 Task: In the  document roboposter.docx Align the width of word art with 'Picture'. Fill the whole document with 'Black'. Add link on bottom left corner of the sheet: in.pinterest.com
Action: Mouse moved to (286, 394)
Screenshot: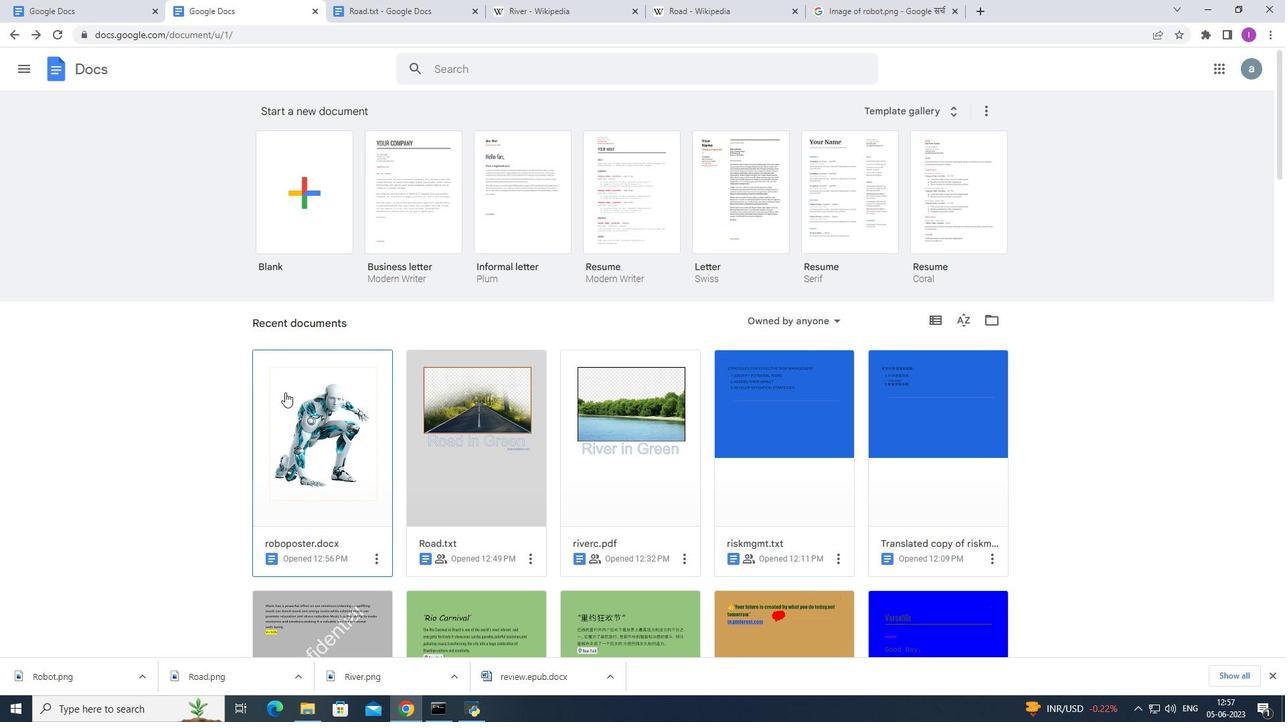 
Action: Mouse pressed left at (286, 394)
Screenshot: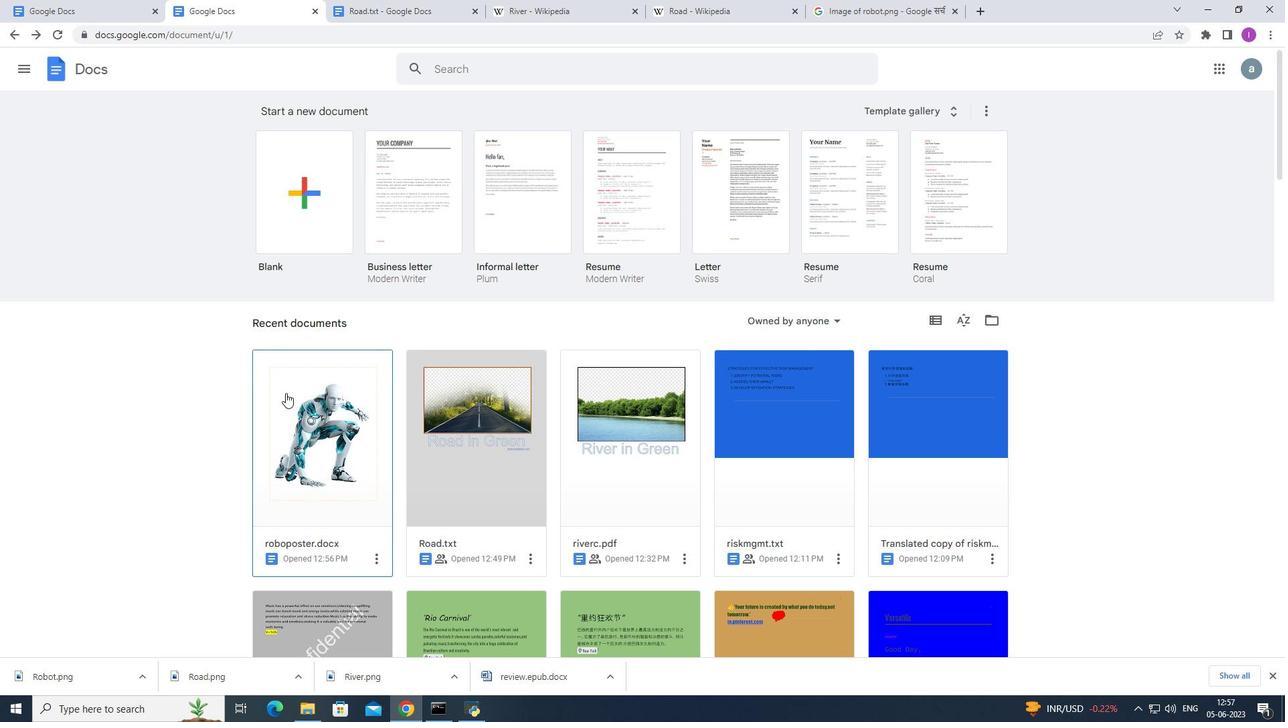 
Action: Mouse moved to (366, 371)
Screenshot: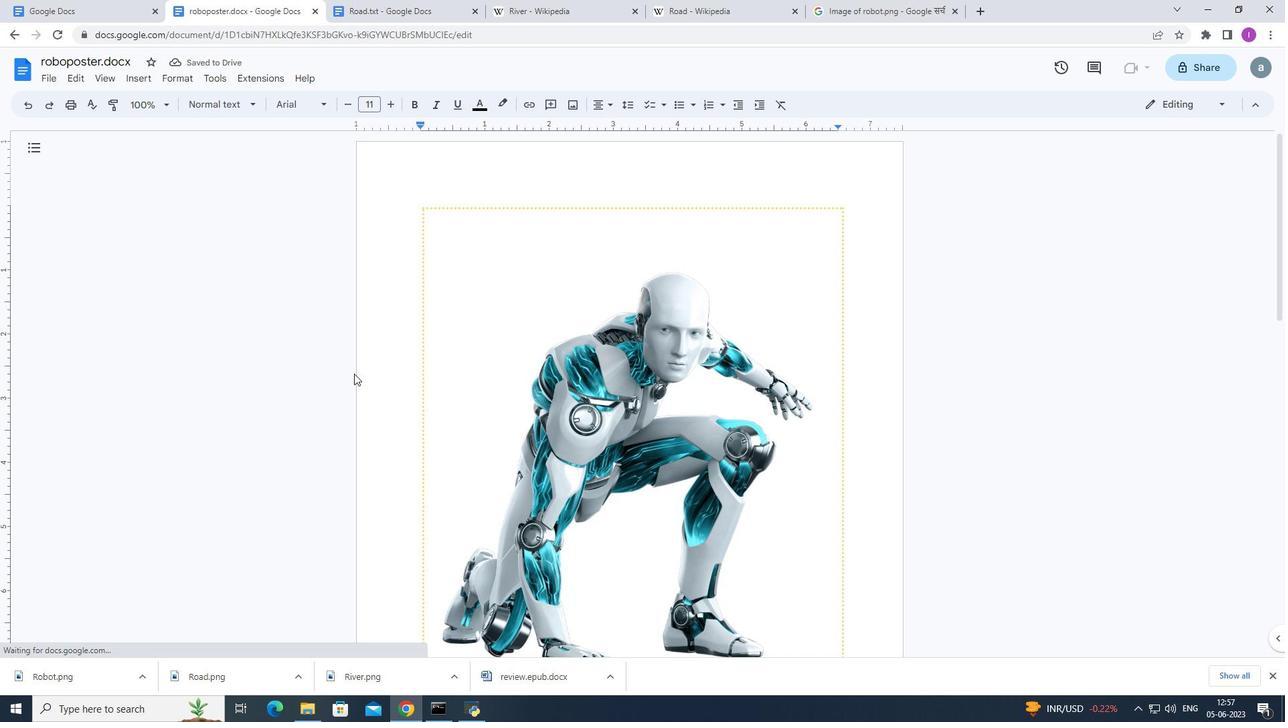 
Action: Mouse scrolled (364, 370) with delta (0, 0)
Screenshot: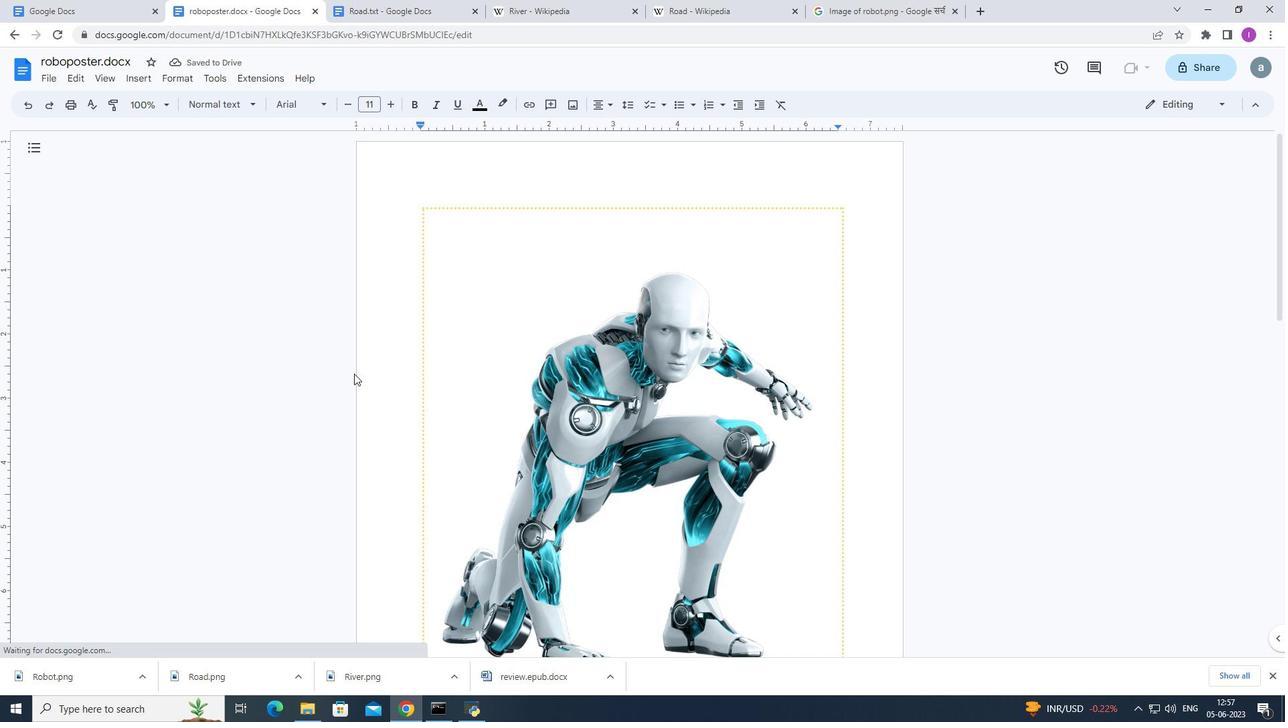 
Action: Mouse moved to (384, 367)
Screenshot: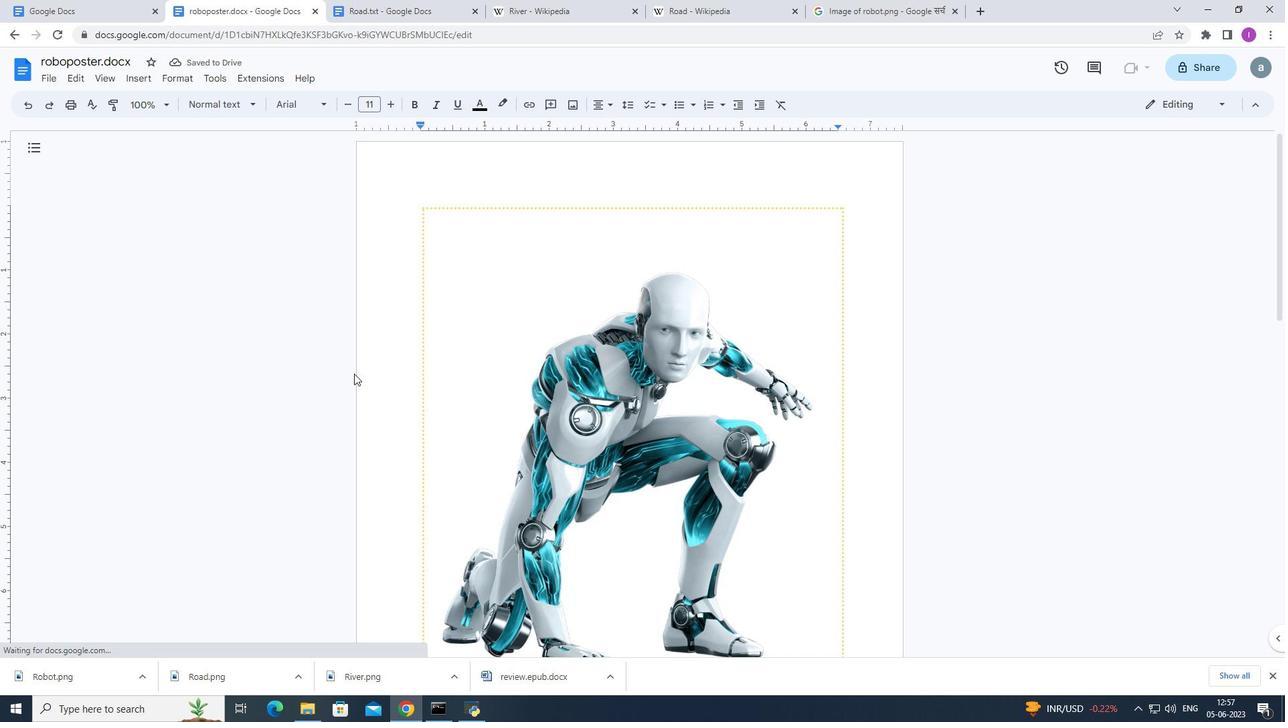 
Action: Mouse scrolled (378, 367) with delta (0, 0)
Screenshot: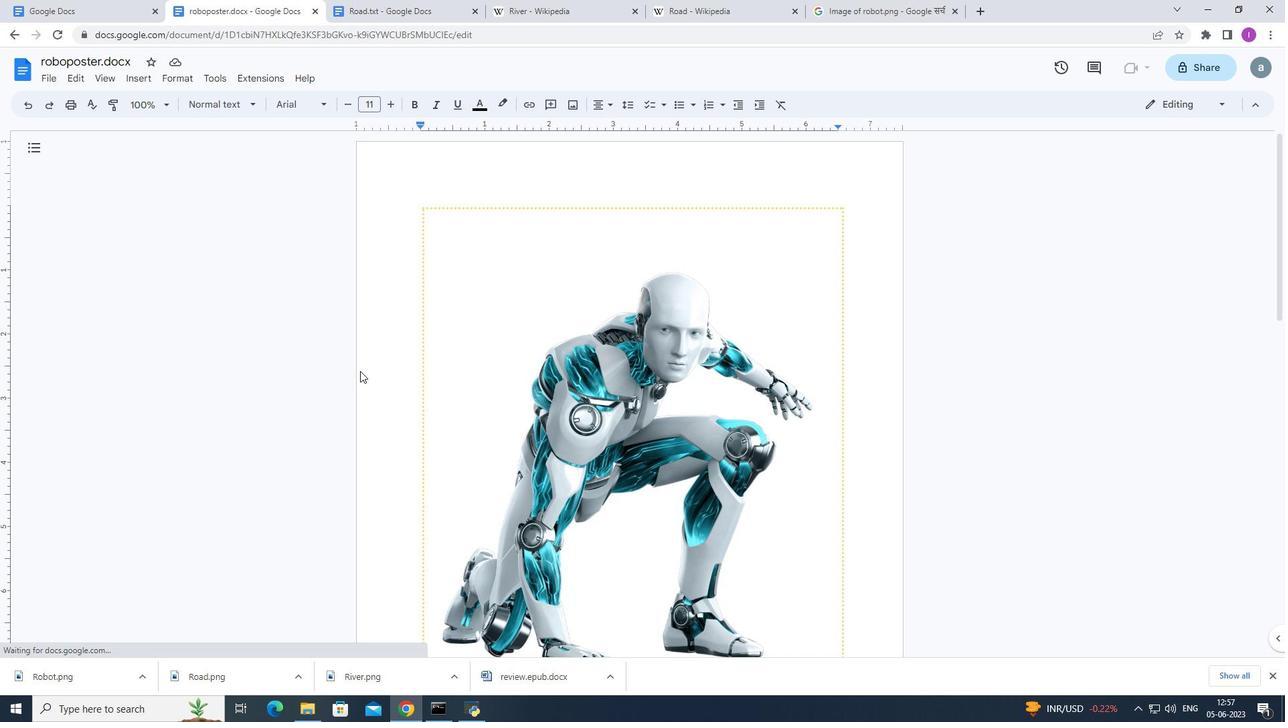 
Action: Mouse moved to (421, 352)
Screenshot: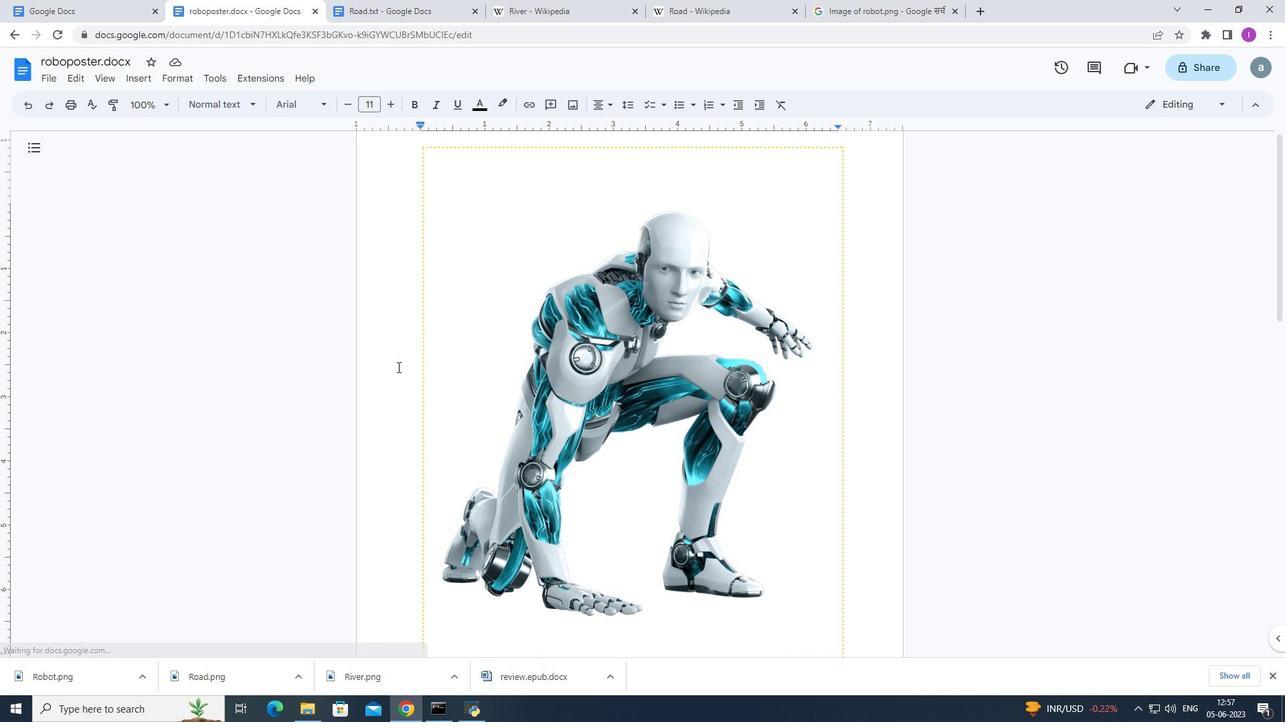 
Action: Mouse scrolled (421, 351) with delta (0, 0)
Screenshot: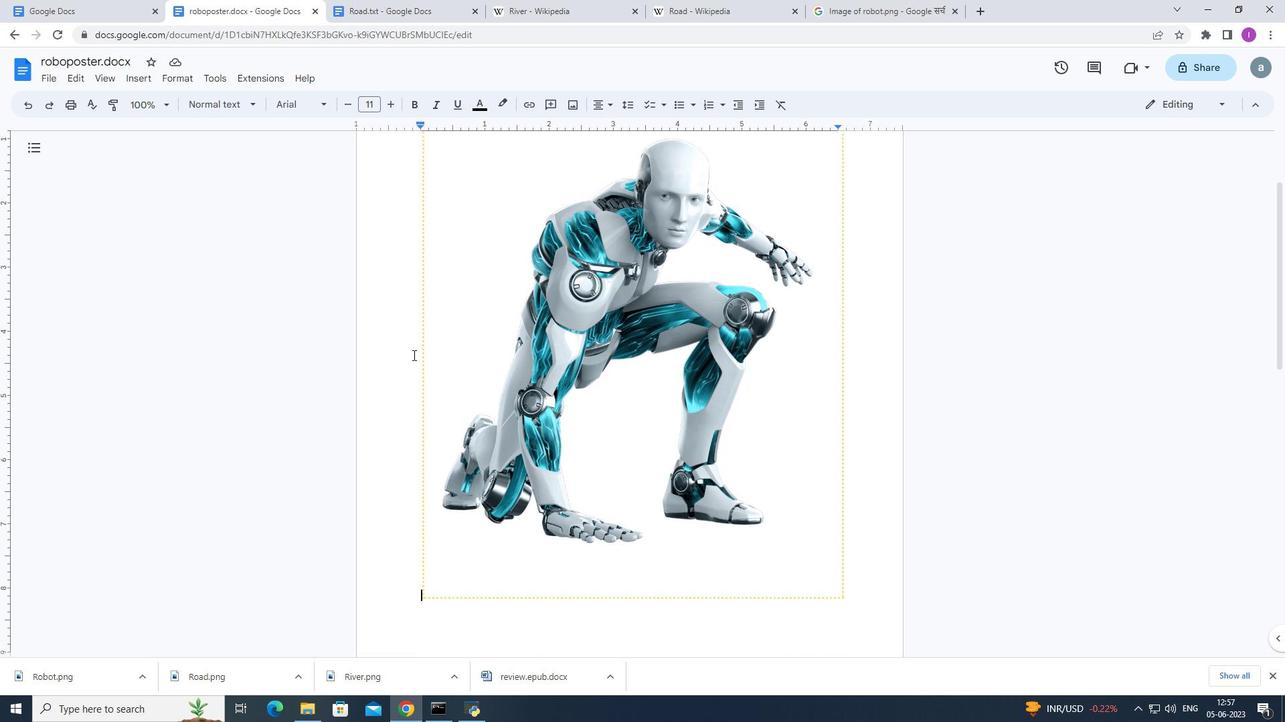 
Action: Mouse scrolled (421, 351) with delta (0, 0)
Screenshot: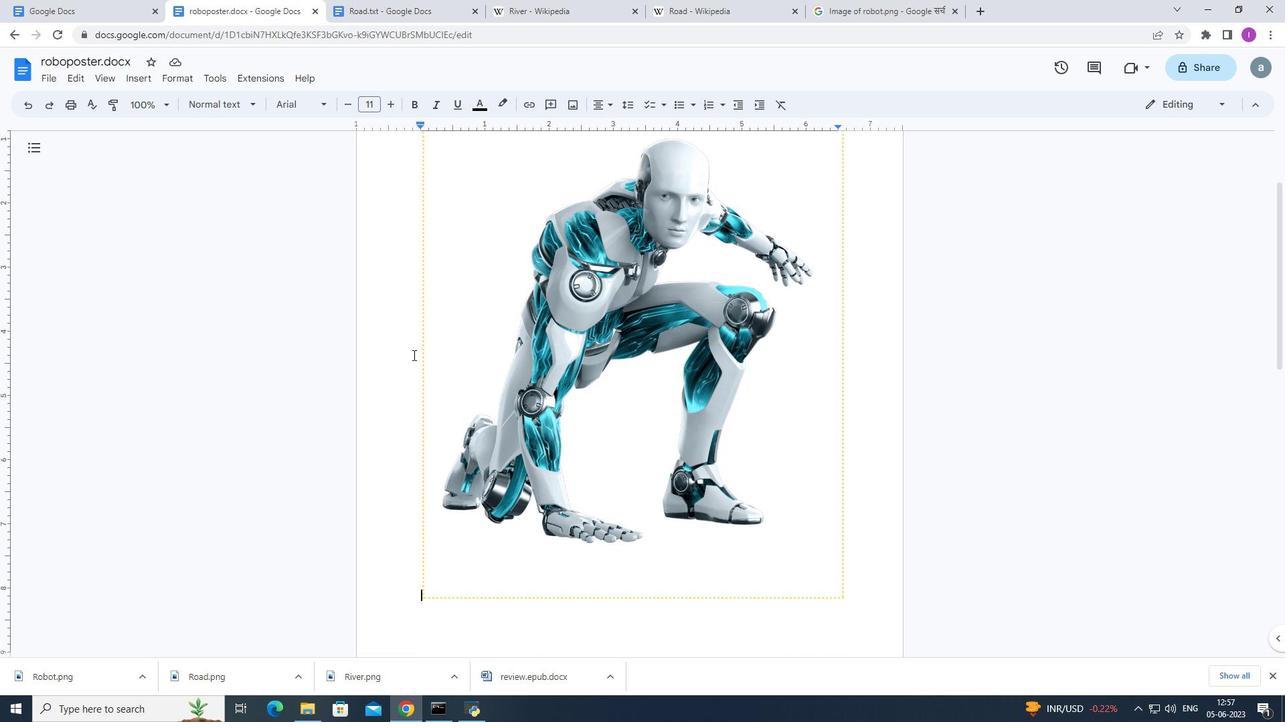 
Action: Mouse moved to (498, 340)
Screenshot: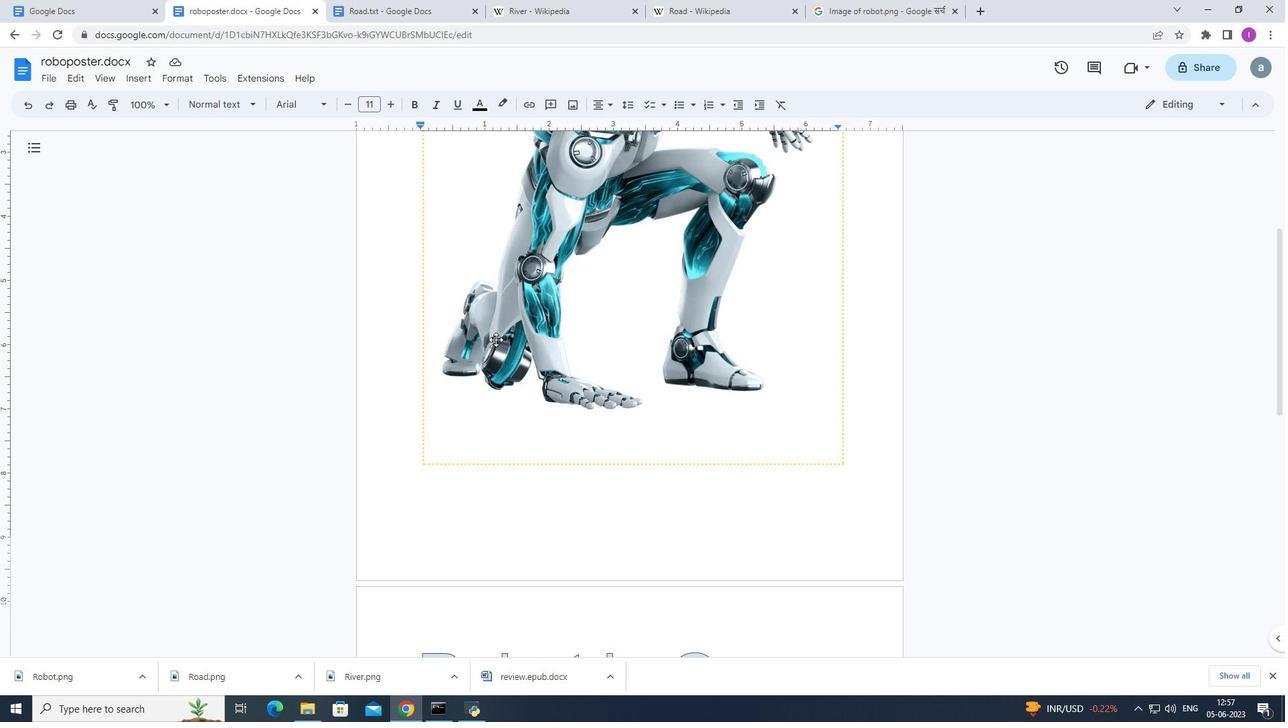 
Action: Mouse scrolled (497, 339) with delta (0, 0)
Screenshot: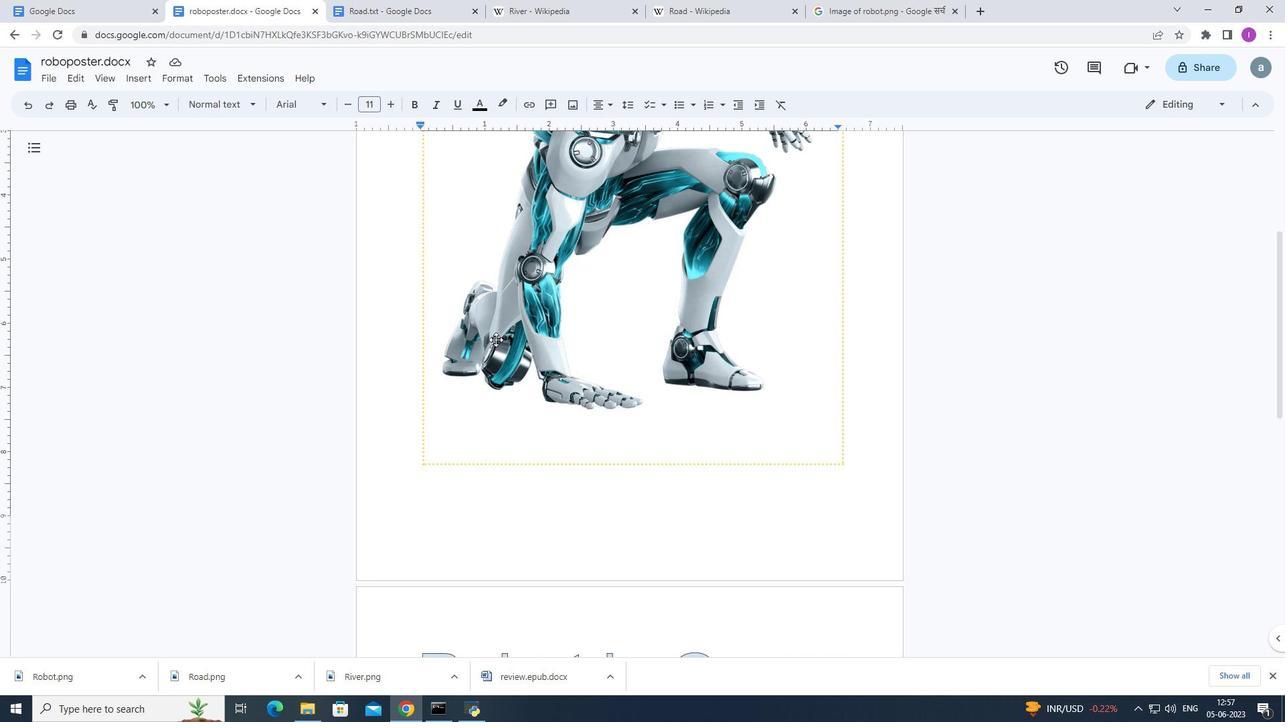 
Action: Mouse moved to (499, 340)
Screenshot: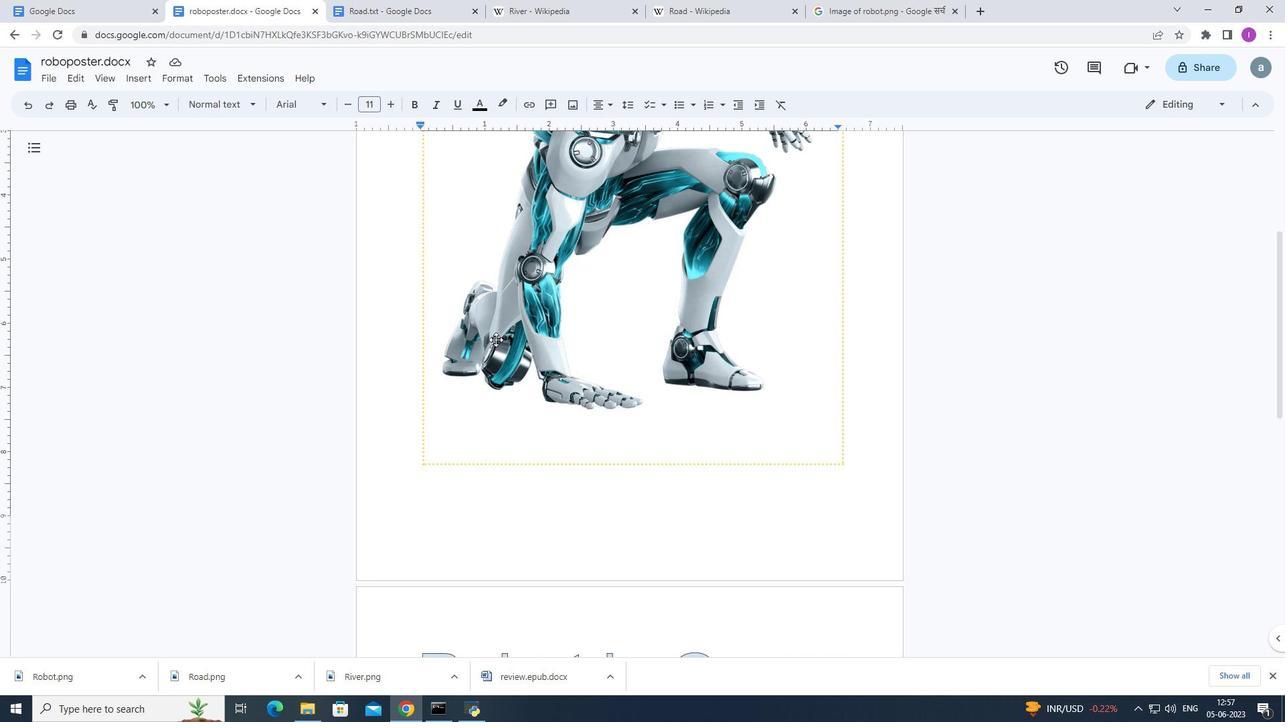 
Action: Mouse scrolled (498, 339) with delta (0, 0)
Screenshot: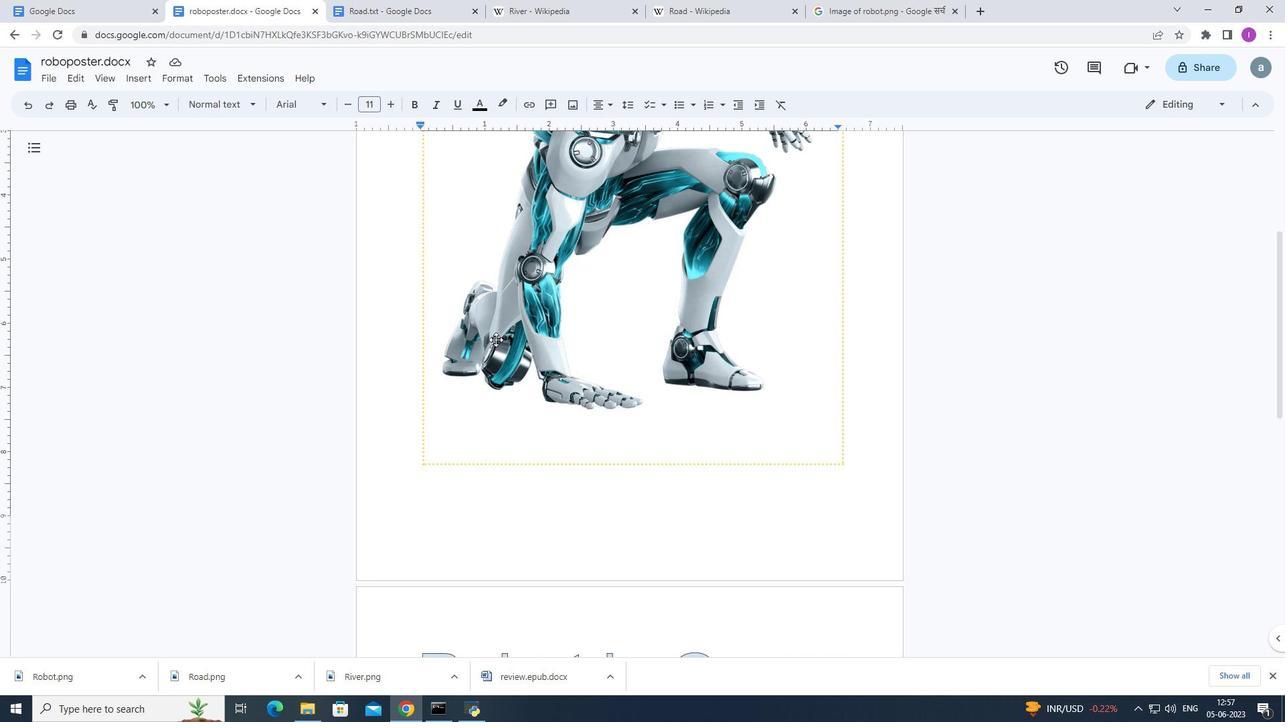 
Action: Mouse moved to (555, 338)
Screenshot: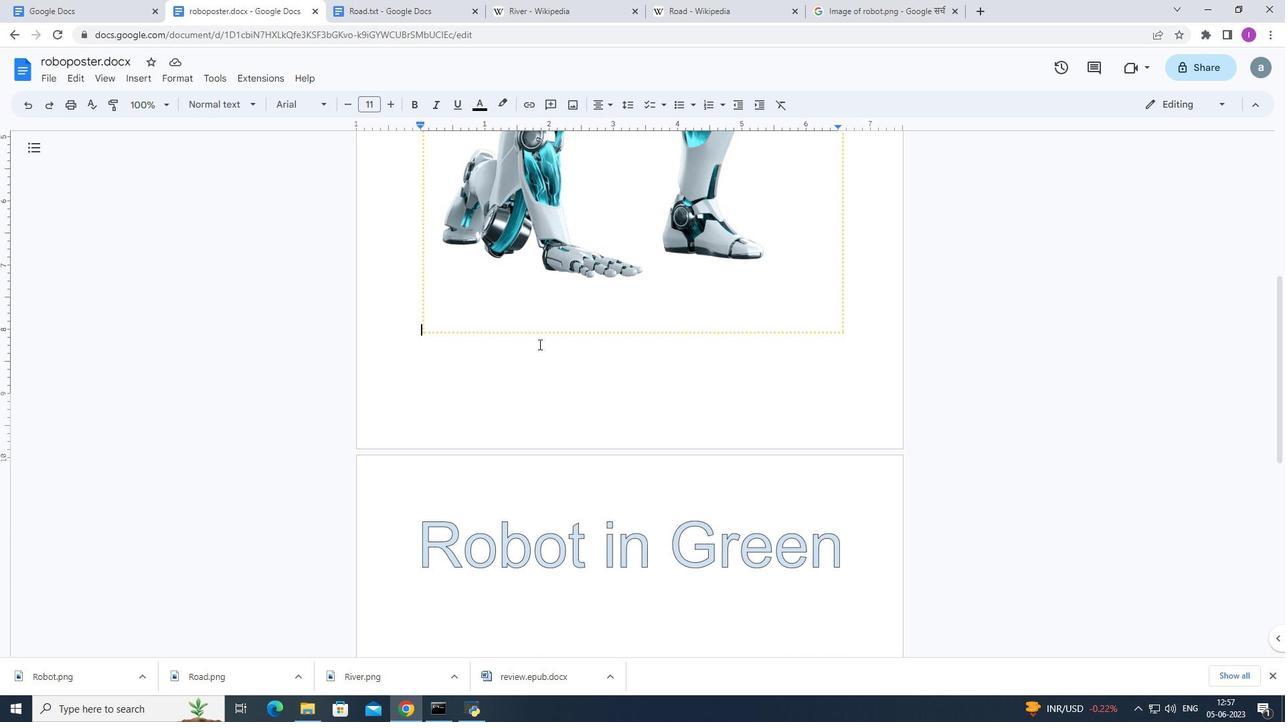 
Action: Mouse scrolled (555, 338) with delta (0, 0)
Screenshot: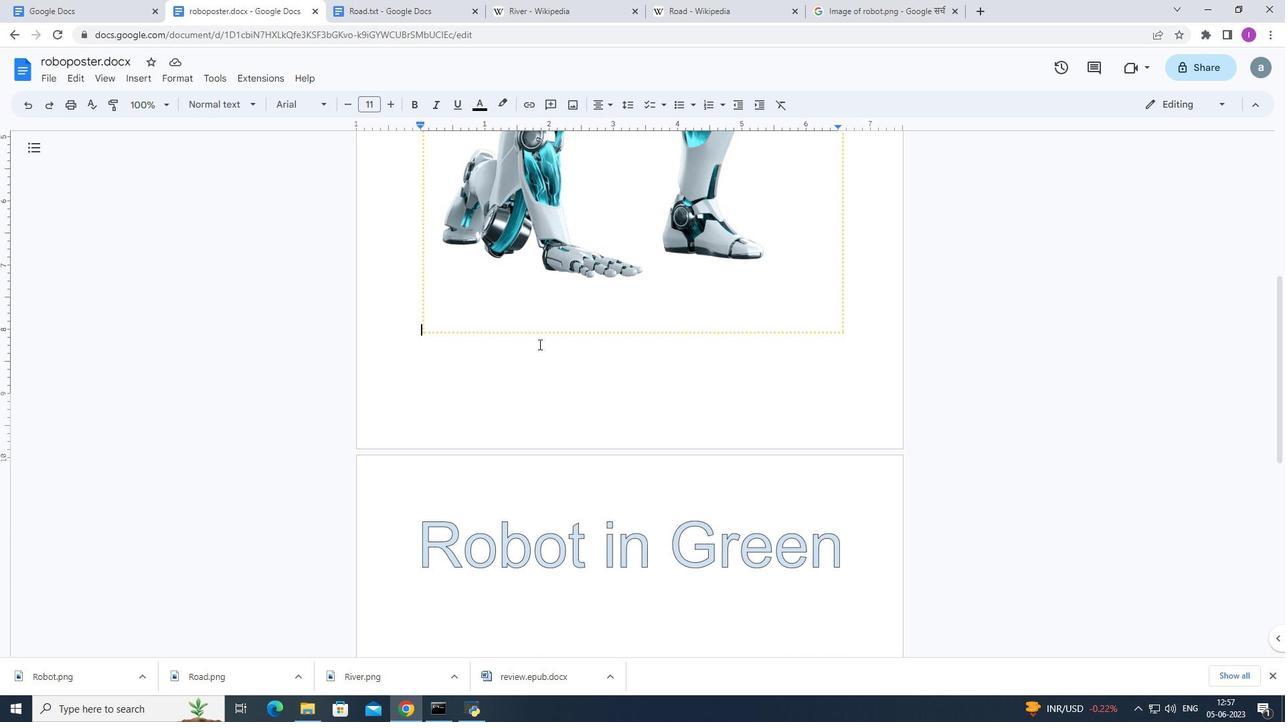 
Action: Mouse moved to (568, 354)
Screenshot: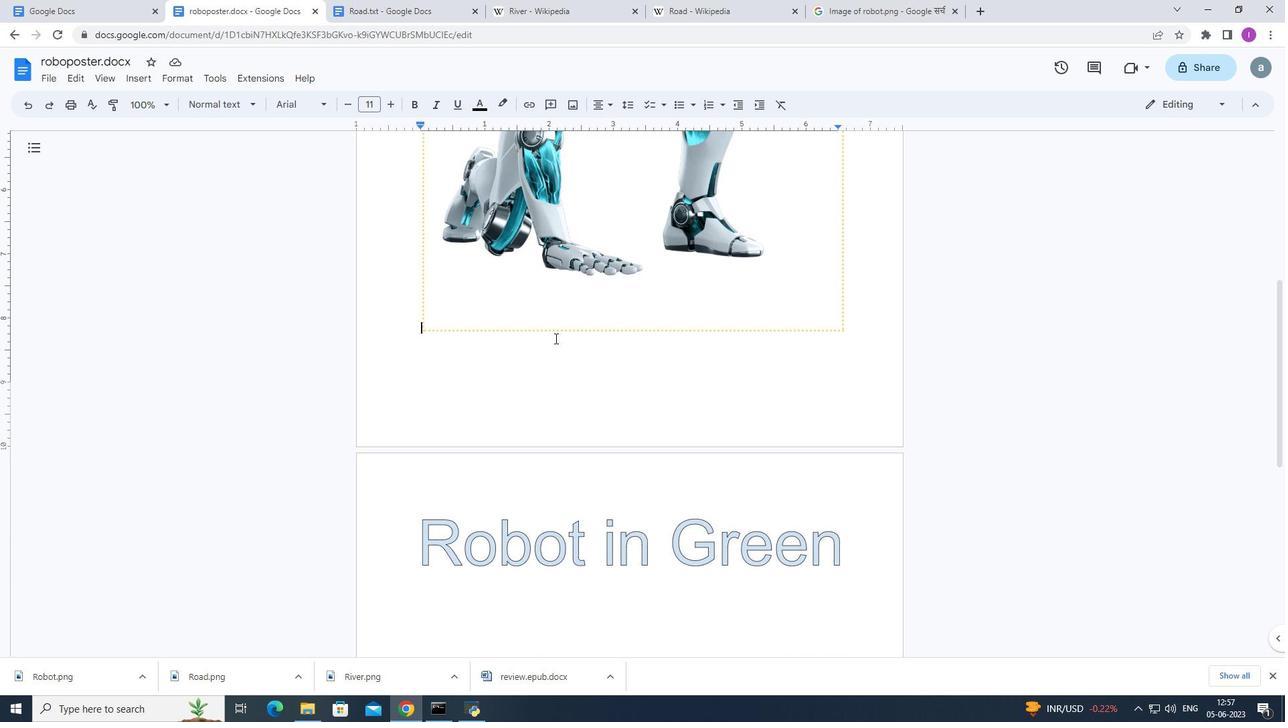 
Action: Mouse scrolled (557, 338) with delta (0, 0)
Screenshot: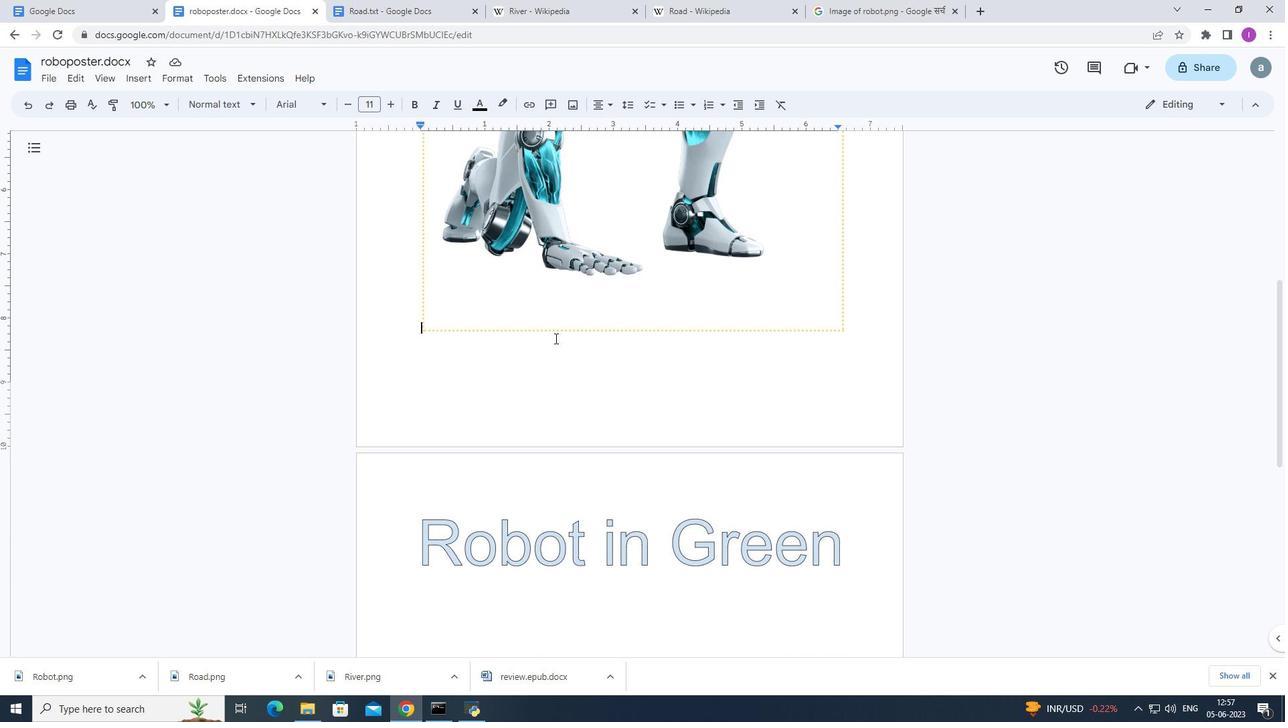 
Action: Mouse moved to (596, 357)
Screenshot: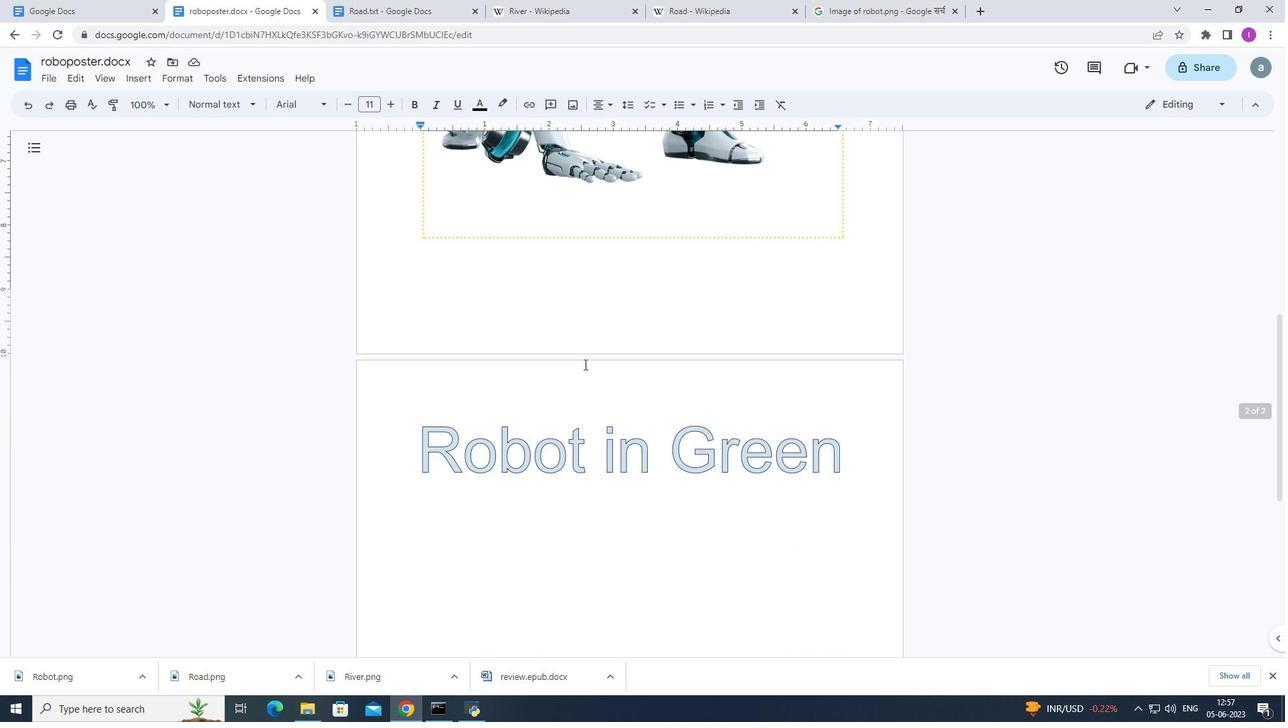 
Action: Mouse scrolled (596, 356) with delta (0, 0)
Screenshot: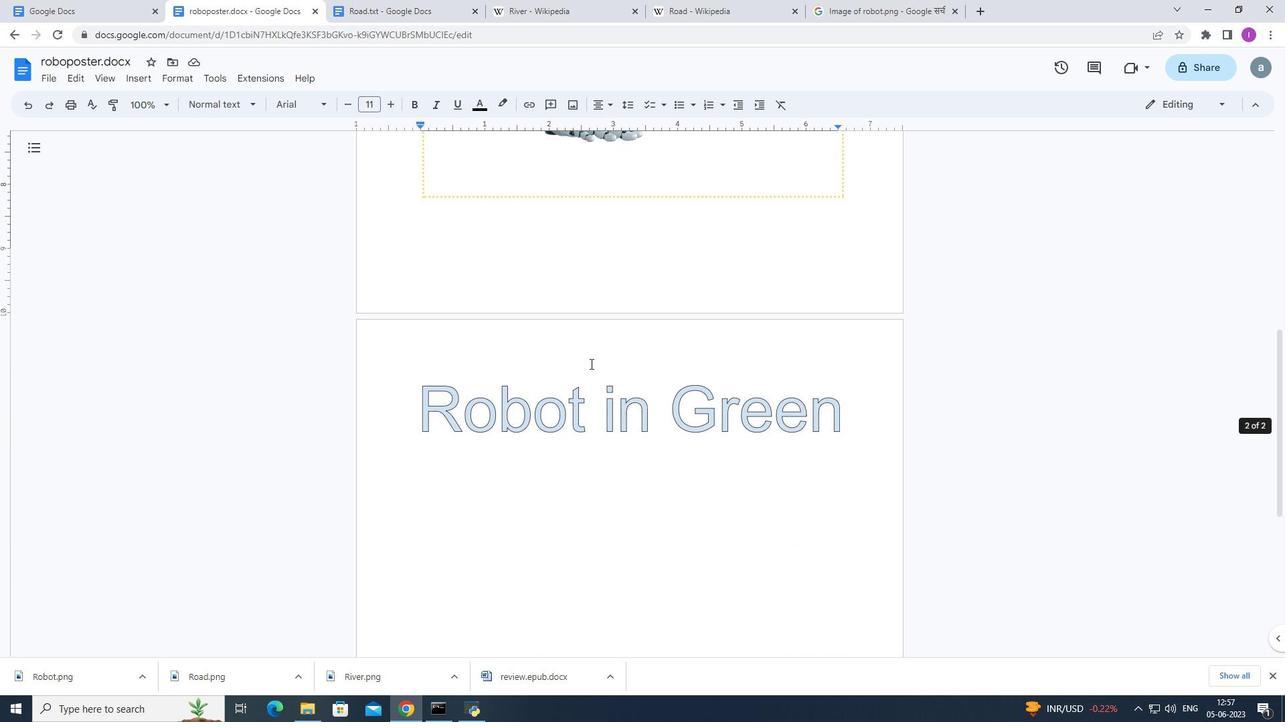 
Action: Mouse scrolled (596, 356) with delta (0, 0)
Screenshot: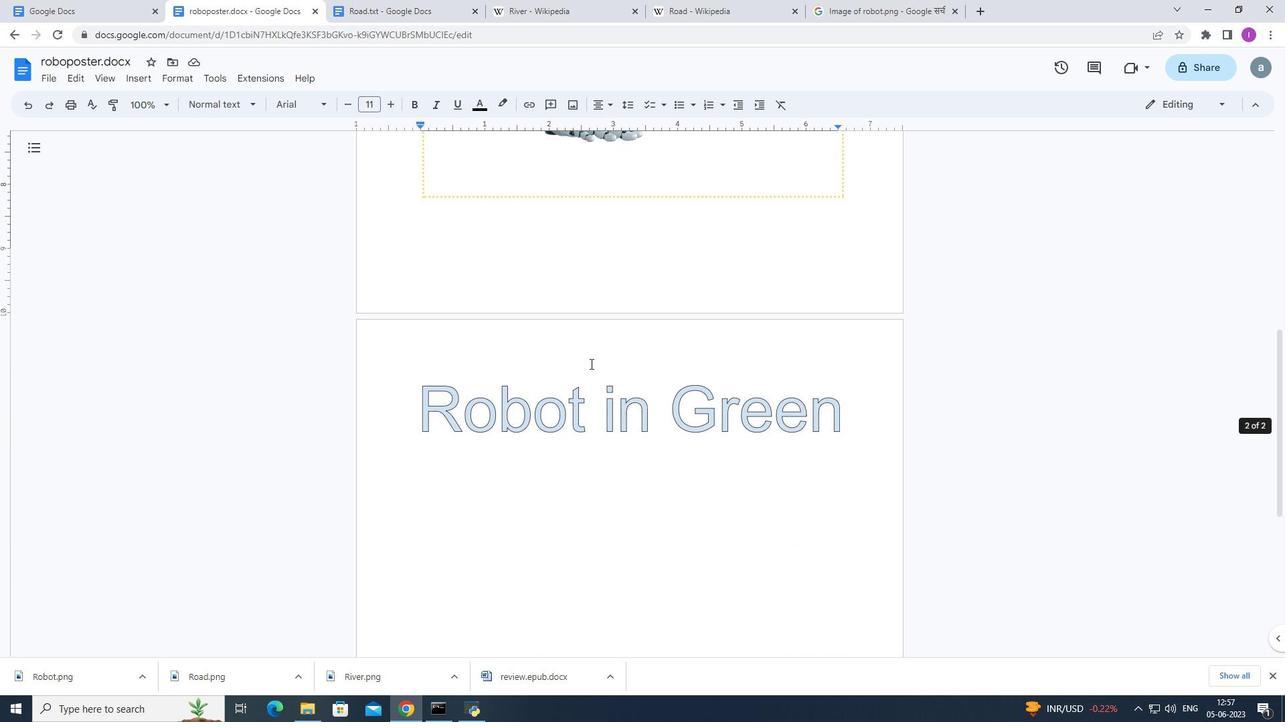 
Action: Mouse moved to (597, 357)
Screenshot: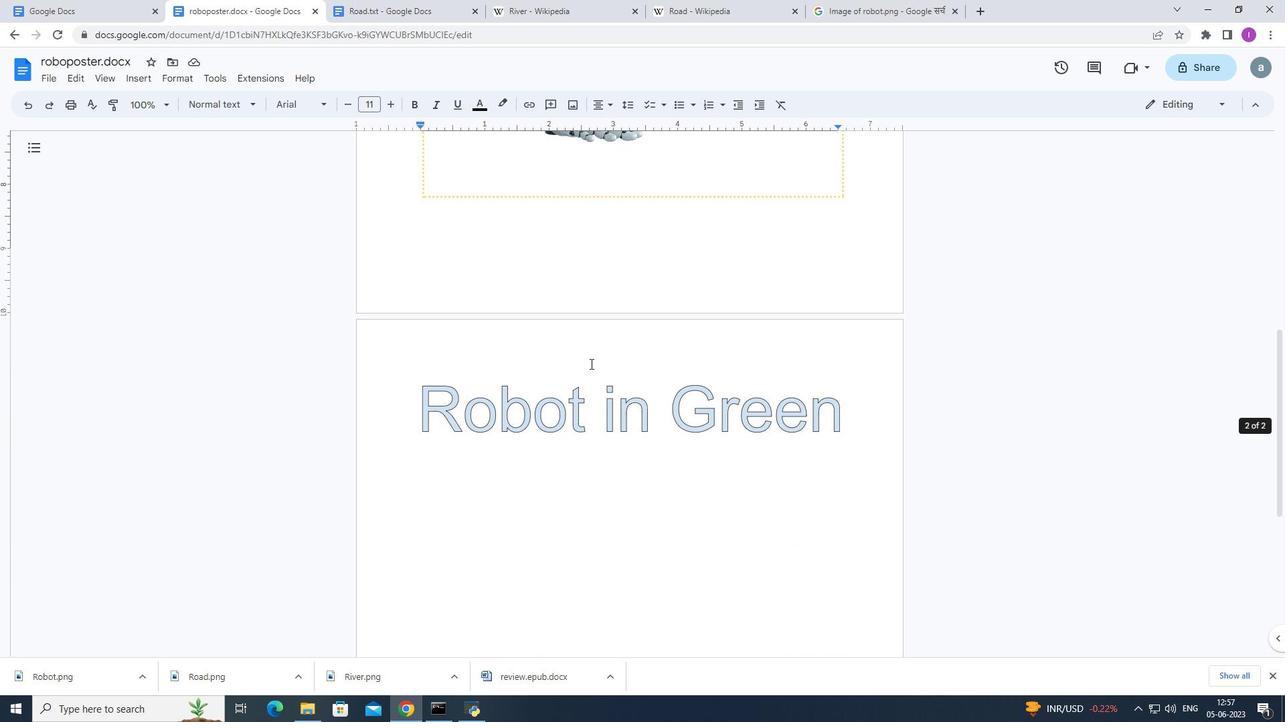 
Action: Mouse scrolled (597, 356) with delta (0, 0)
Screenshot: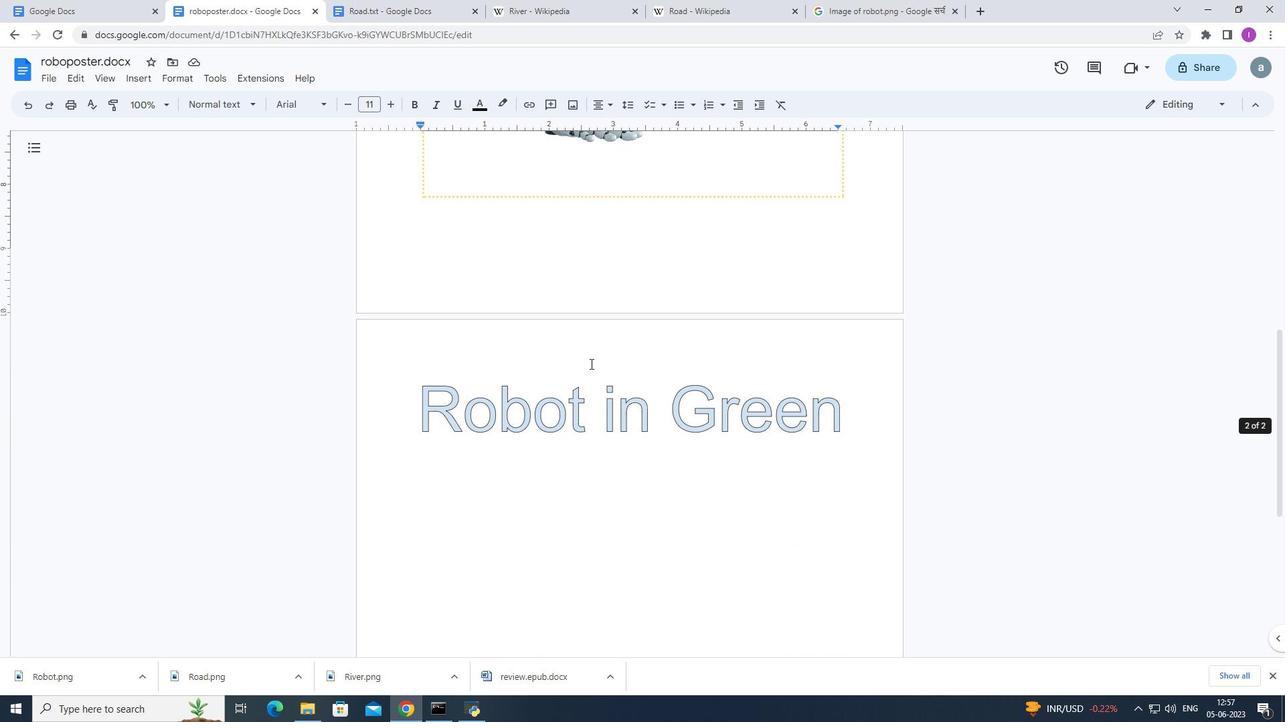 
Action: Mouse scrolled (597, 356) with delta (0, 0)
Screenshot: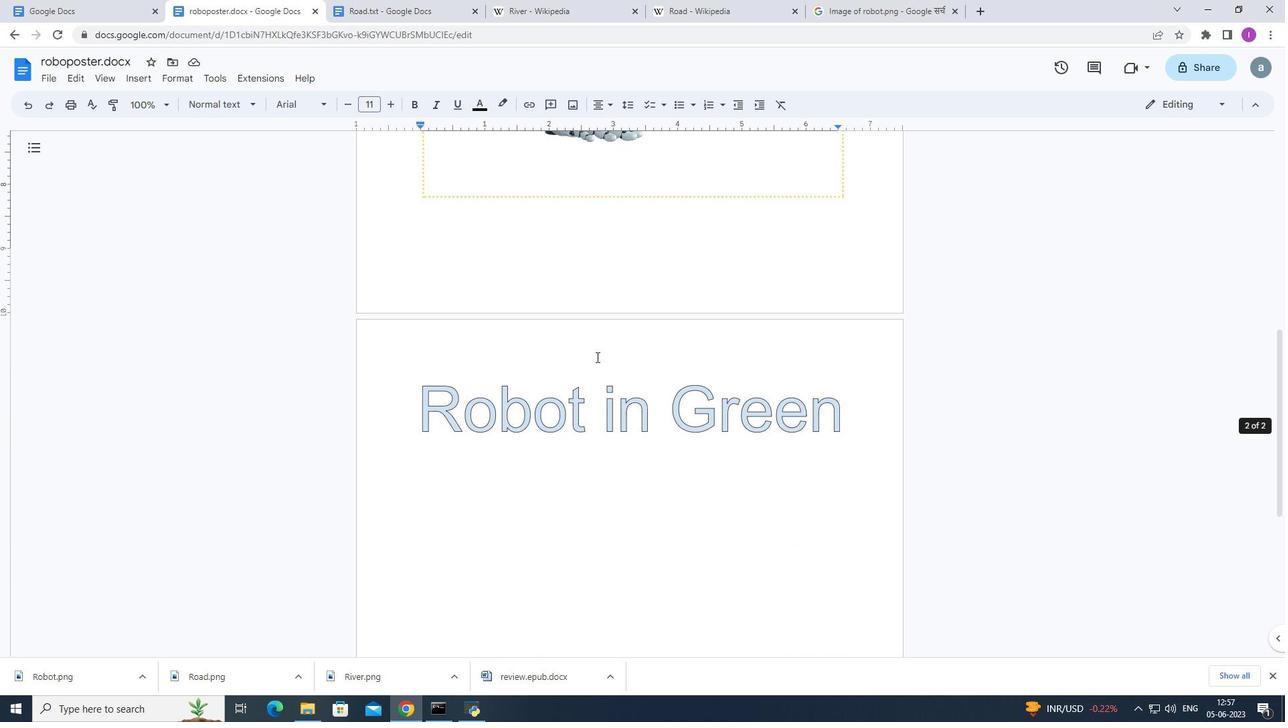 
Action: Mouse moved to (849, 155)
Screenshot: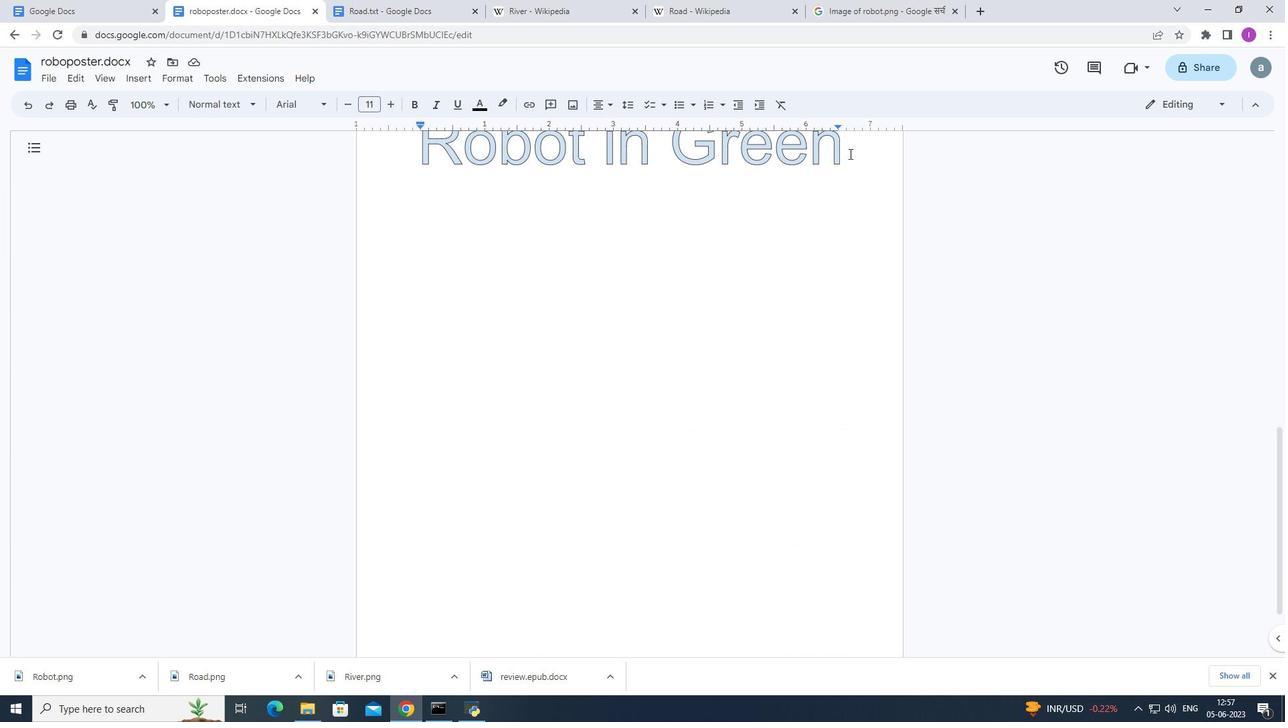 
Action: Mouse pressed left at (849, 155)
Screenshot: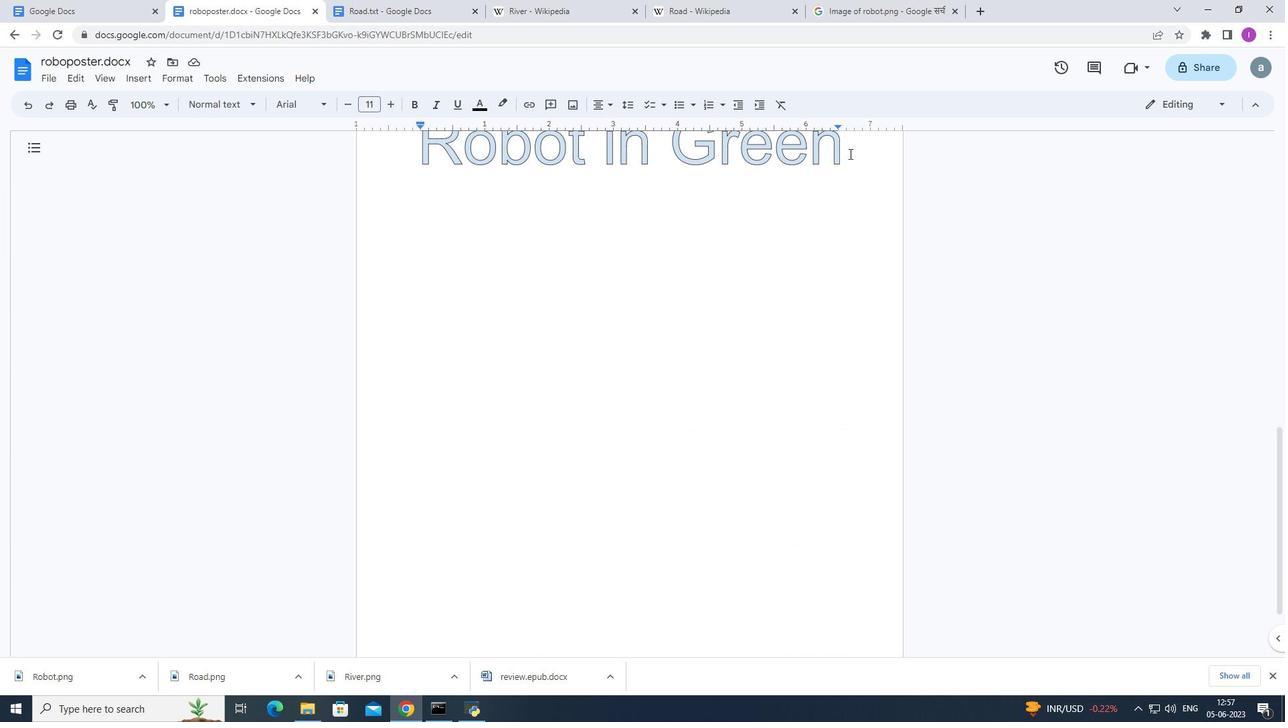 
Action: Mouse moved to (862, 170)
Screenshot: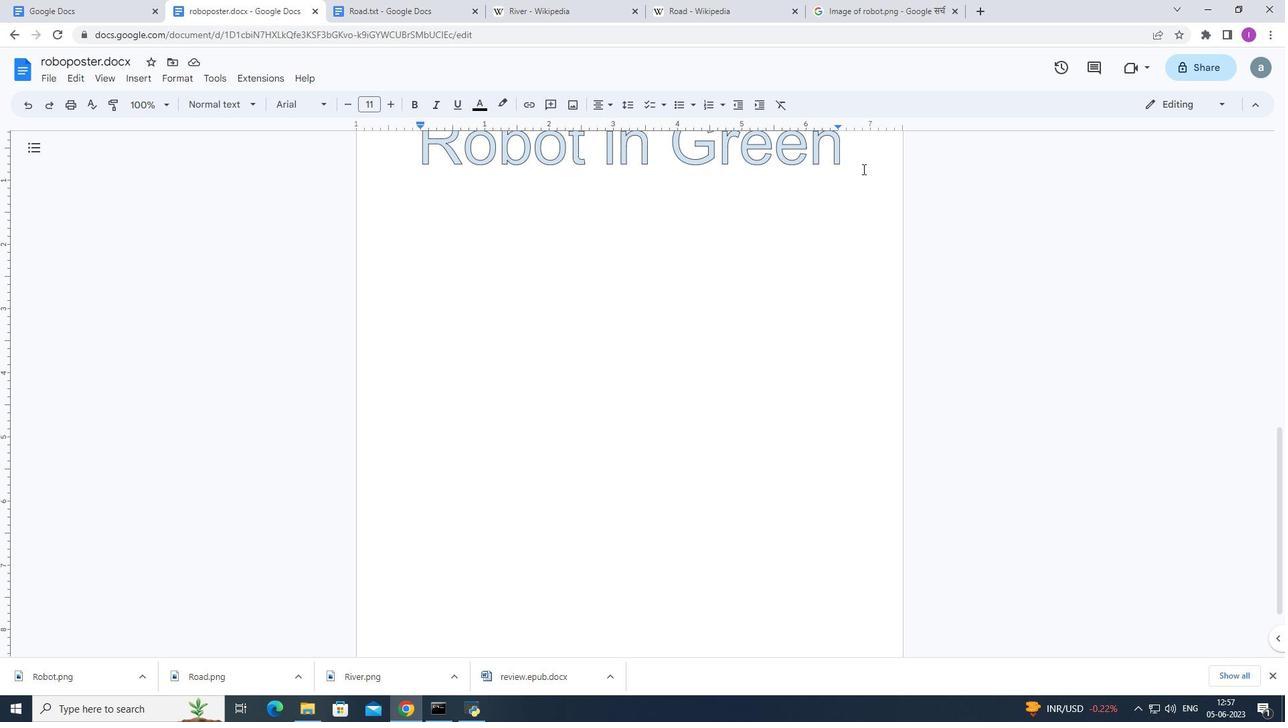 
Action: Key pressed <Key.enter>
Screenshot: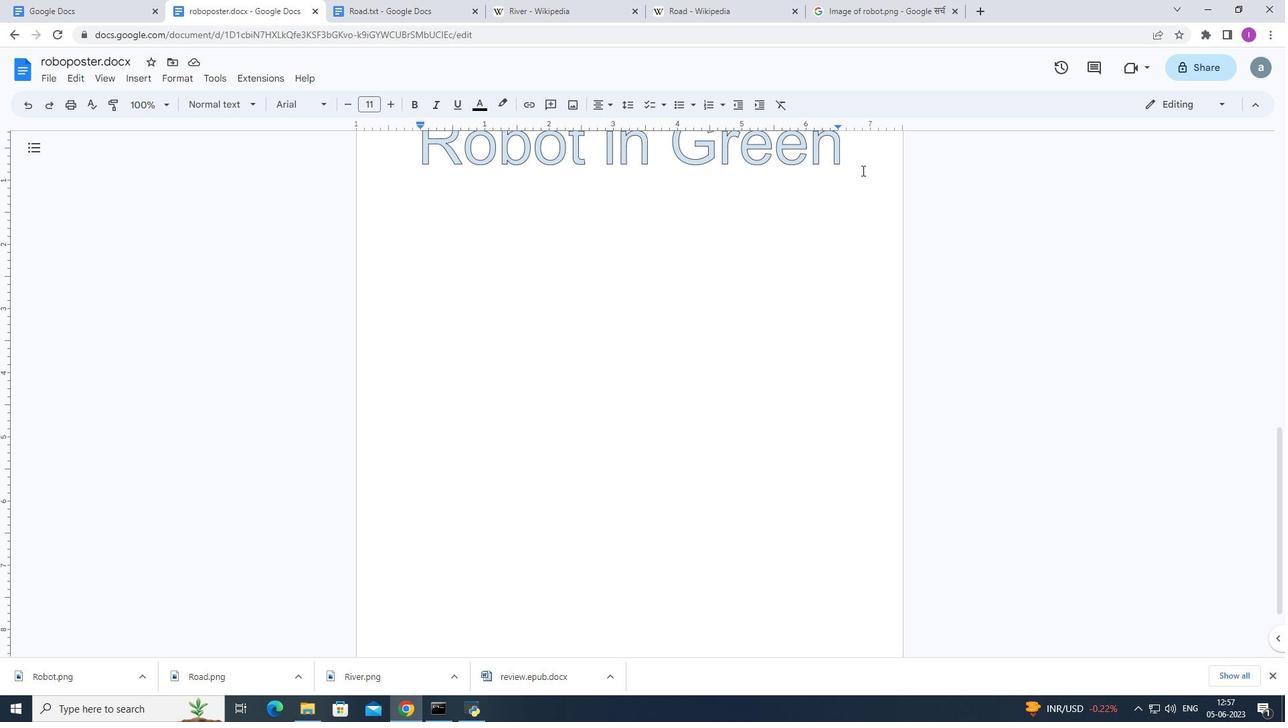 
Action: Mouse moved to (136, 68)
Screenshot: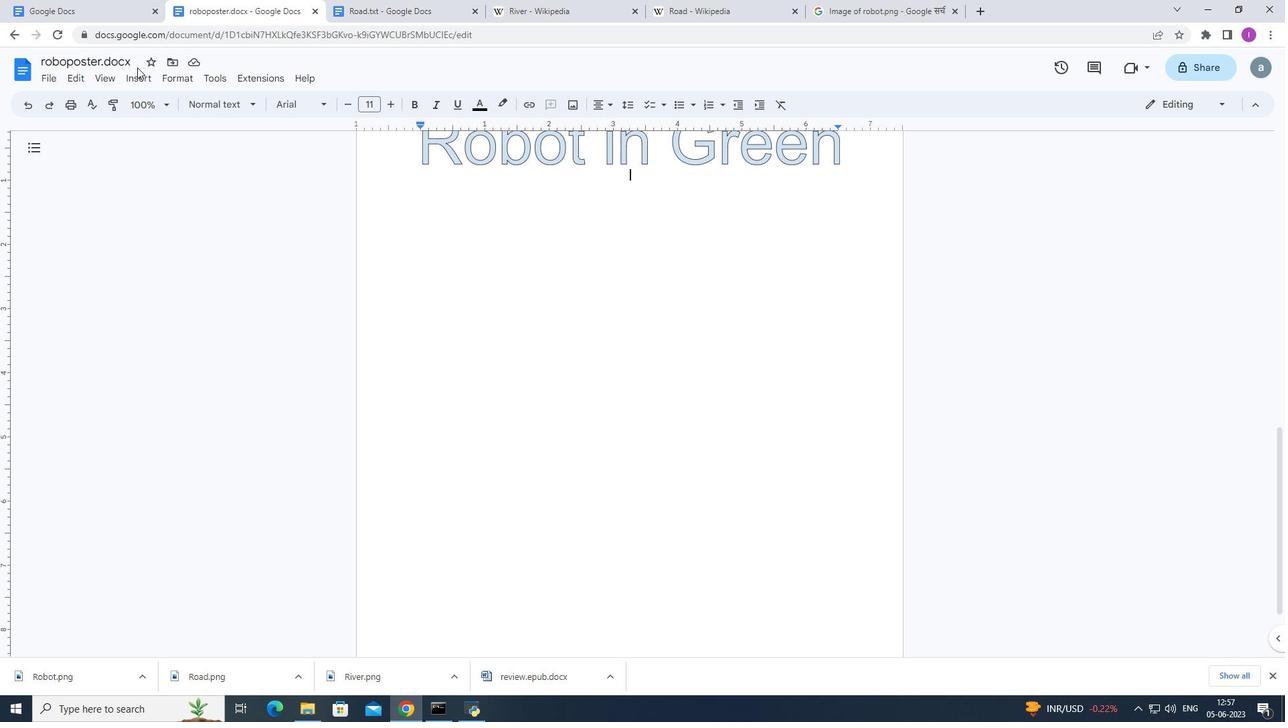 
Action: Mouse pressed left at (136, 68)
Screenshot: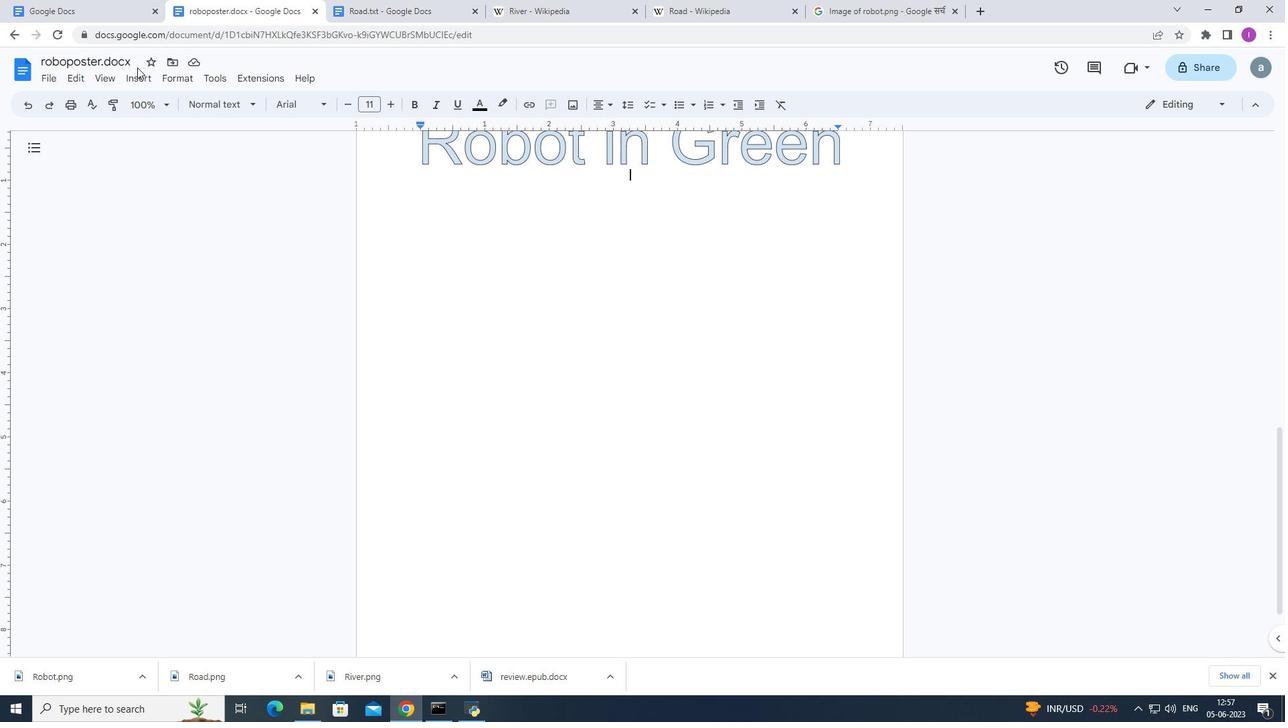 
Action: Mouse moved to (135, 83)
Screenshot: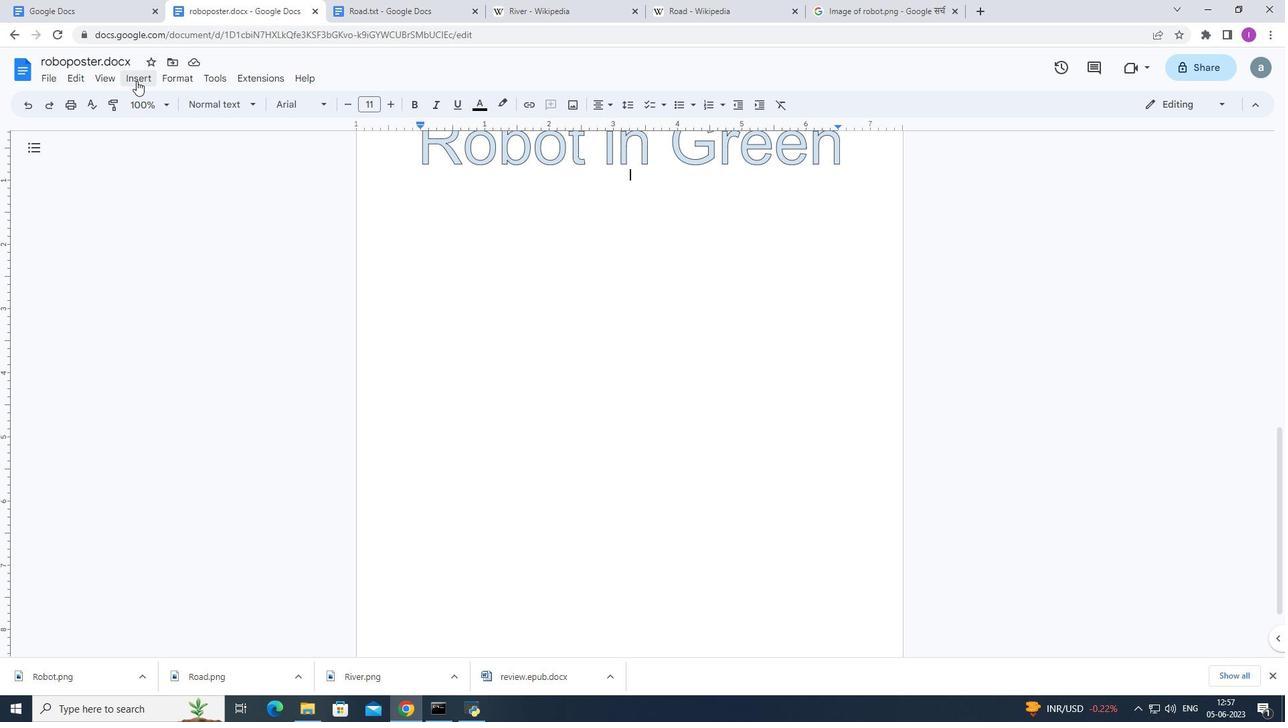
Action: Mouse pressed left at (135, 83)
Screenshot: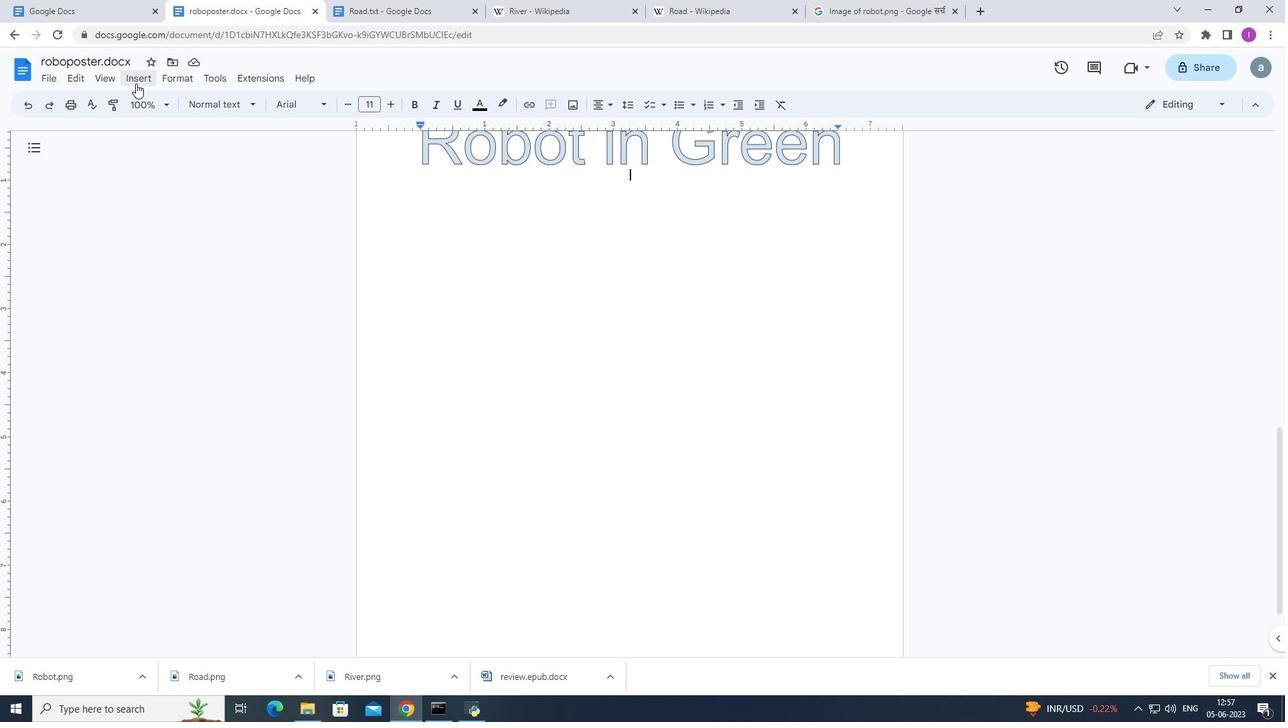
Action: Mouse moved to (151, 491)
Screenshot: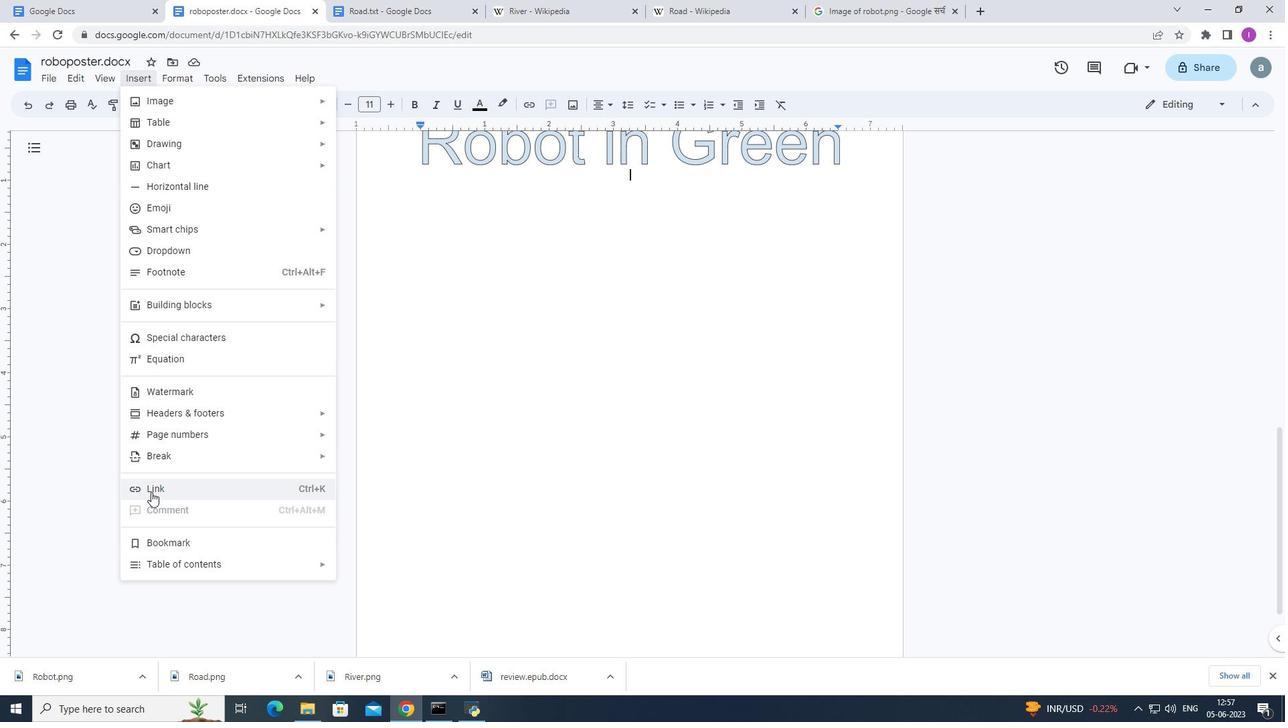 
Action: Mouse pressed left at (151, 491)
Screenshot: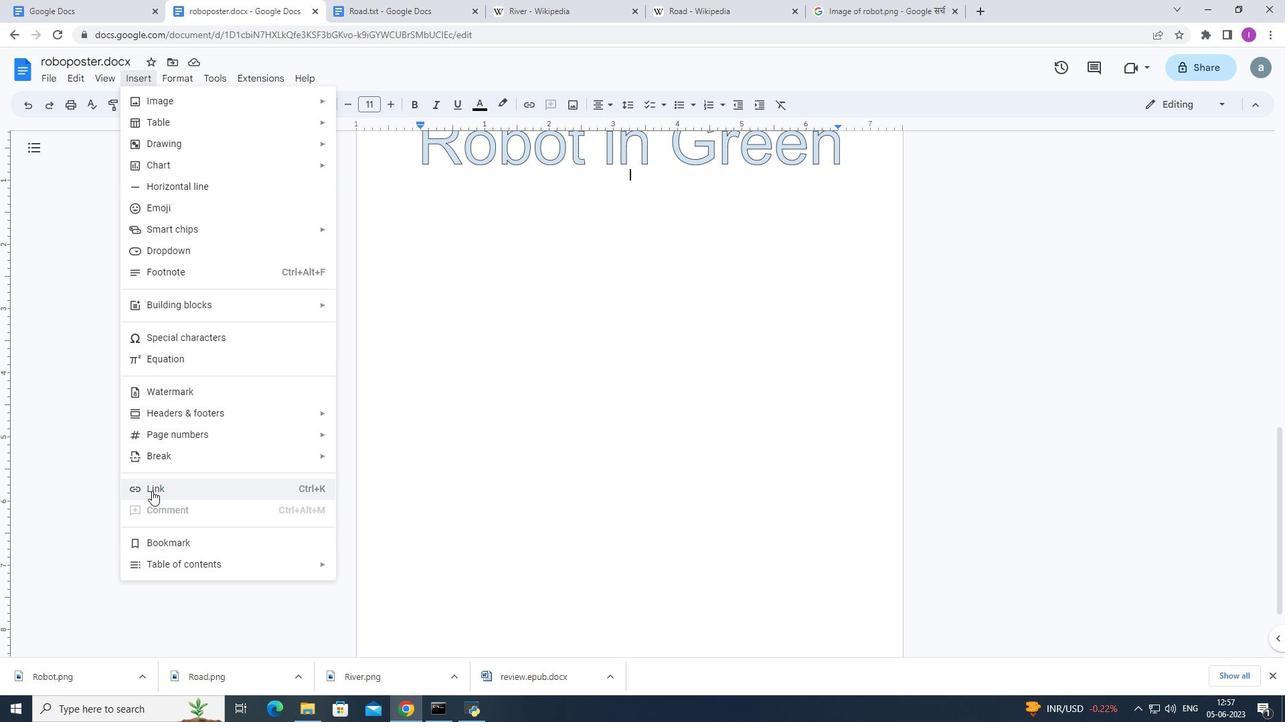 
Action: Mouse moved to (615, 332)
Screenshot: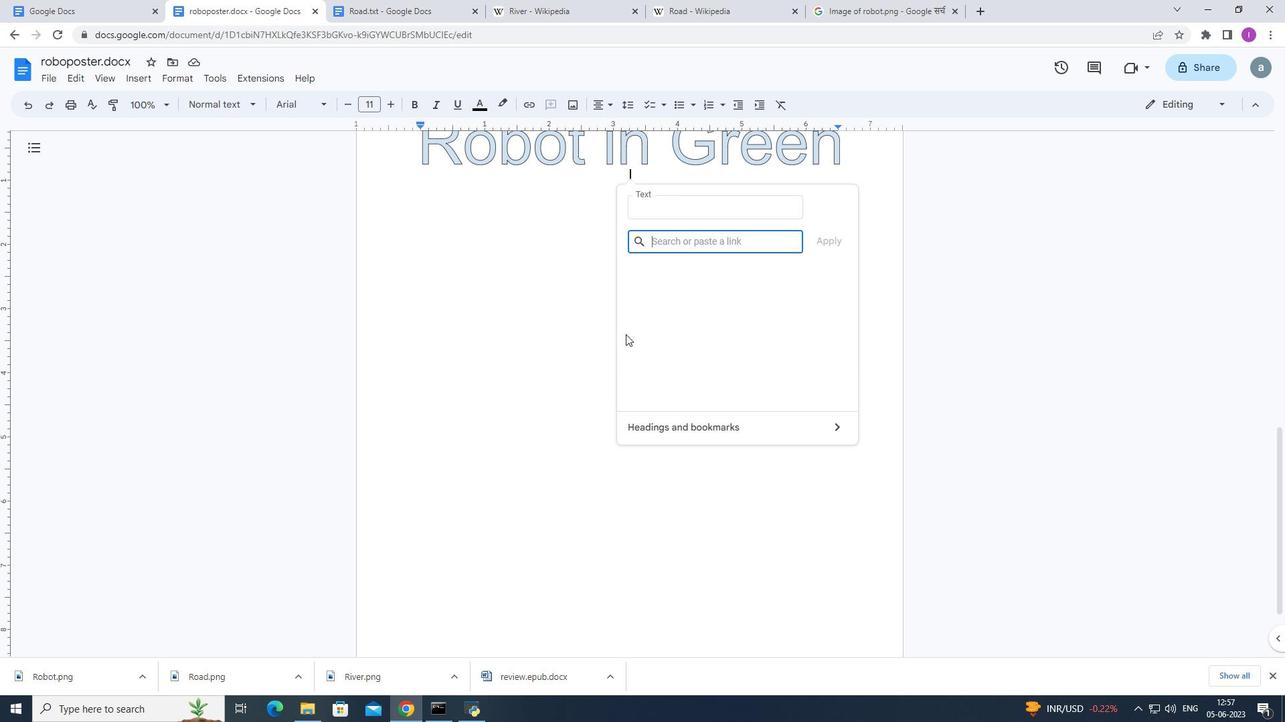 
Action: Key pressed in.pinterest.com
Screenshot: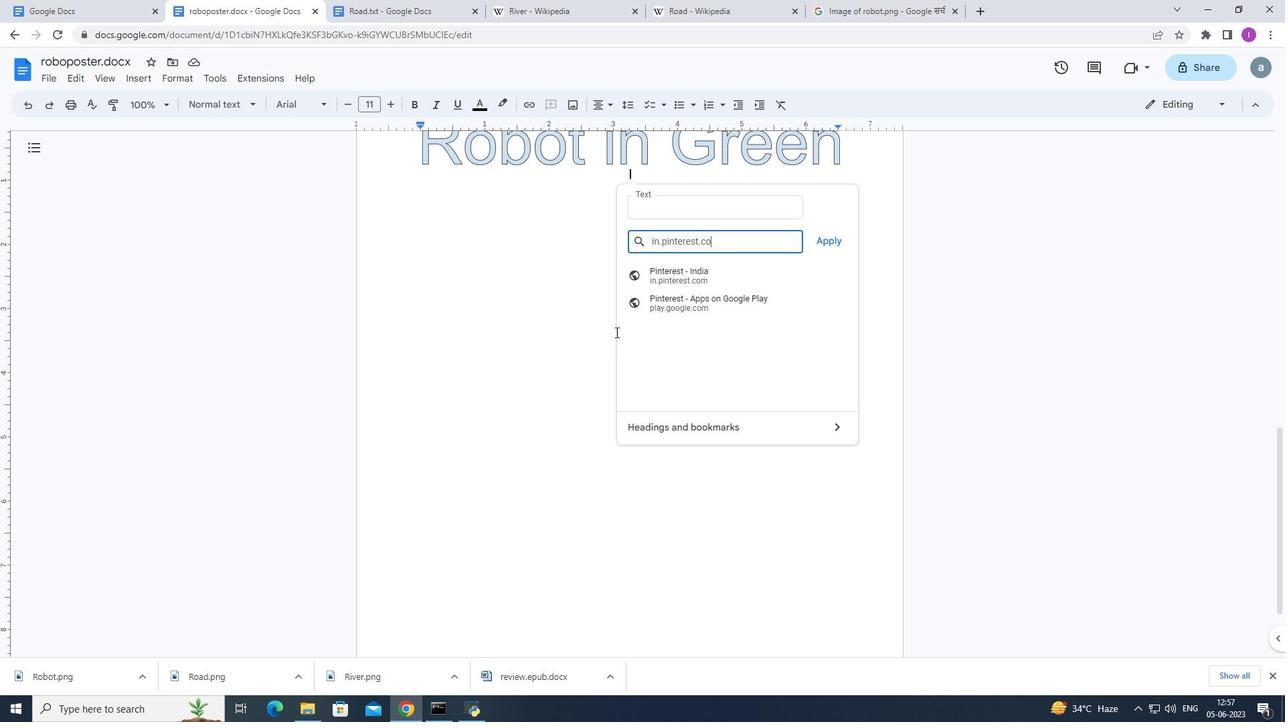 
Action: Mouse moved to (832, 238)
Screenshot: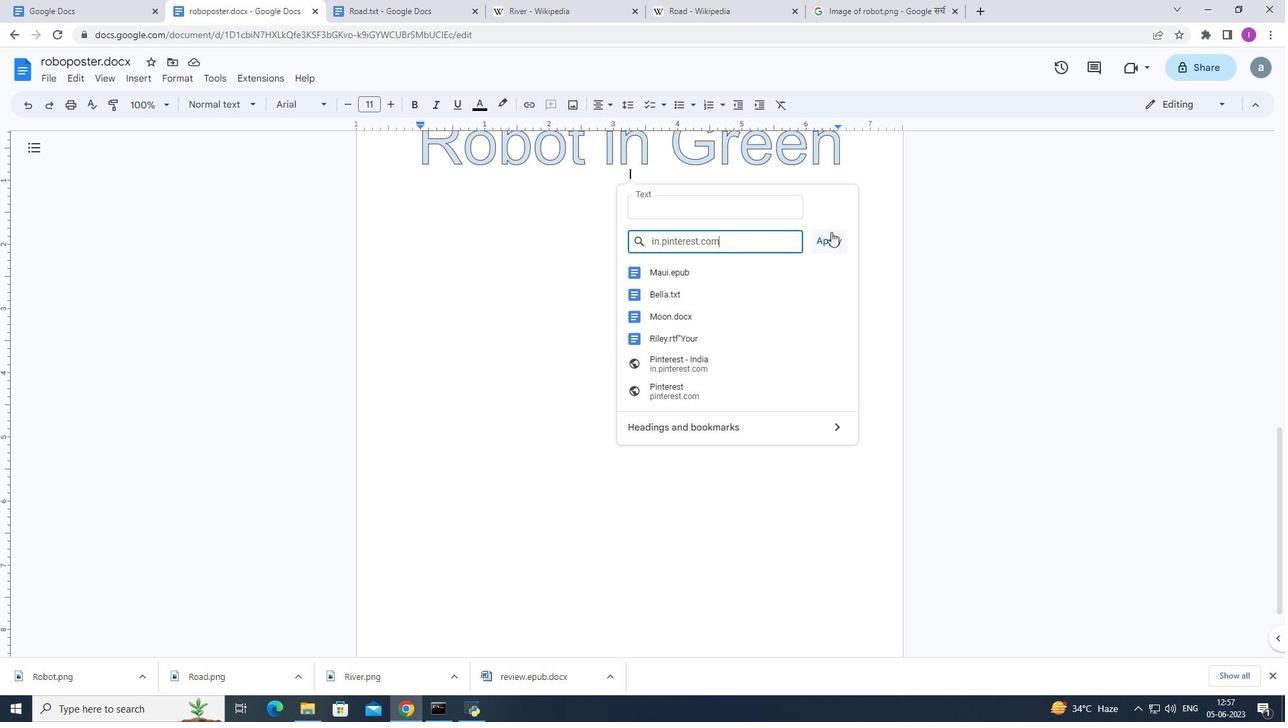 
Action: Mouse pressed left at (832, 238)
Screenshot: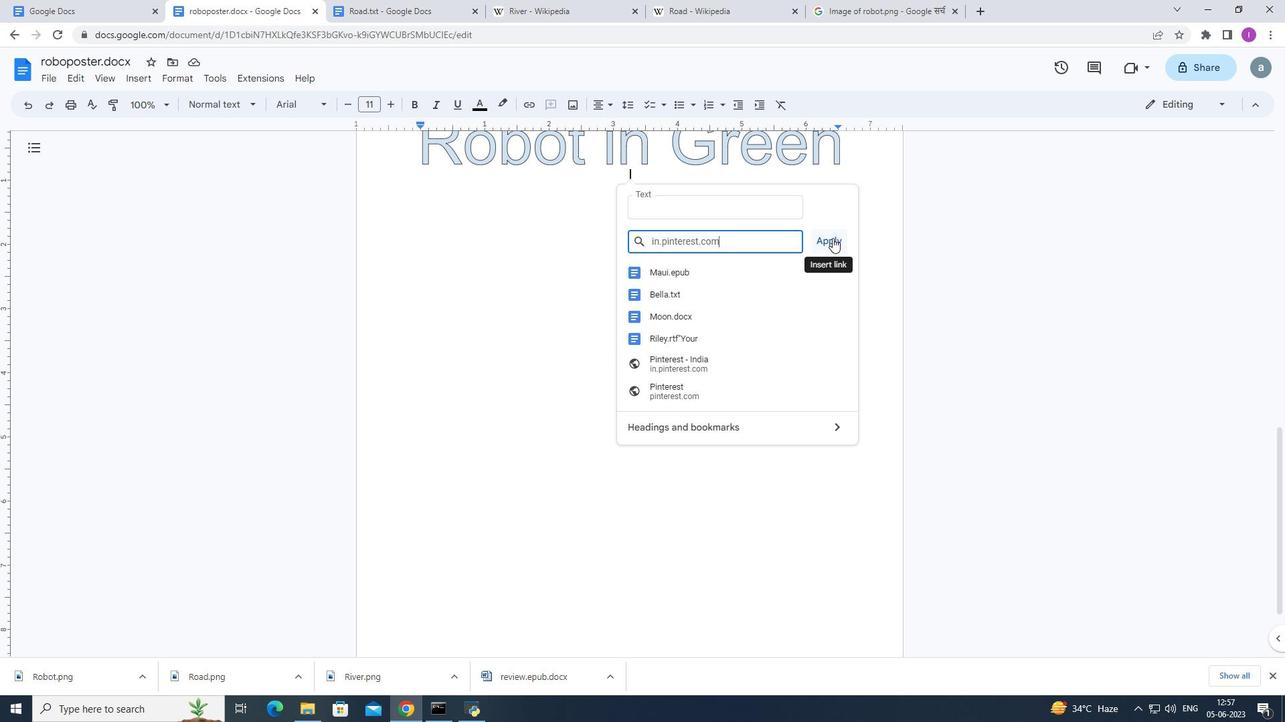 
Action: Mouse moved to (675, 174)
Screenshot: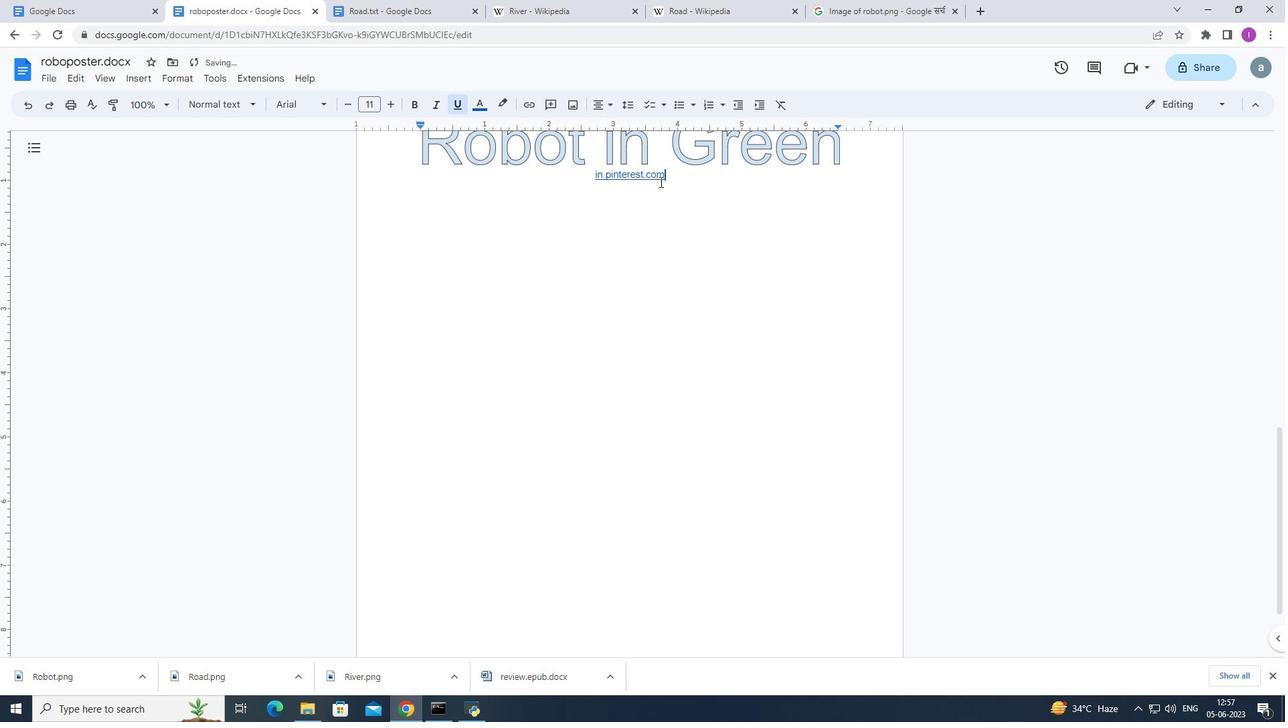 
Action: Mouse pressed left at (675, 174)
Screenshot: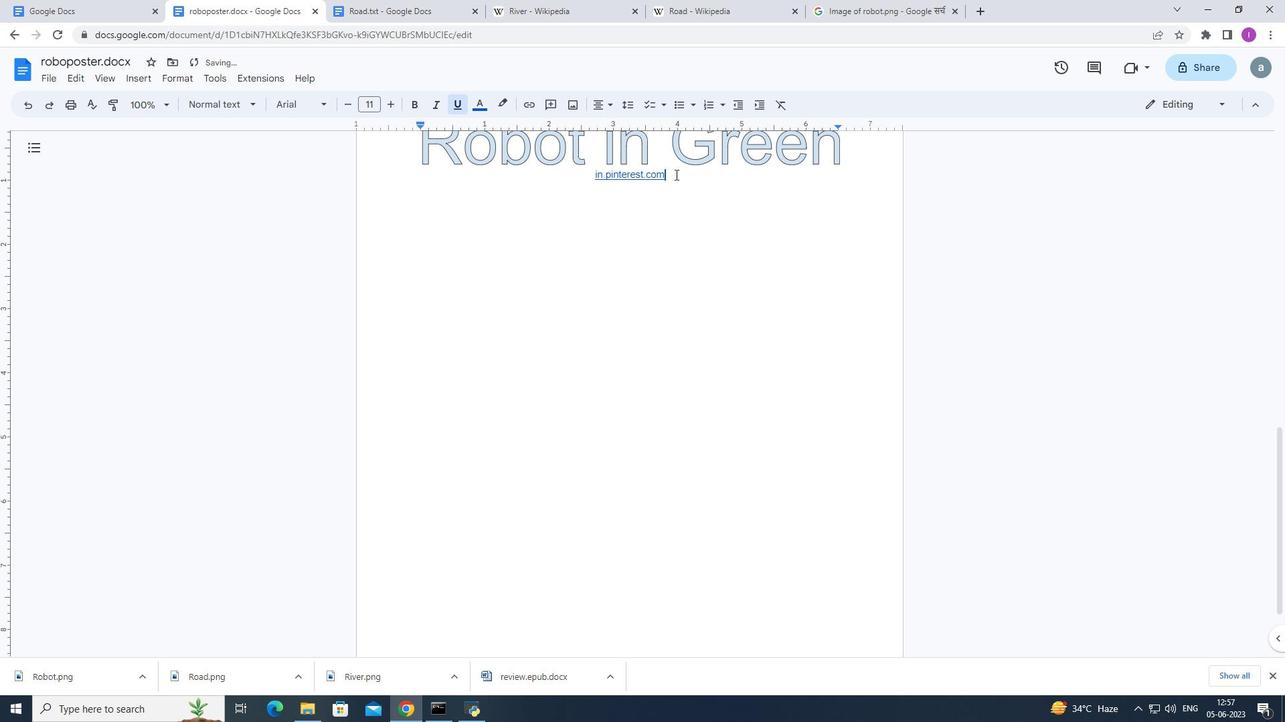 
Action: Mouse moved to (601, 104)
Screenshot: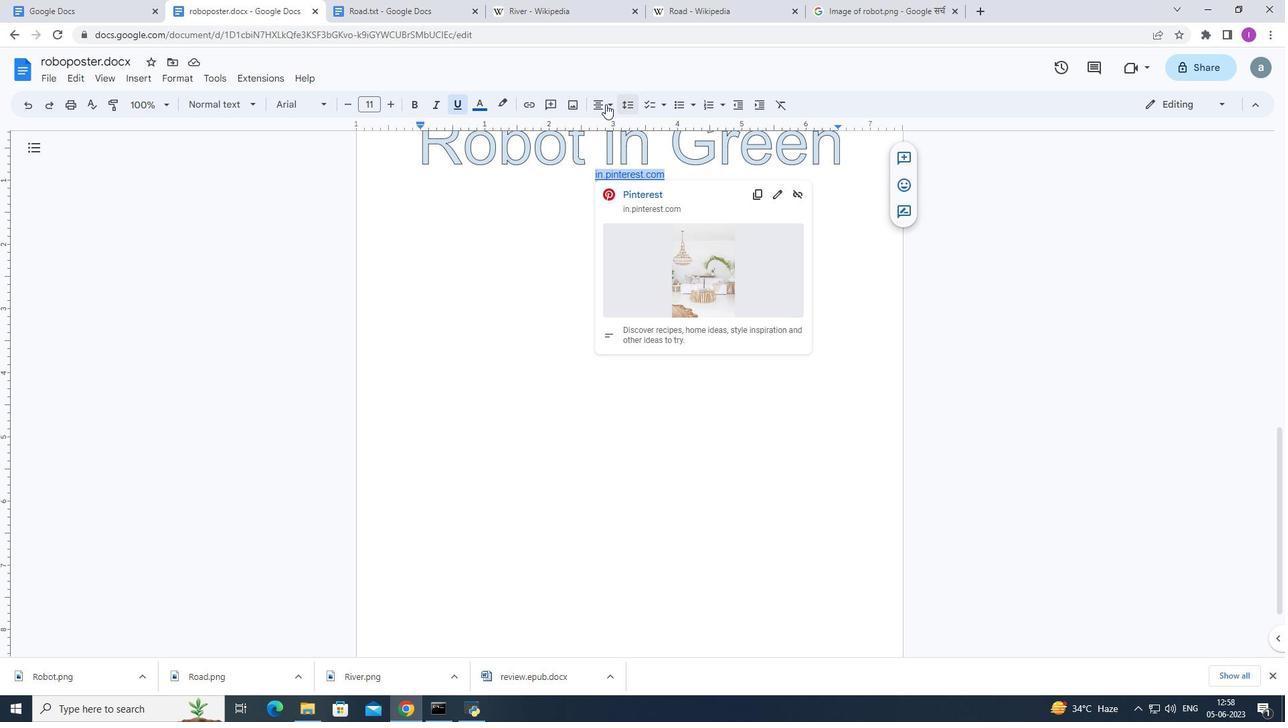 
Action: Mouse pressed left at (601, 104)
Screenshot: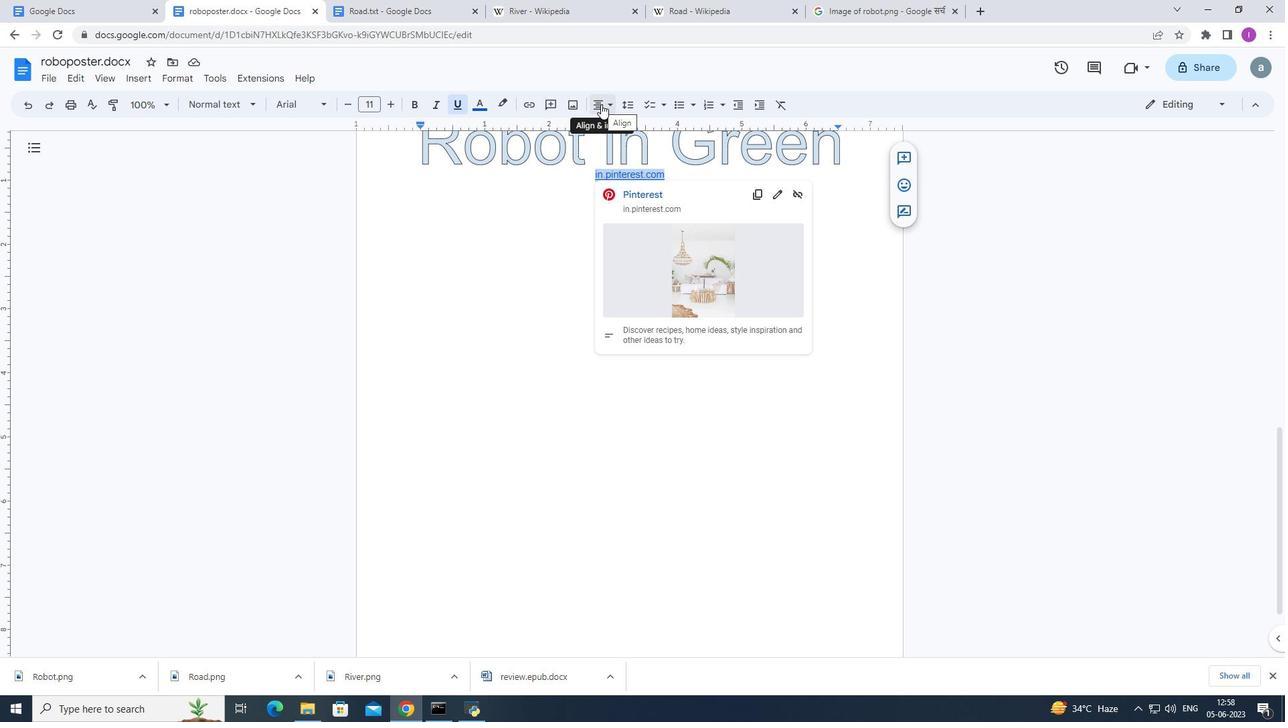 
Action: Mouse moved to (639, 130)
Screenshot: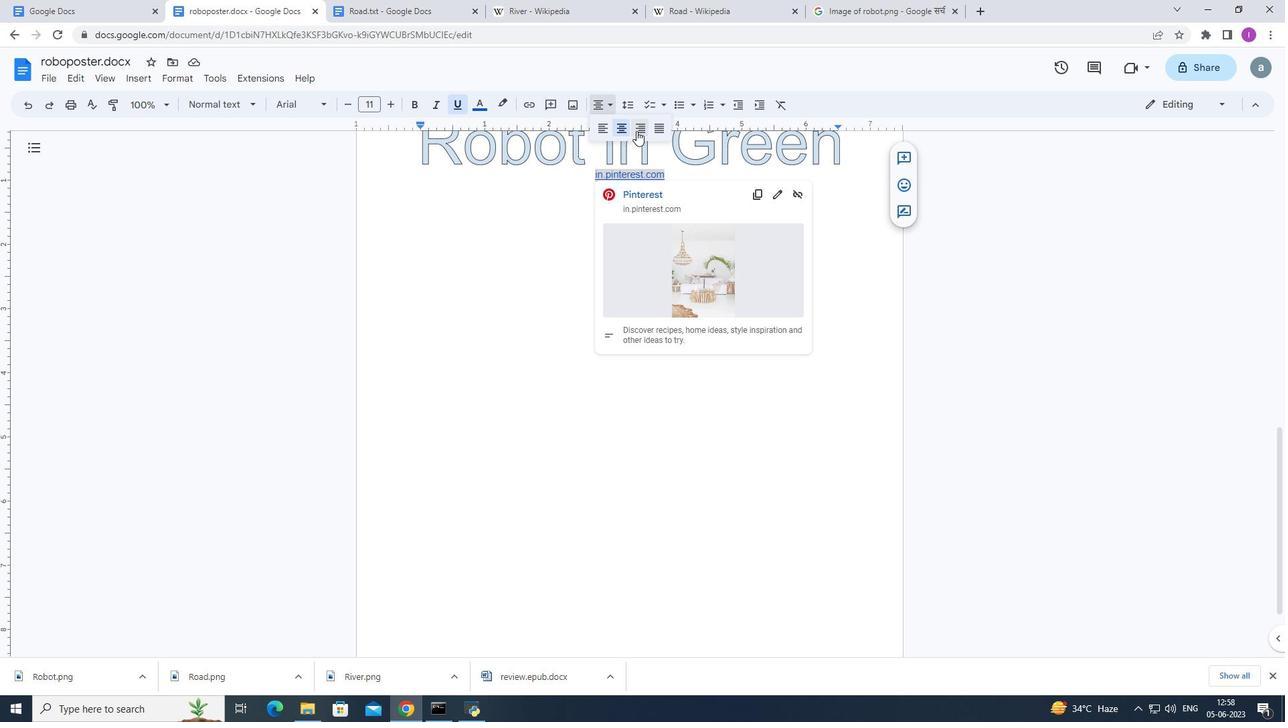 
Action: Mouse pressed left at (639, 130)
Screenshot: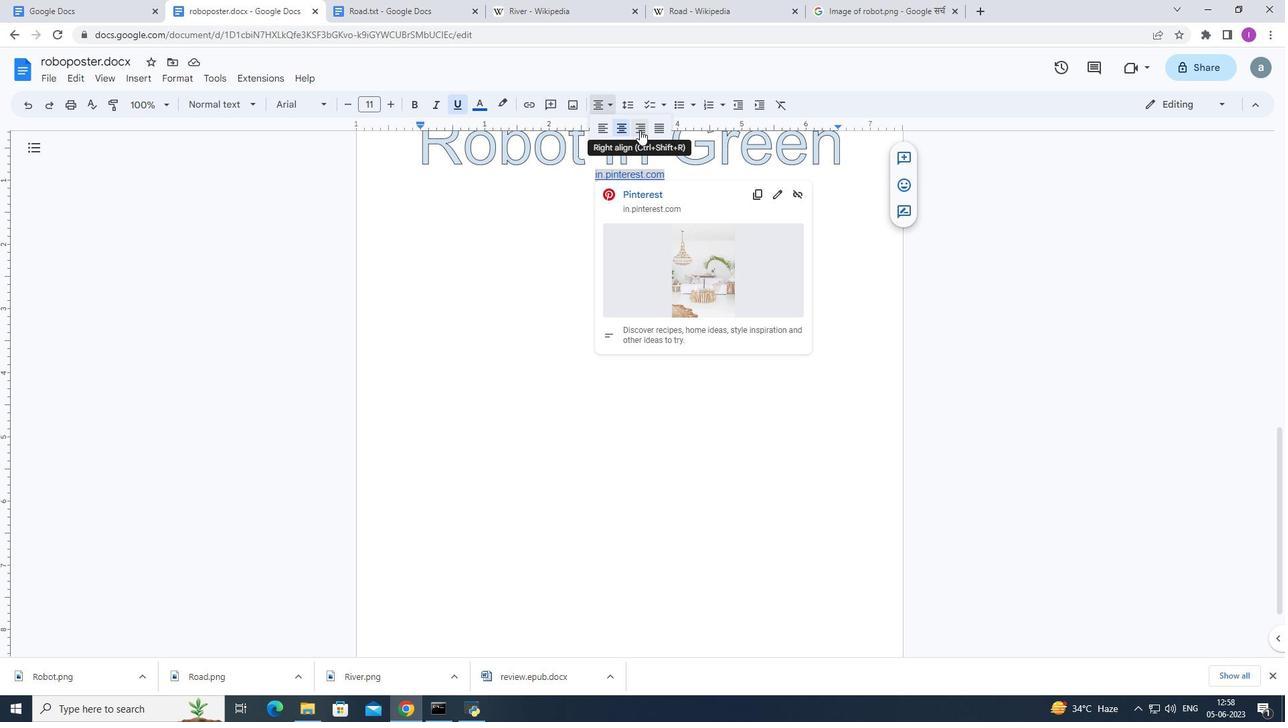 
Action: Mouse moved to (54, 84)
Screenshot: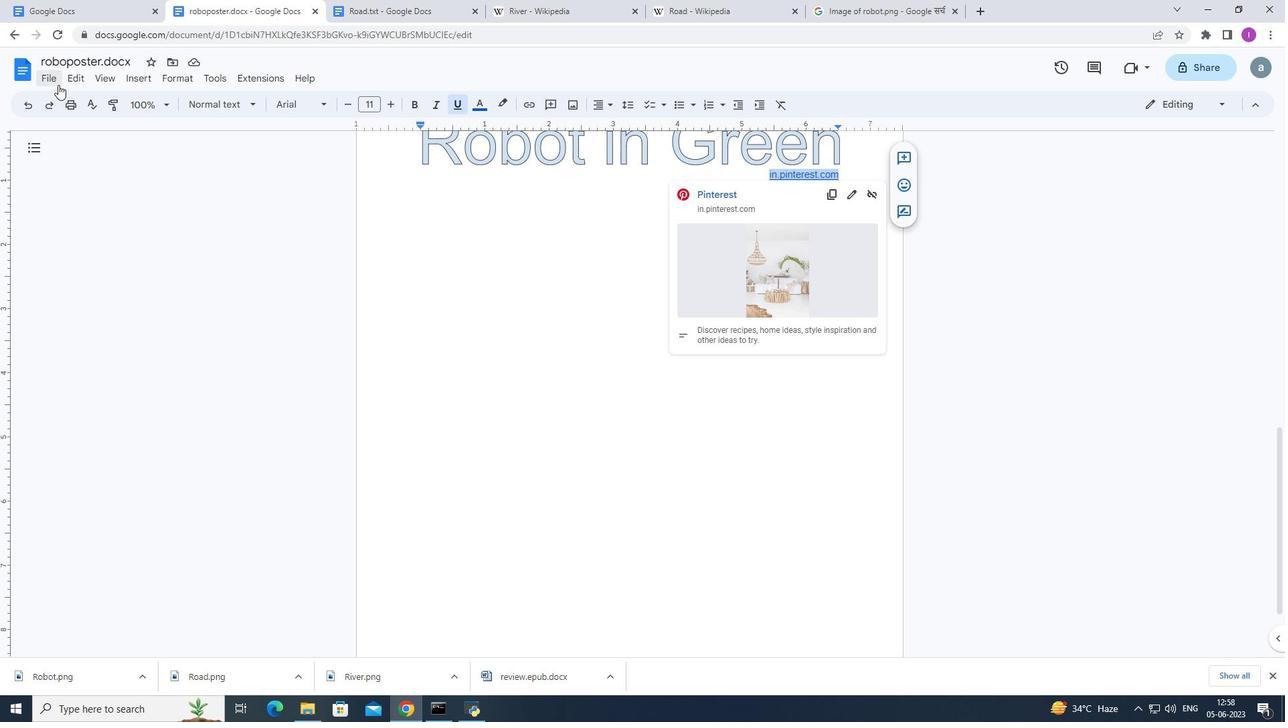
Action: Mouse pressed left at (54, 84)
Screenshot: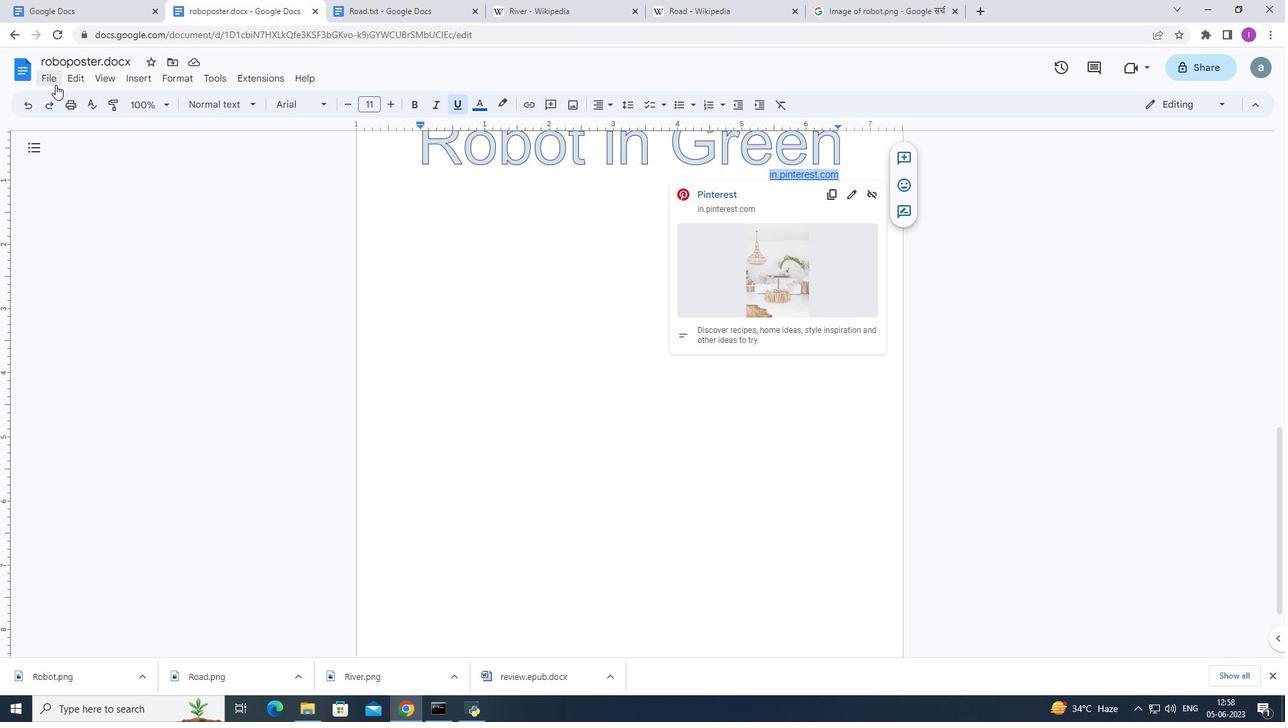 
Action: Mouse moved to (93, 445)
Screenshot: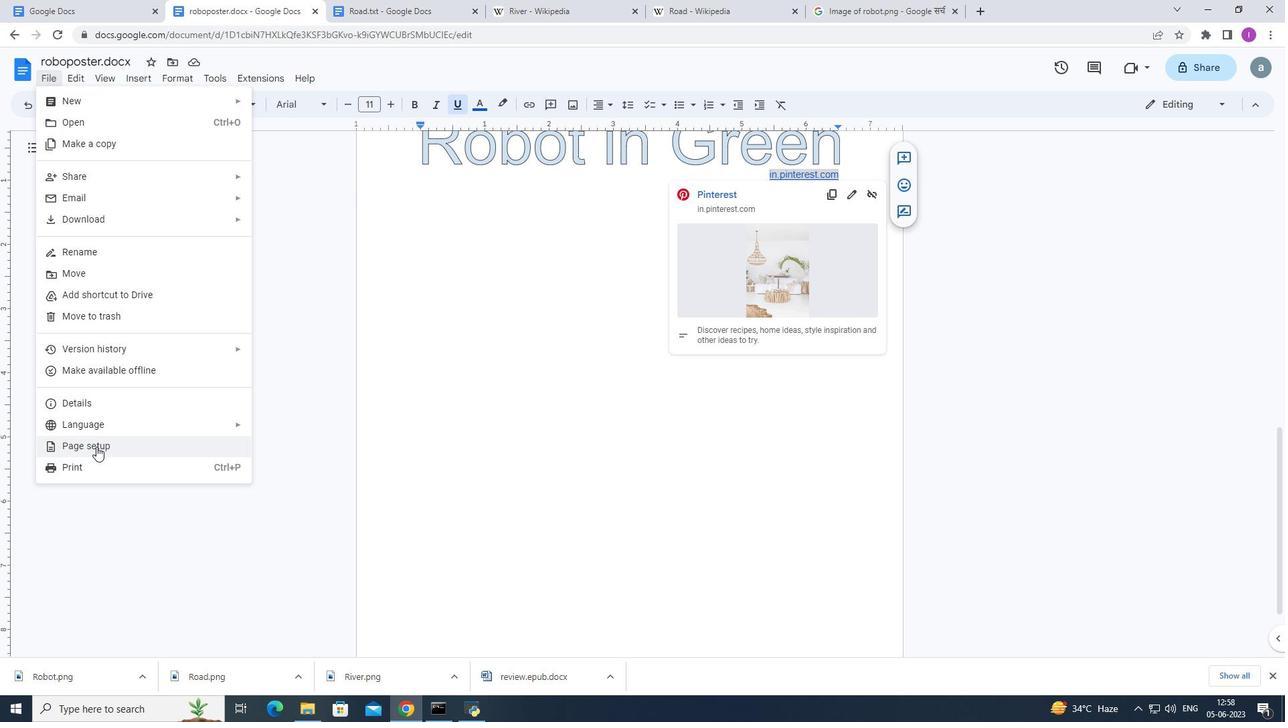 
Action: Mouse pressed left at (93, 445)
Screenshot: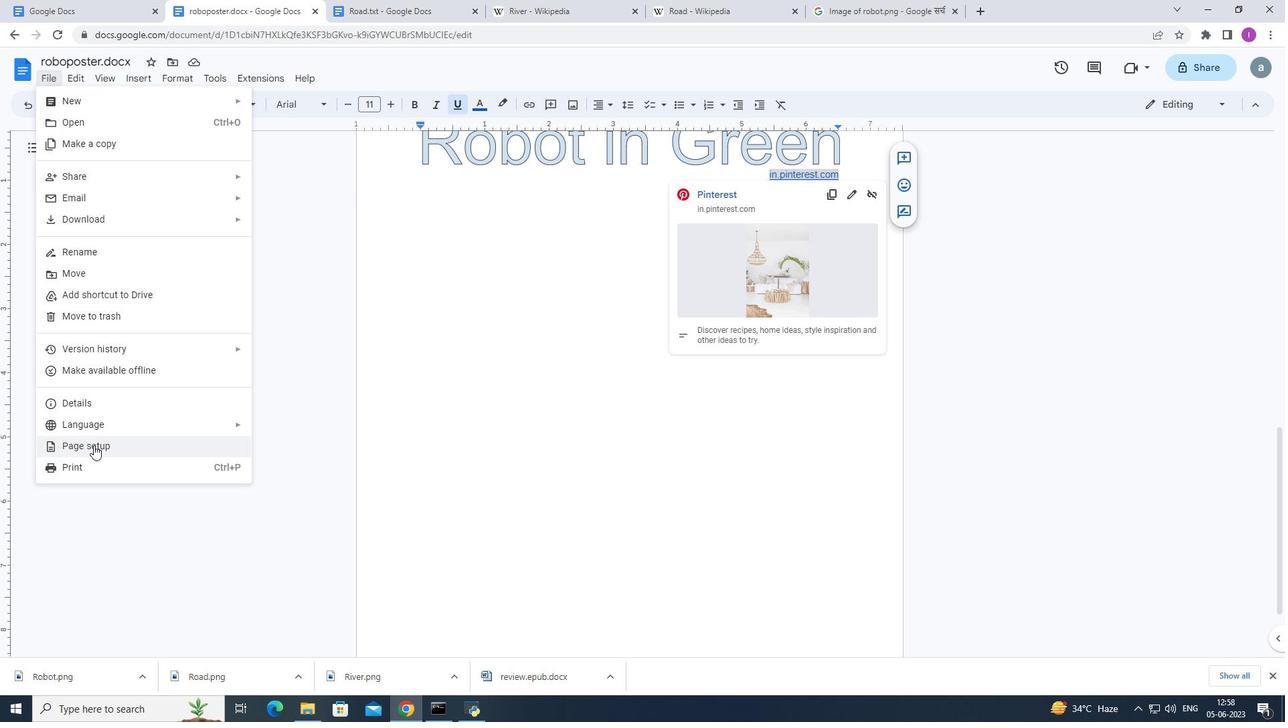 
Action: Mouse moved to (279, 460)
Screenshot: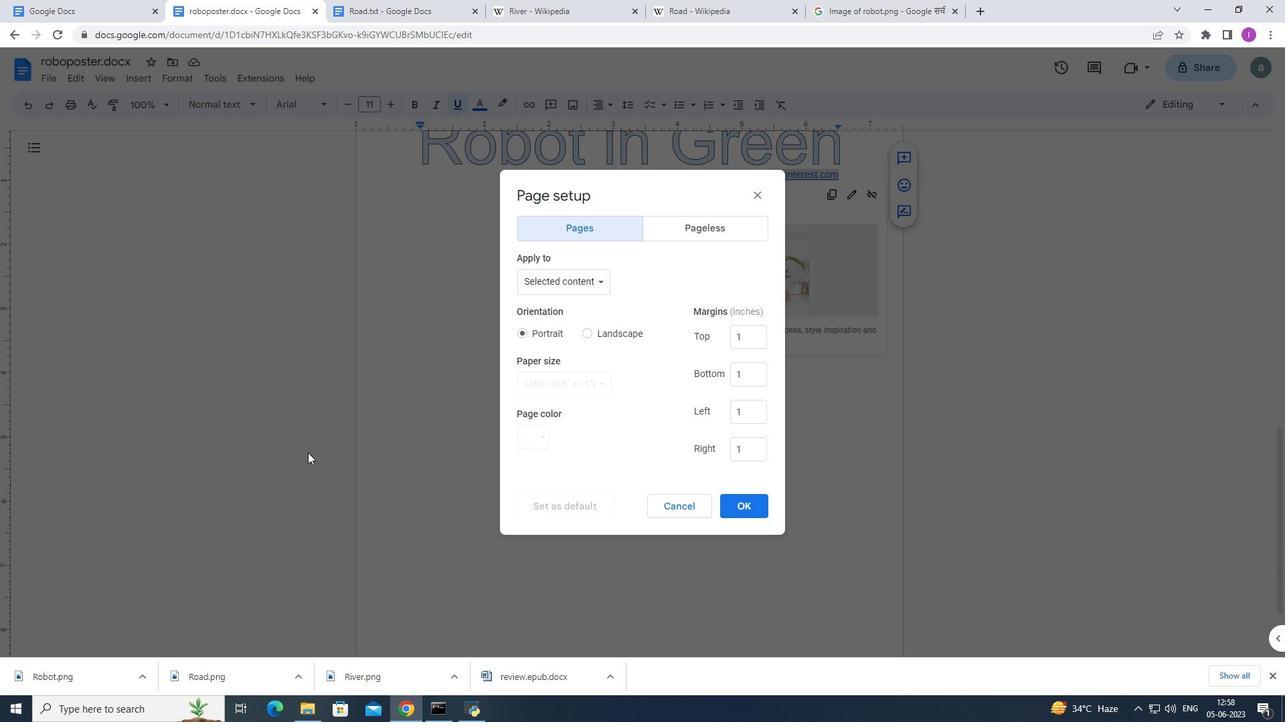 
Action: Mouse pressed left at (279, 460)
Screenshot: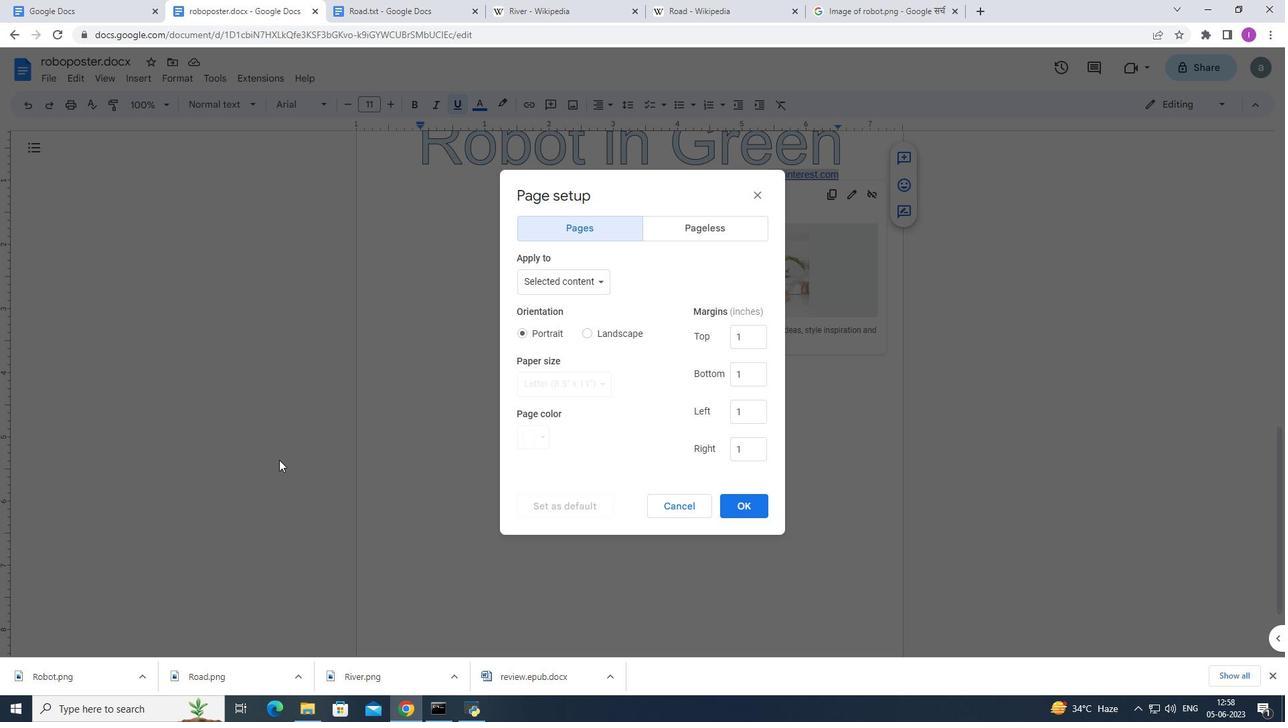 
Action: Mouse moved to (759, 190)
Screenshot: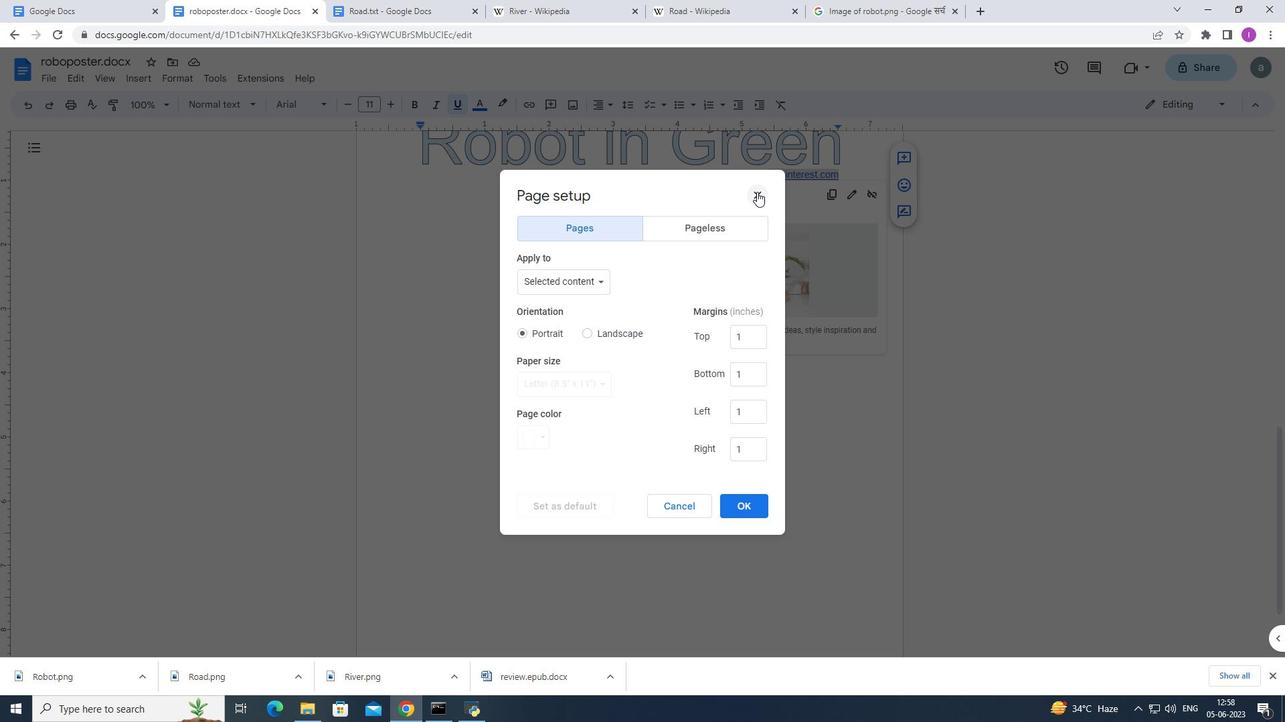 
Action: Mouse pressed left at (759, 190)
Screenshot: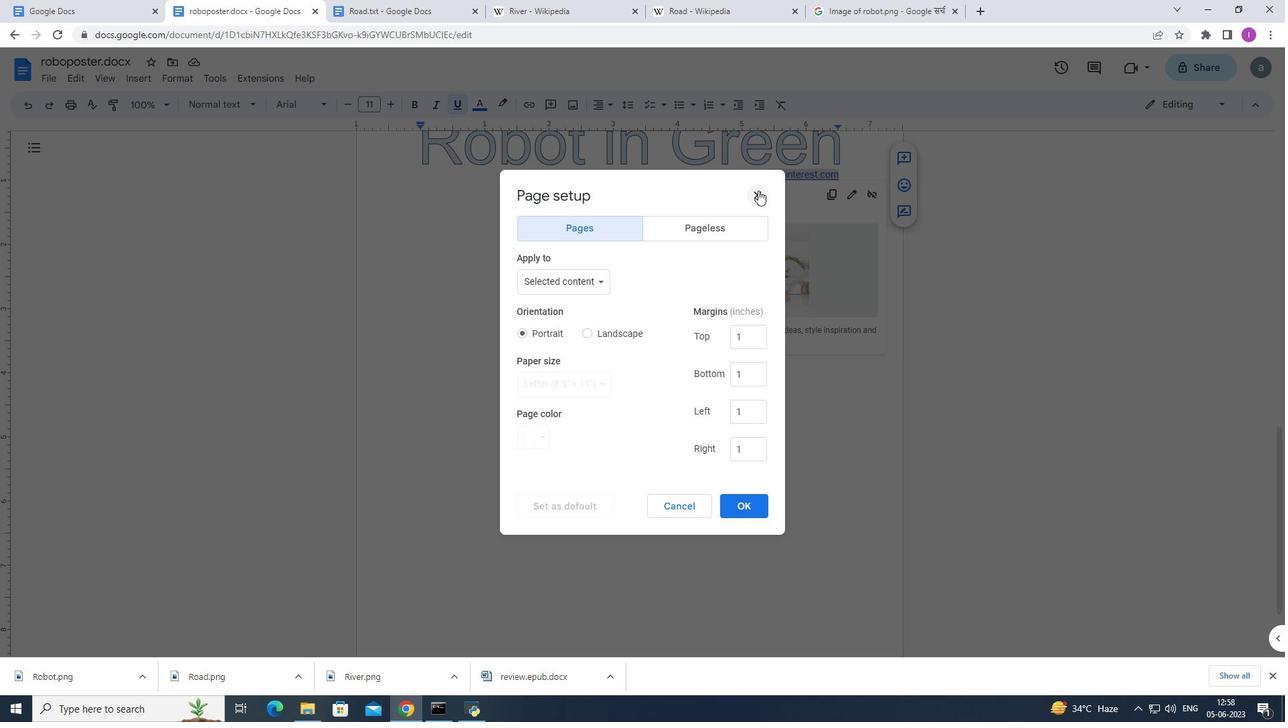 
Action: Mouse moved to (1002, 214)
Screenshot: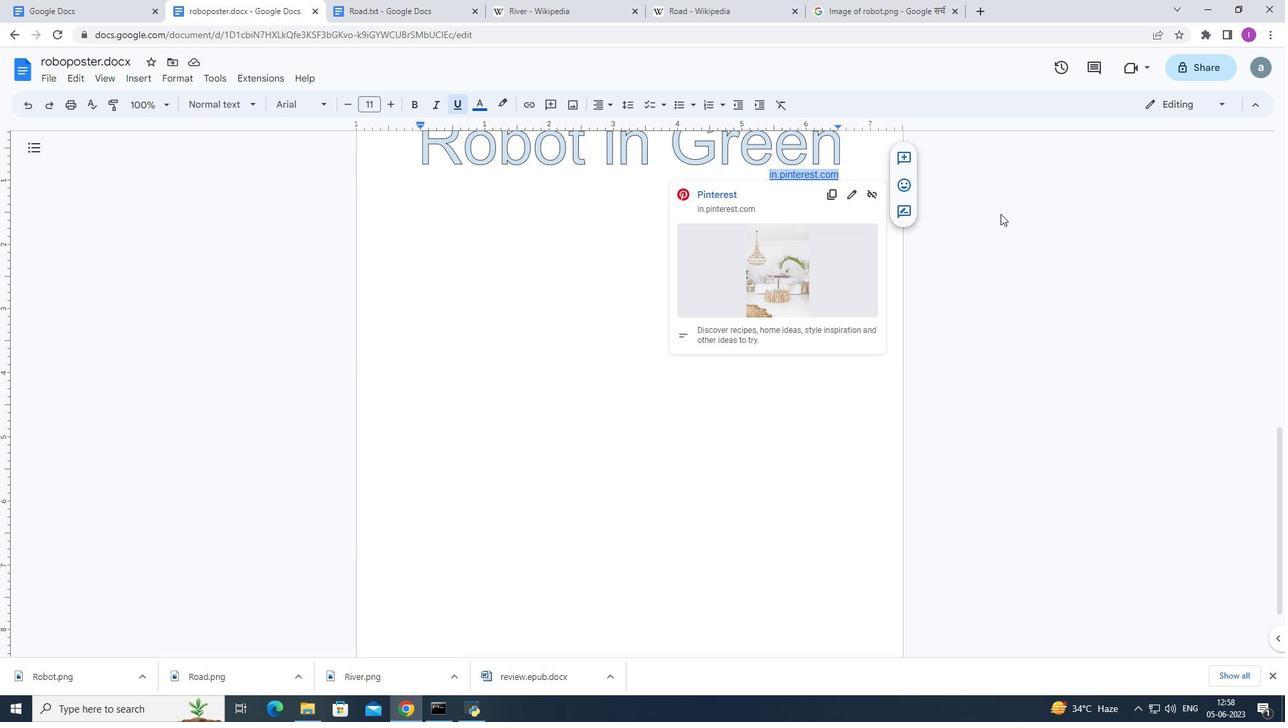 
Action: Mouse pressed left at (1002, 214)
Screenshot: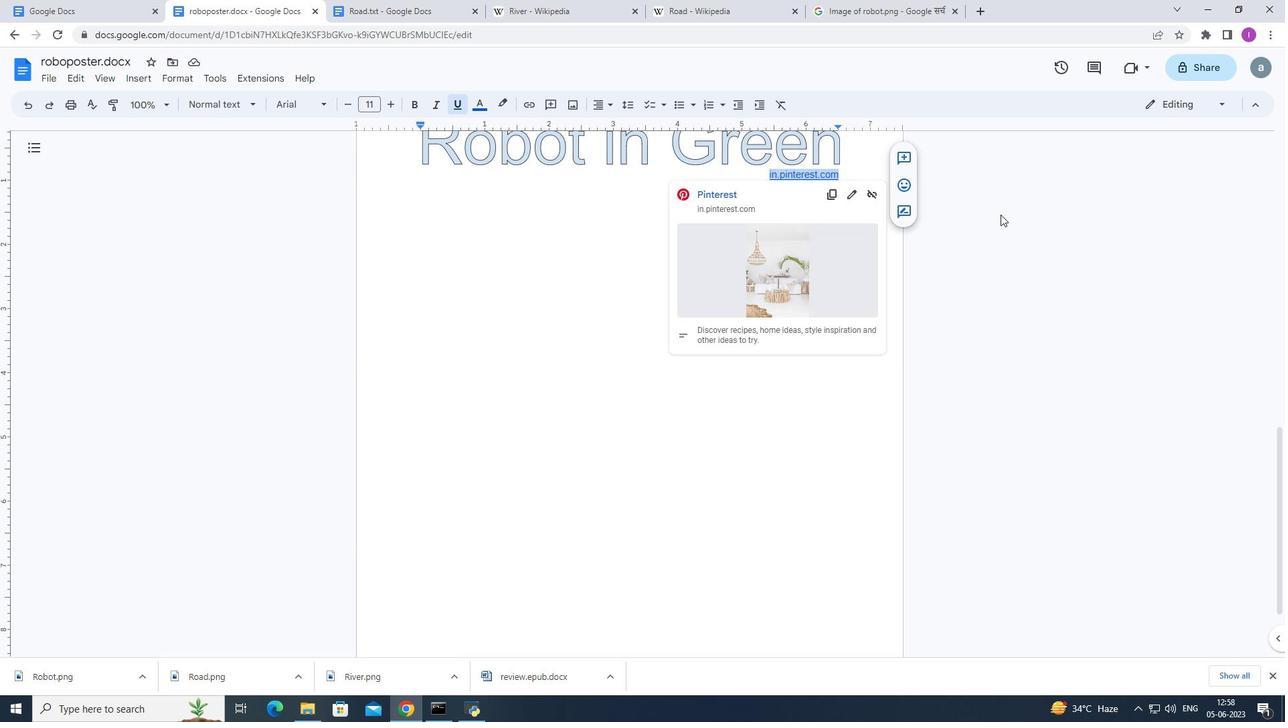 
Action: Mouse moved to (57, 80)
Screenshot: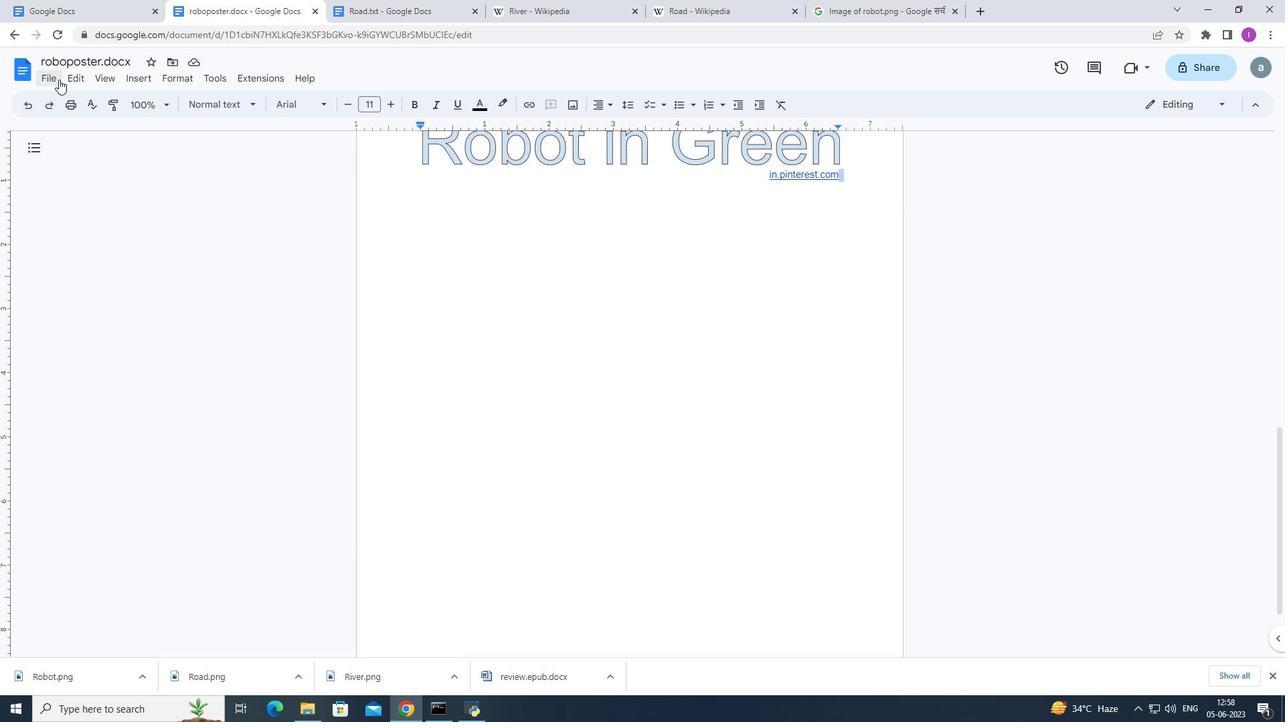 
Action: Mouse pressed left at (57, 80)
Screenshot: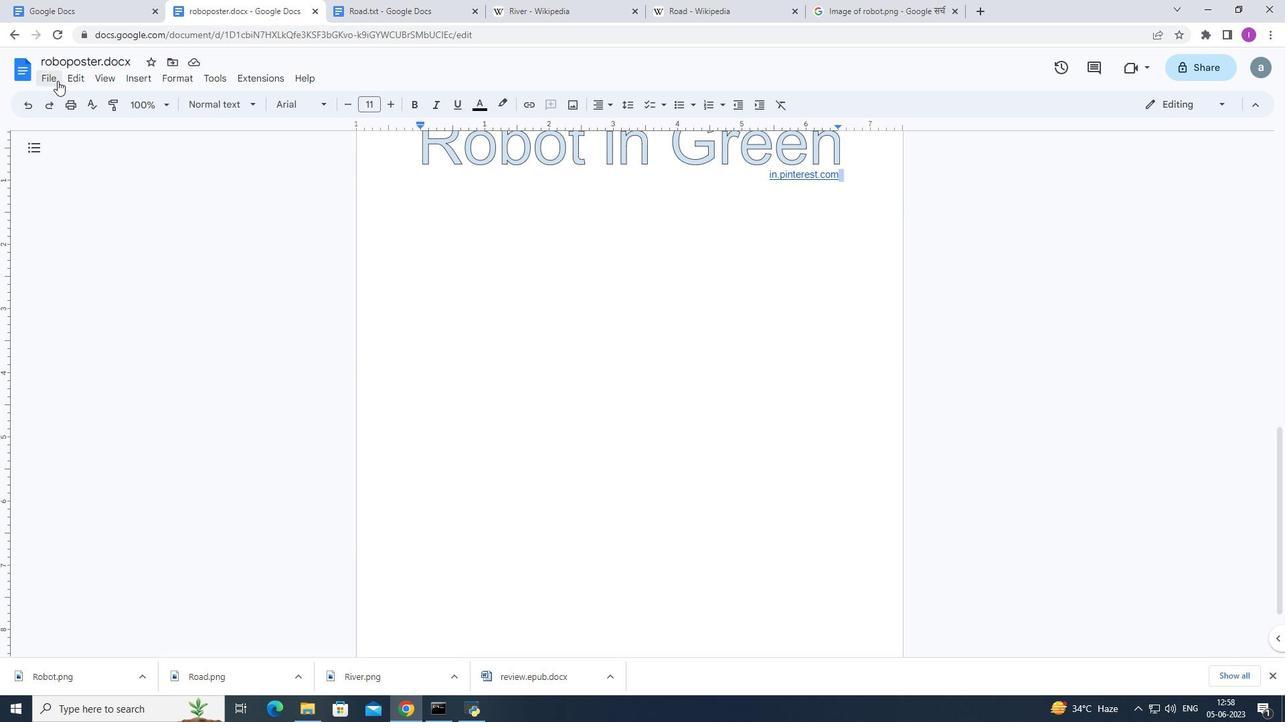 
Action: Mouse moved to (115, 443)
Screenshot: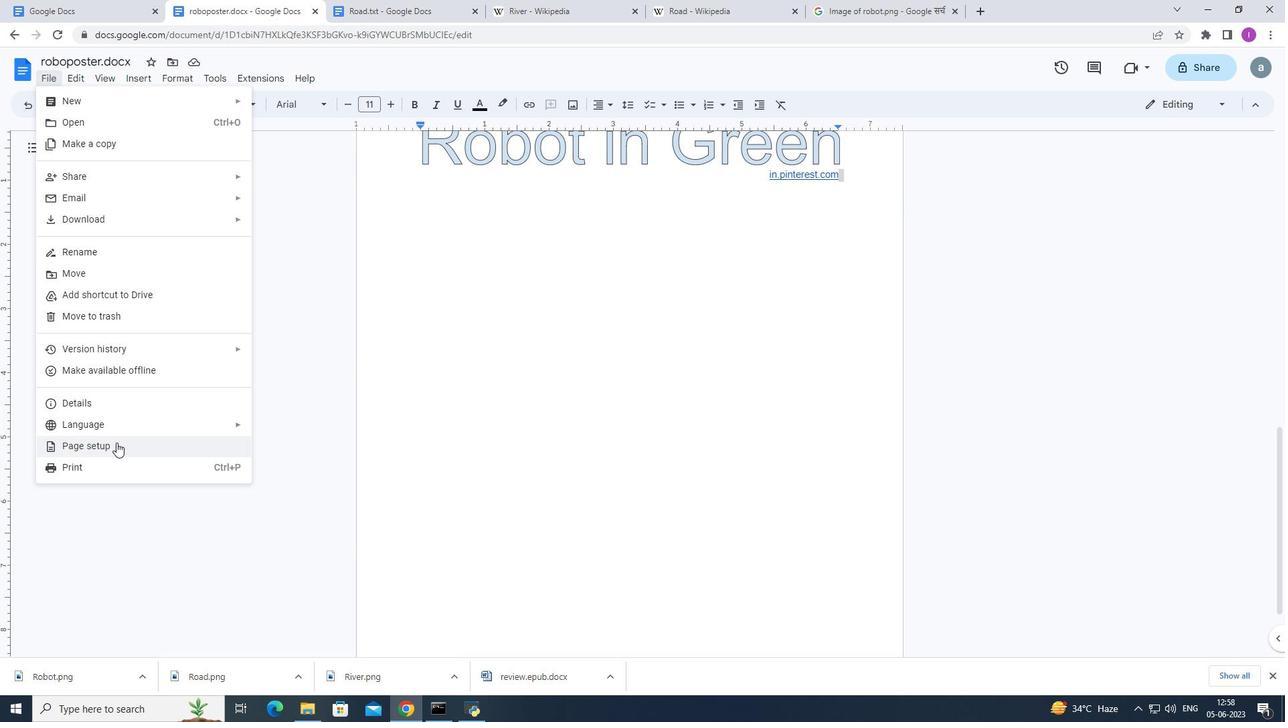 
Action: Mouse pressed left at (115, 443)
Screenshot: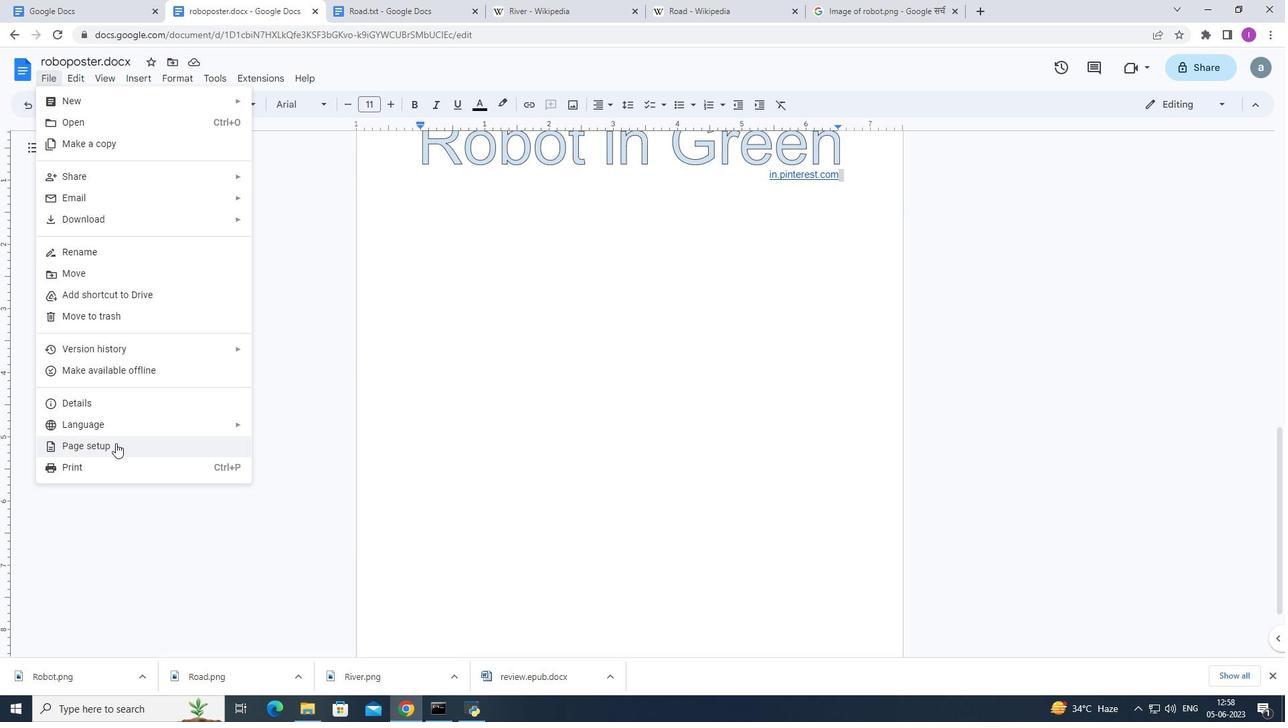 
Action: Mouse moved to (539, 433)
Screenshot: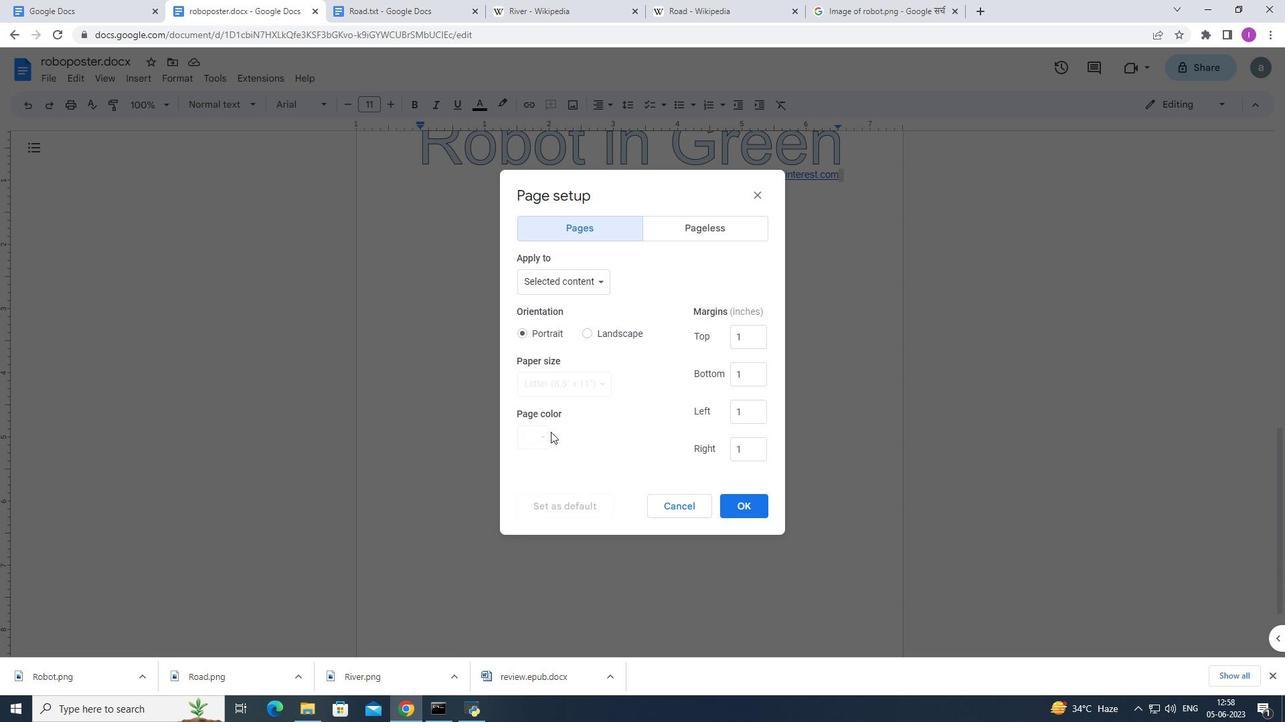 
Action: Mouse pressed left at (539, 433)
Screenshot: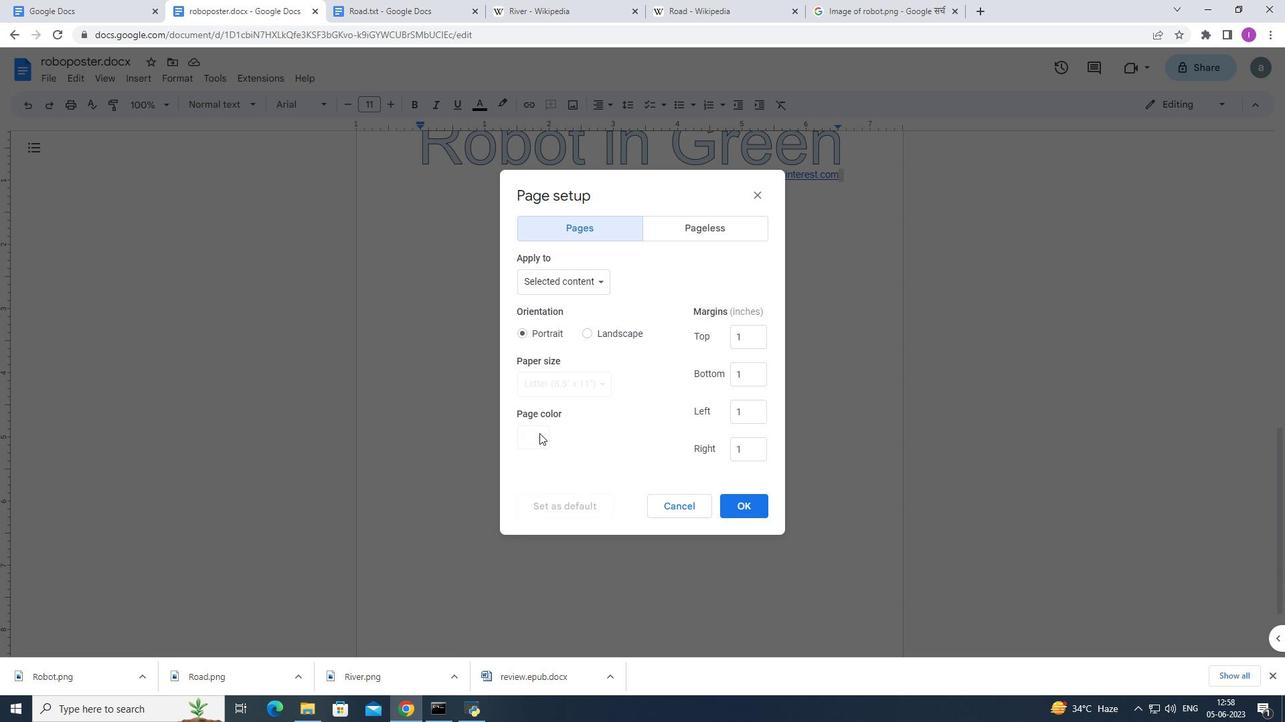 
Action: Mouse moved to (754, 190)
Screenshot: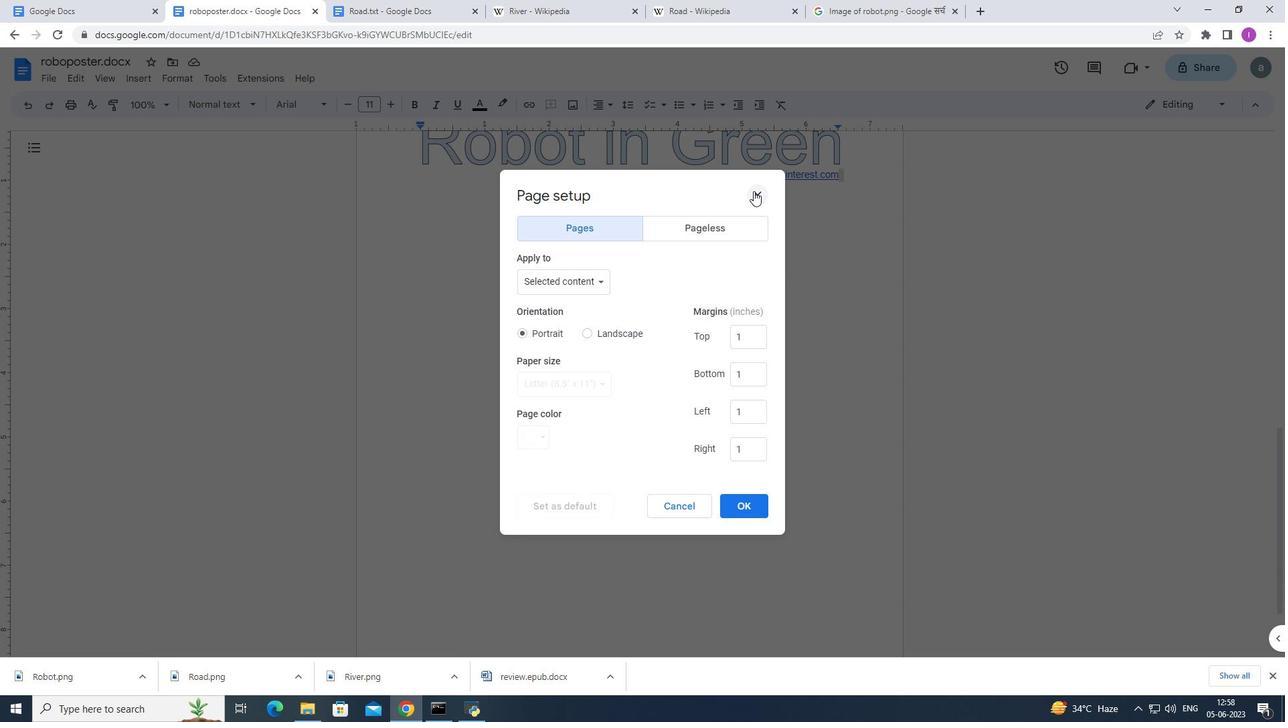 
Action: Mouse pressed left at (754, 190)
Screenshot: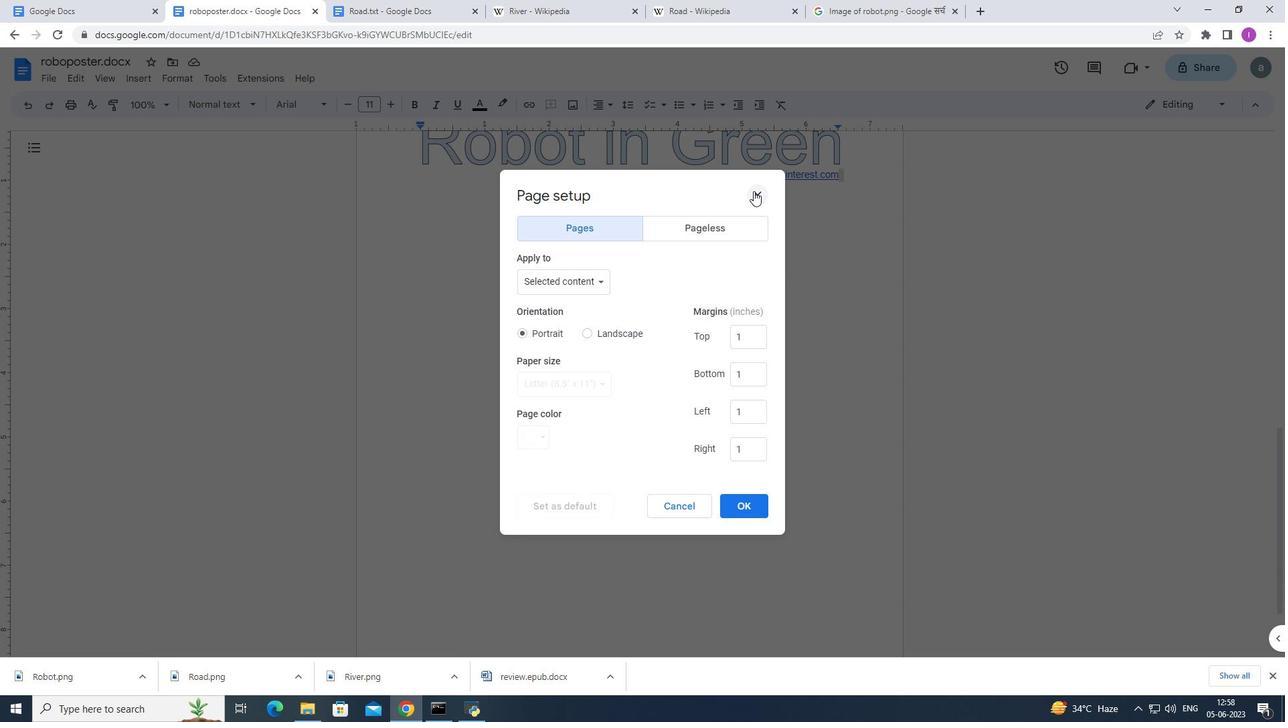 
Action: Mouse moved to (815, 316)
Screenshot: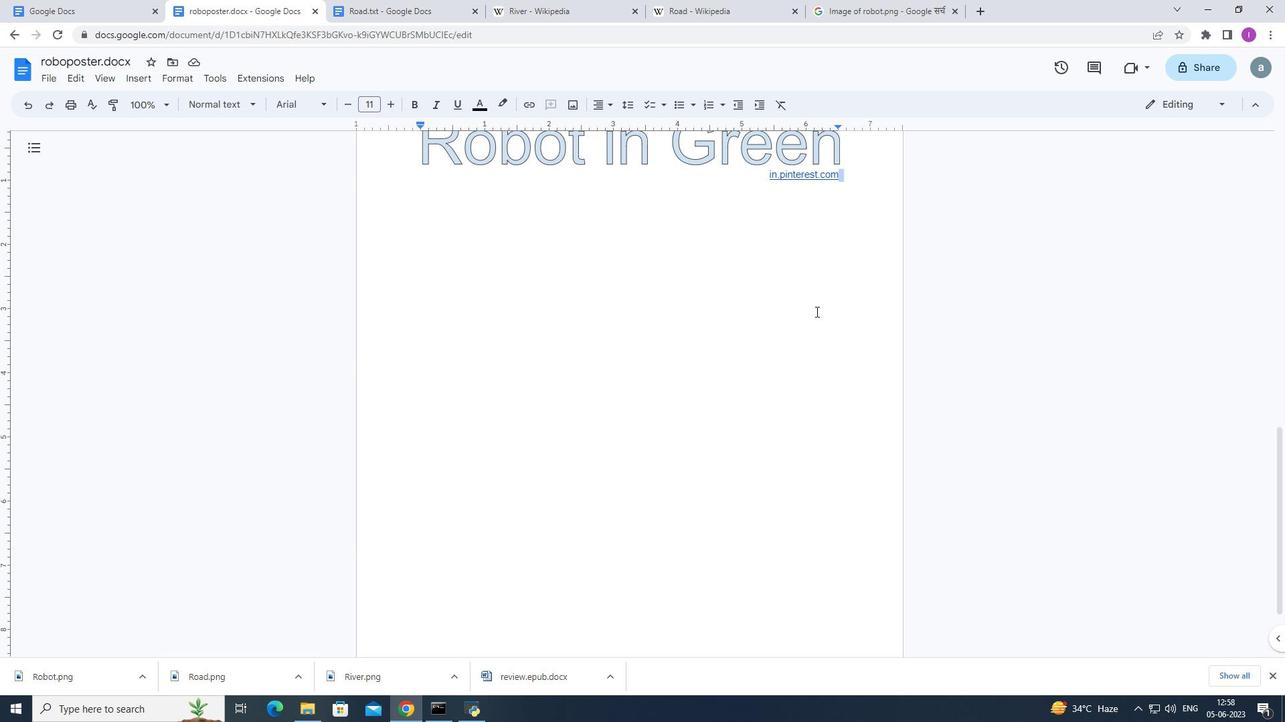 
Action: Mouse scrolled (815, 317) with delta (0, 0)
Screenshot: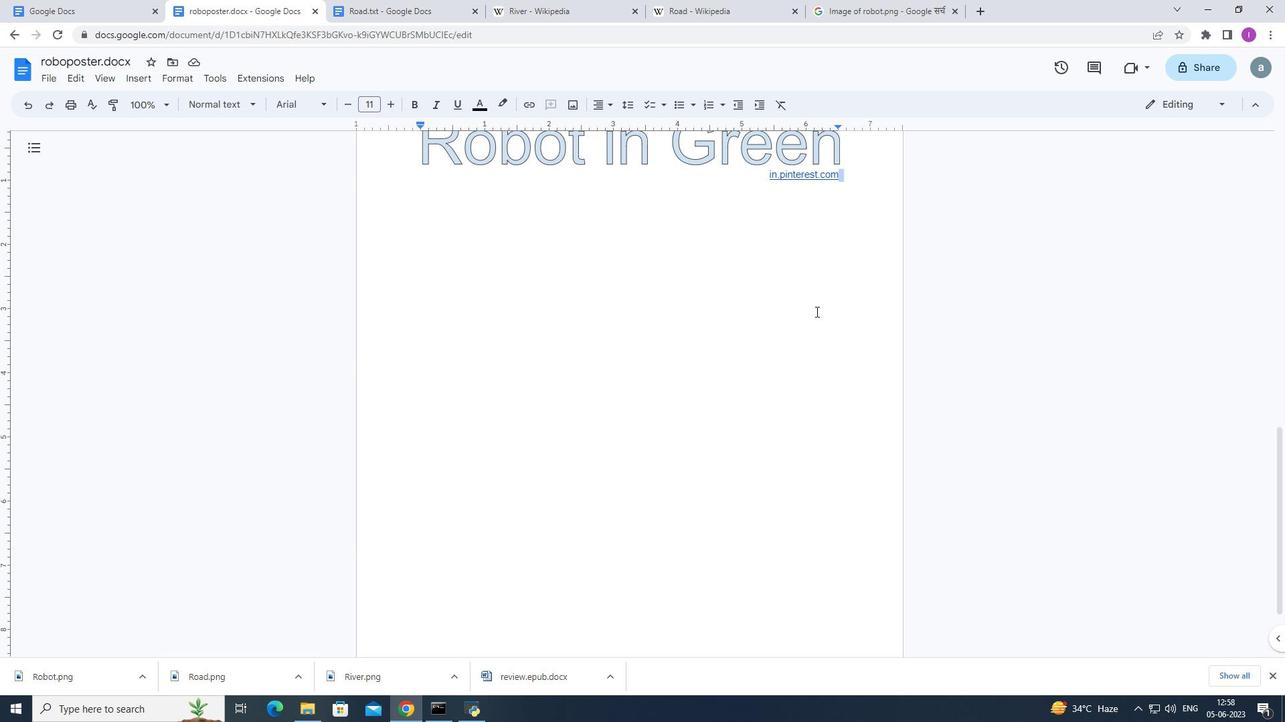
Action: Mouse moved to (815, 317)
Screenshot: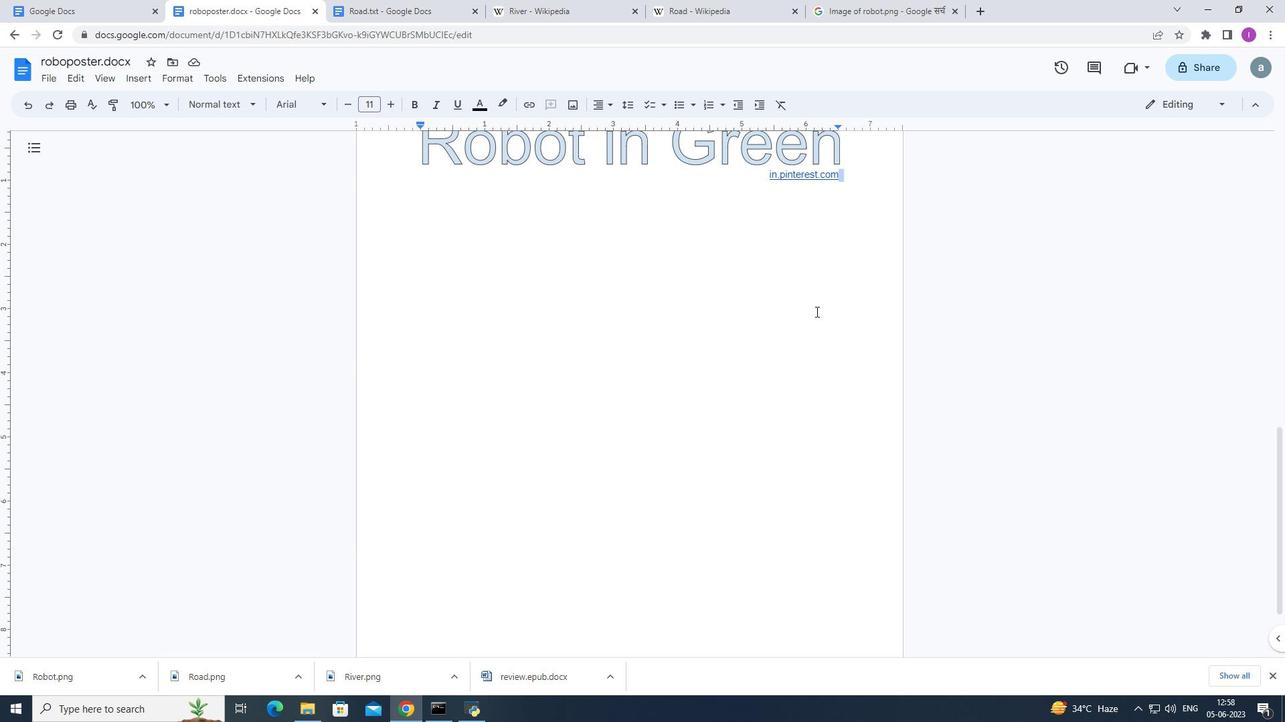 
Action: Mouse scrolled (815, 318) with delta (0, 0)
Screenshot: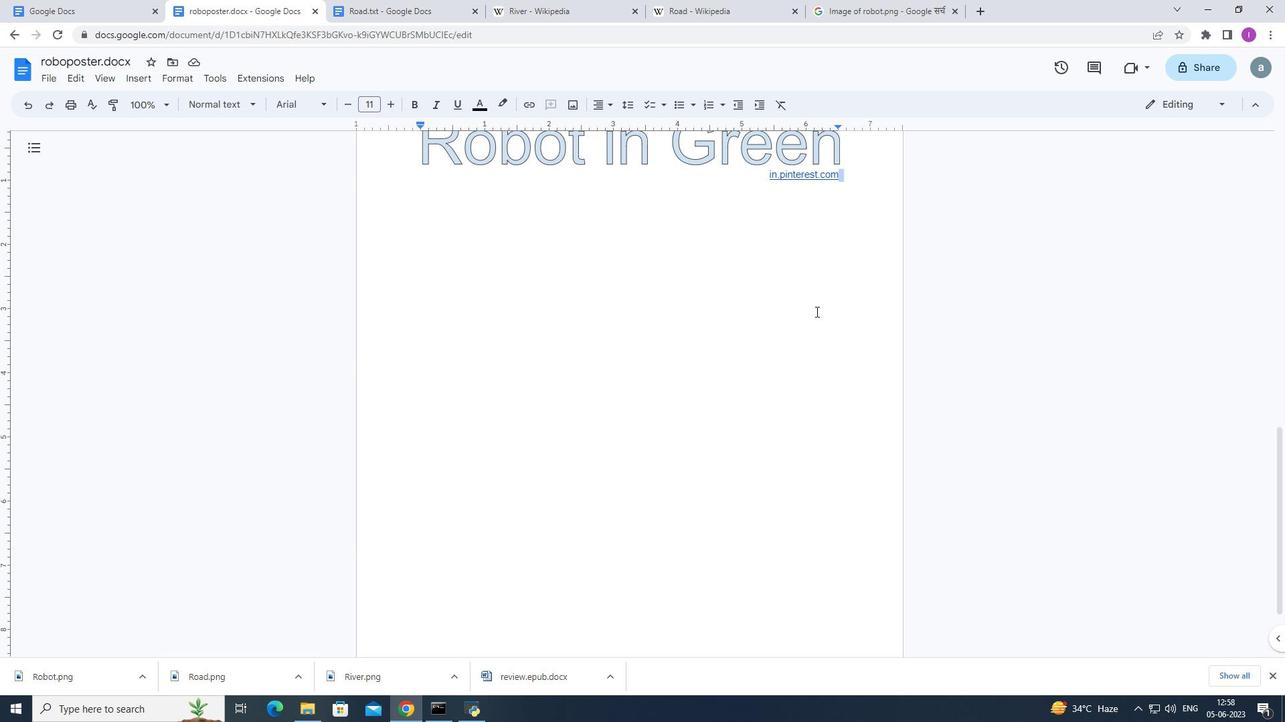 
Action: Mouse moved to (766, 323)
Screenshot: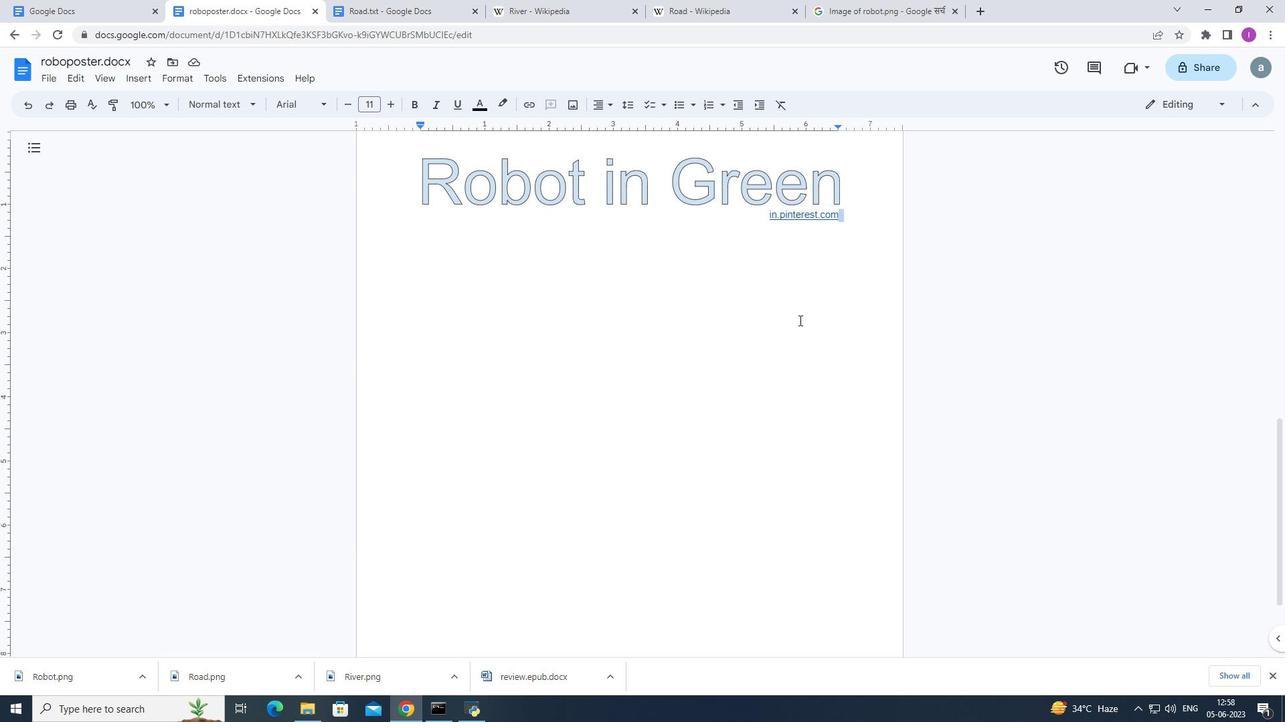 
Action: Mouse scrolled (766, 323) with delta (0, 0)
Screenshot: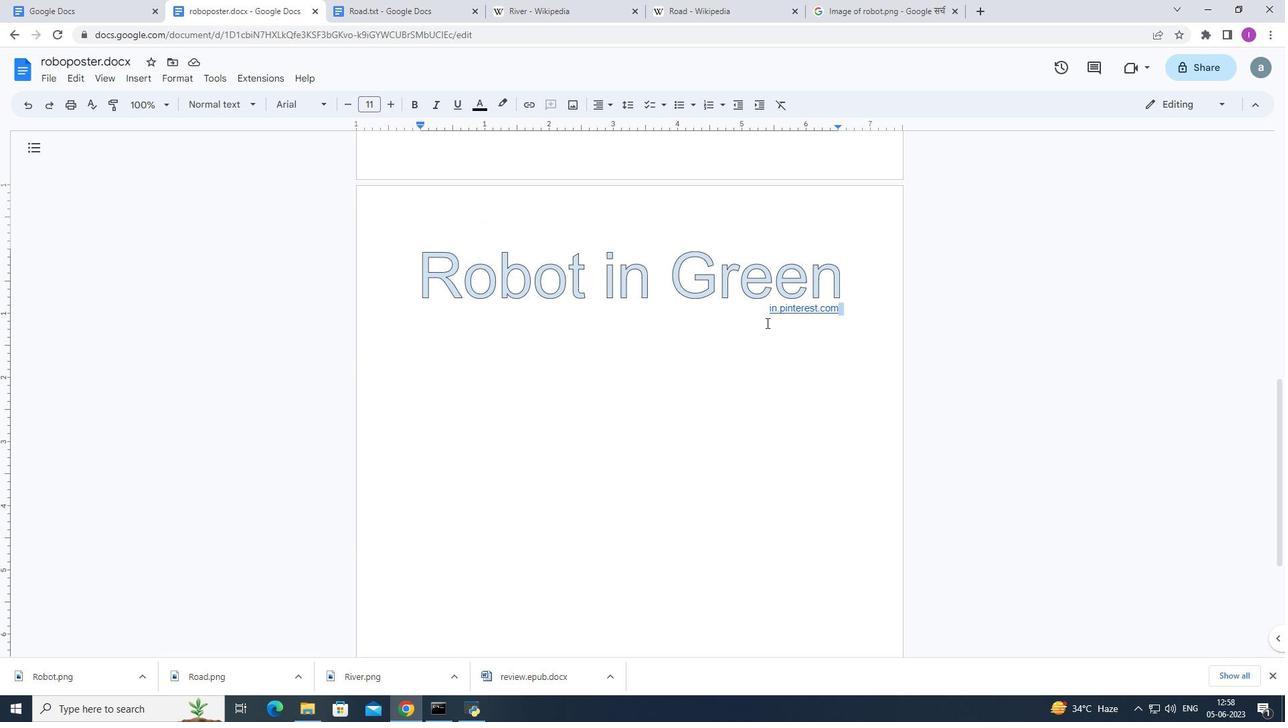 
Action: Mouse scrolled (766, 323) with delta (0, 0)
Screenshot: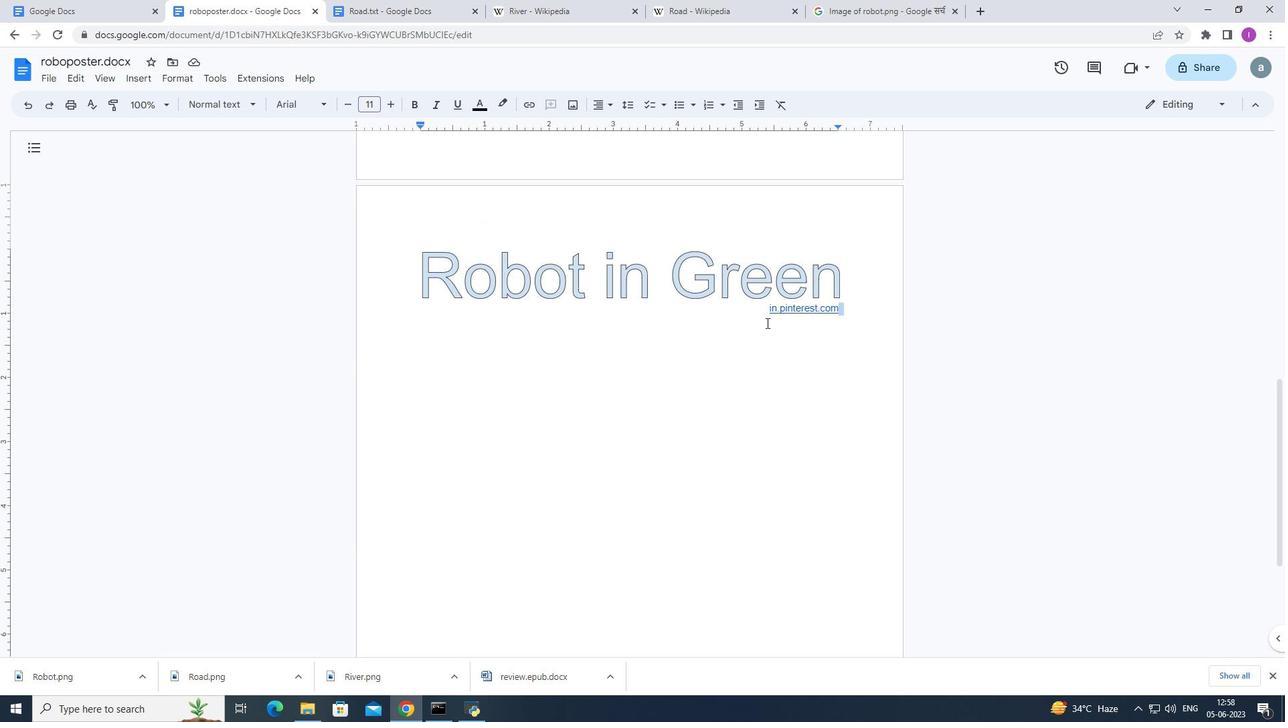 
Action: Mouse scrolled (766, 323) with delta (0, 0)
Screenshot: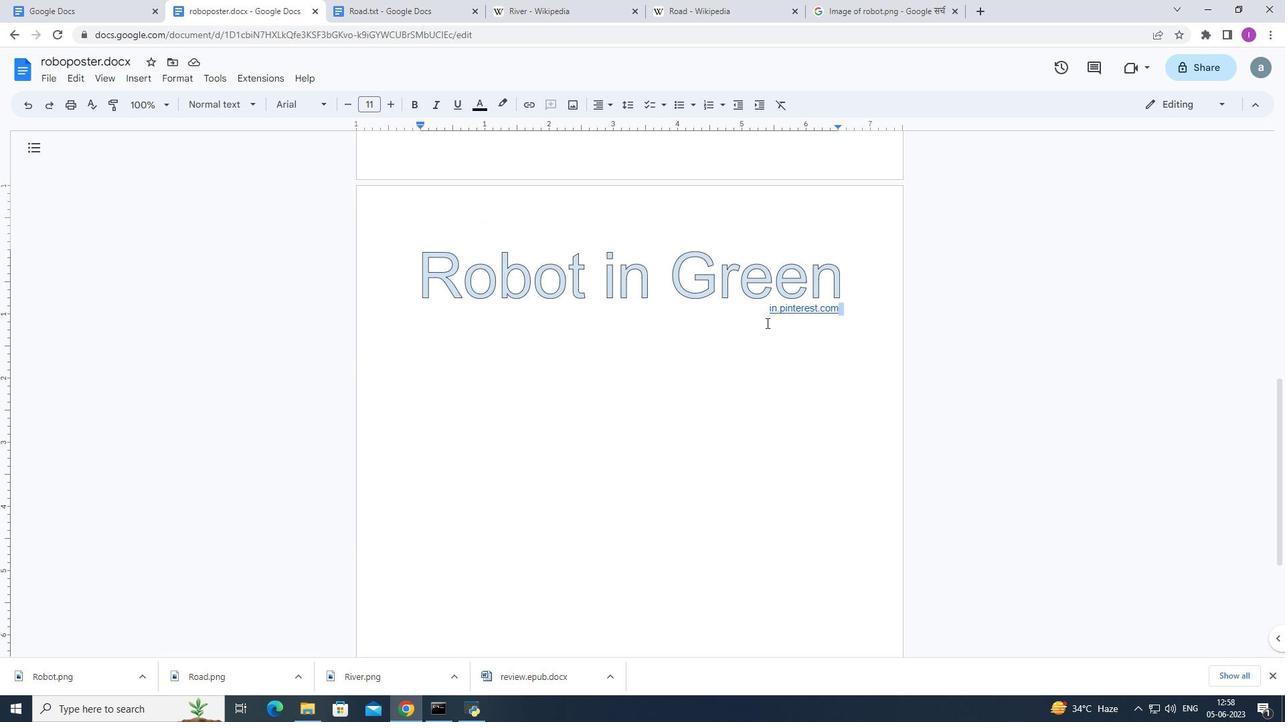 
Action: Mouse moved to (764, 321)
Screenshot: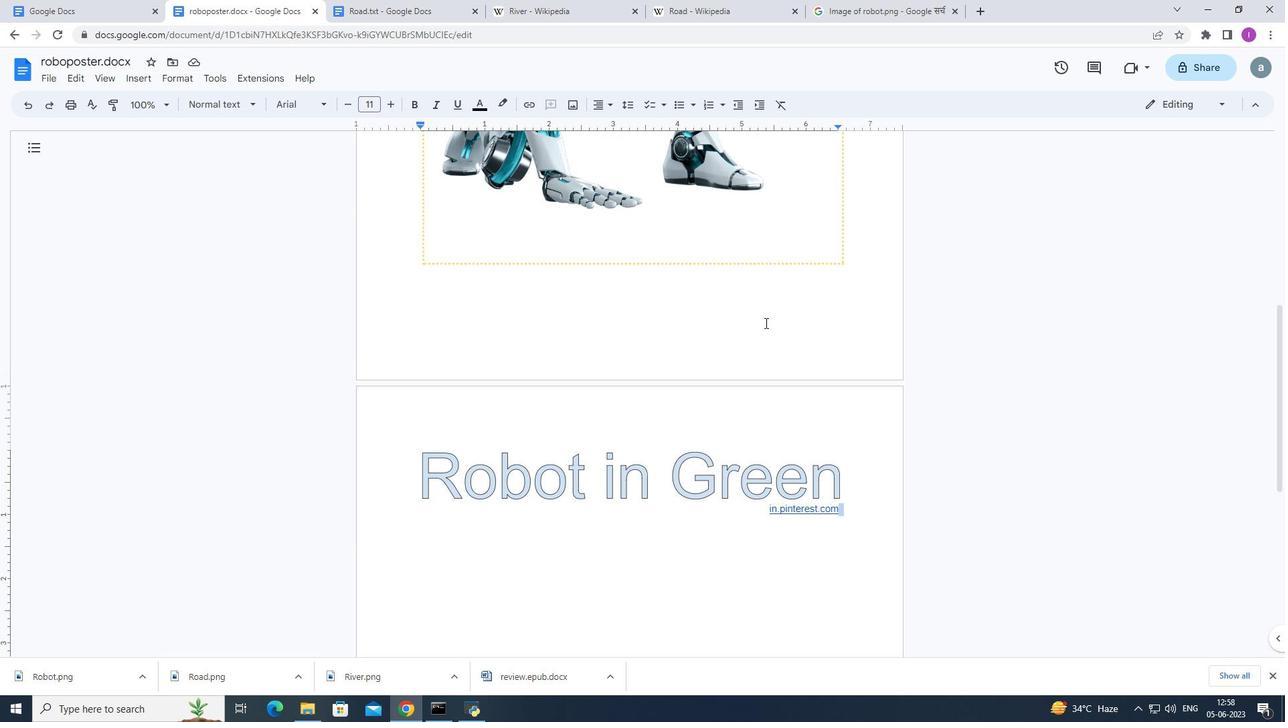
Action: Mouse scrolled (764, 322) with delta (0, 0)
Screenshot: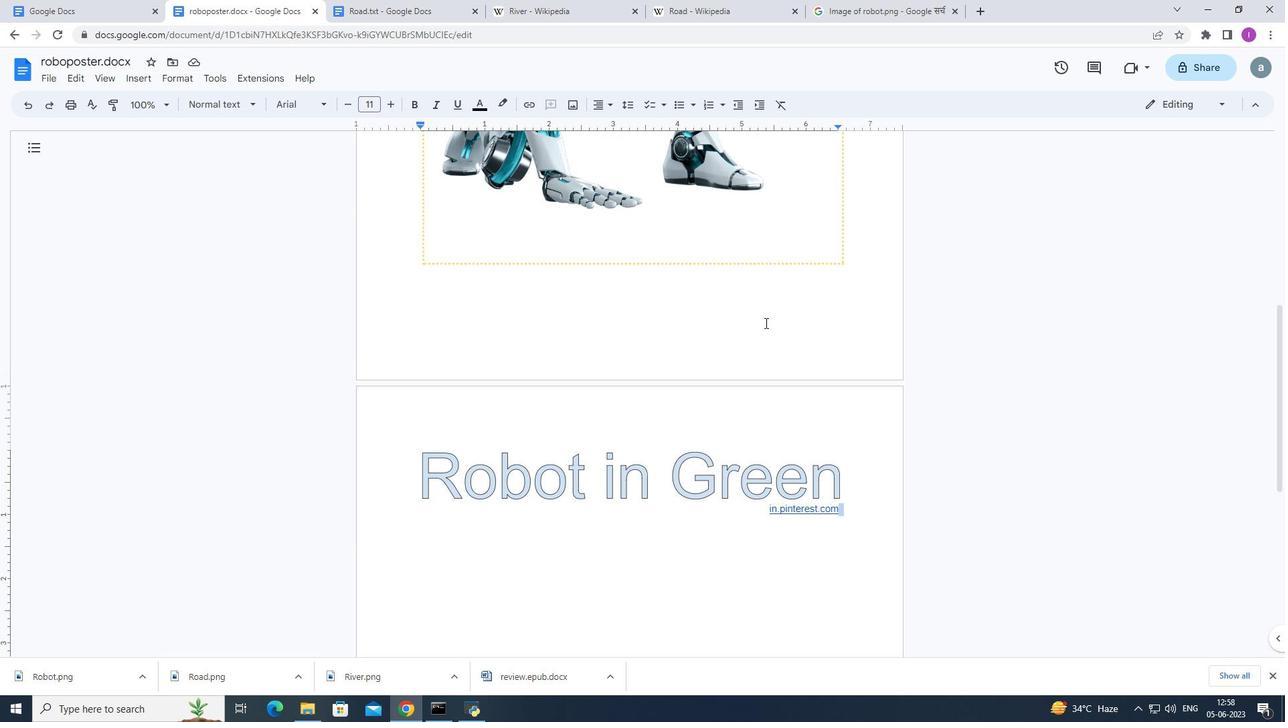
Action: Mouse moved to (764, 321)
Screenshot: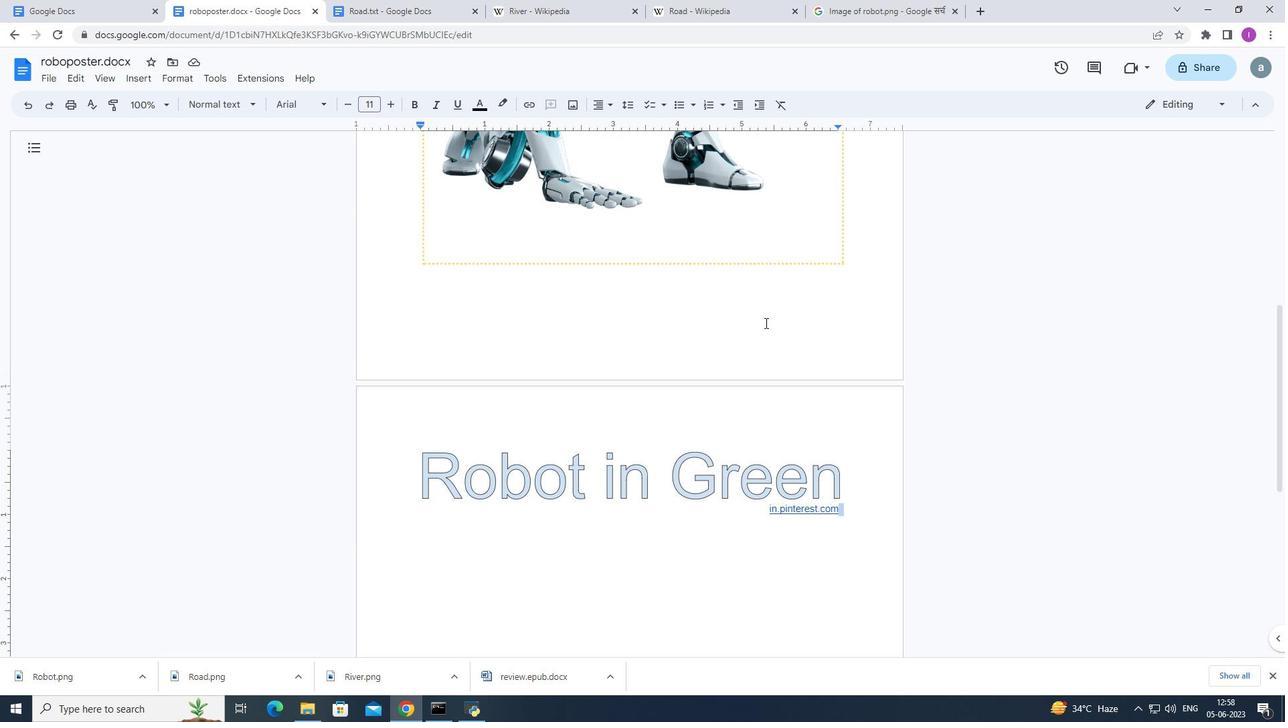 
Action: Mouse scrolled (764, 321) with delta (0, 0)
Screenshot: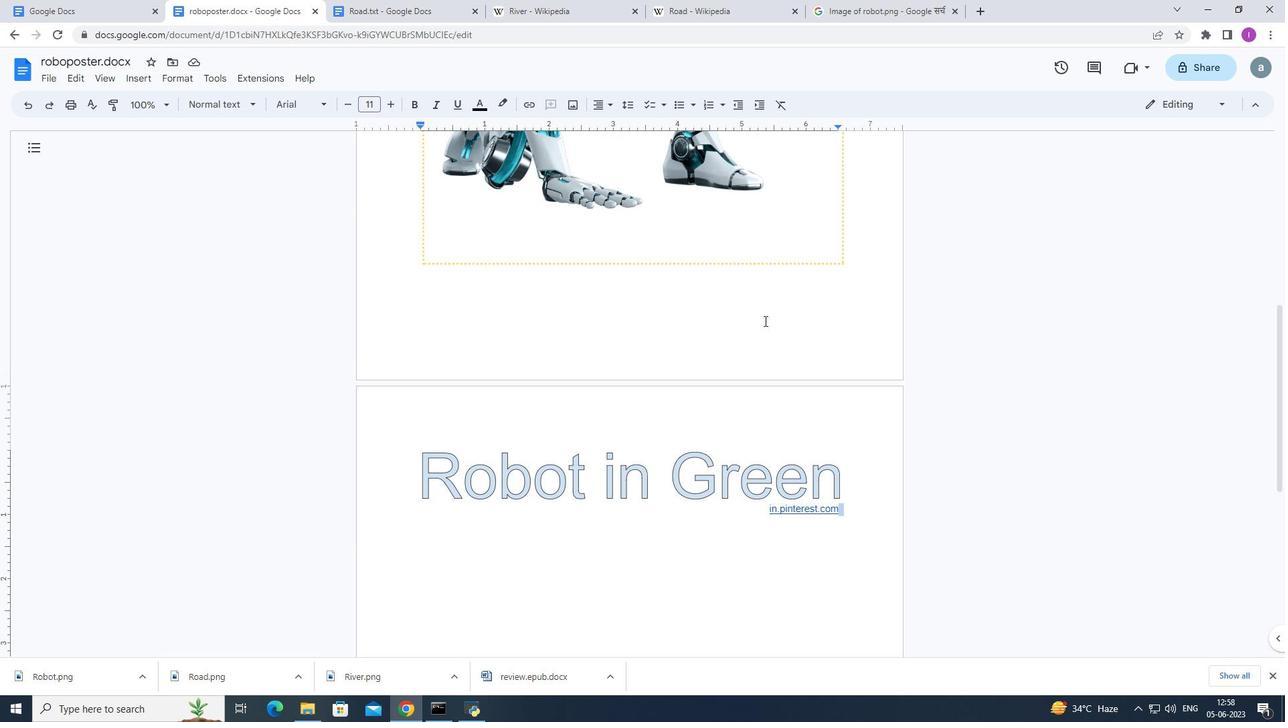 
Action: Mouse moved to (971, 260)
Screenshot: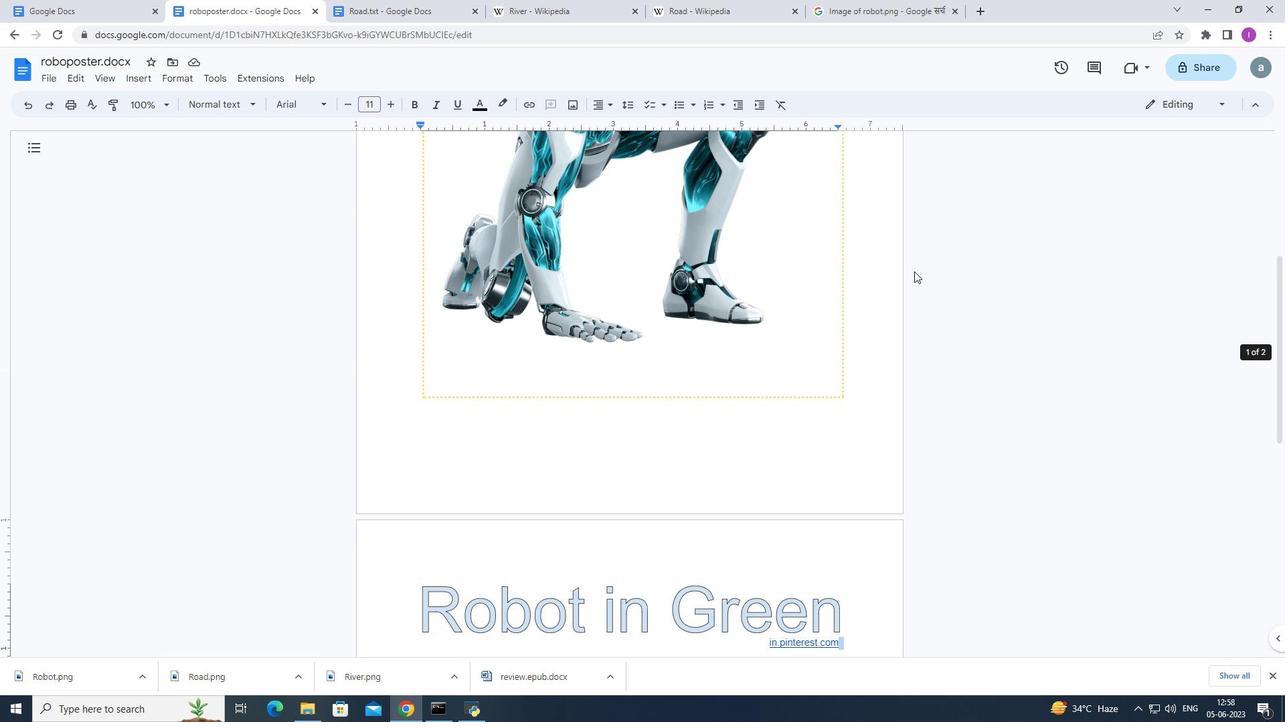 
Action: Mouse pressed left at (971, 260)
Screenshot: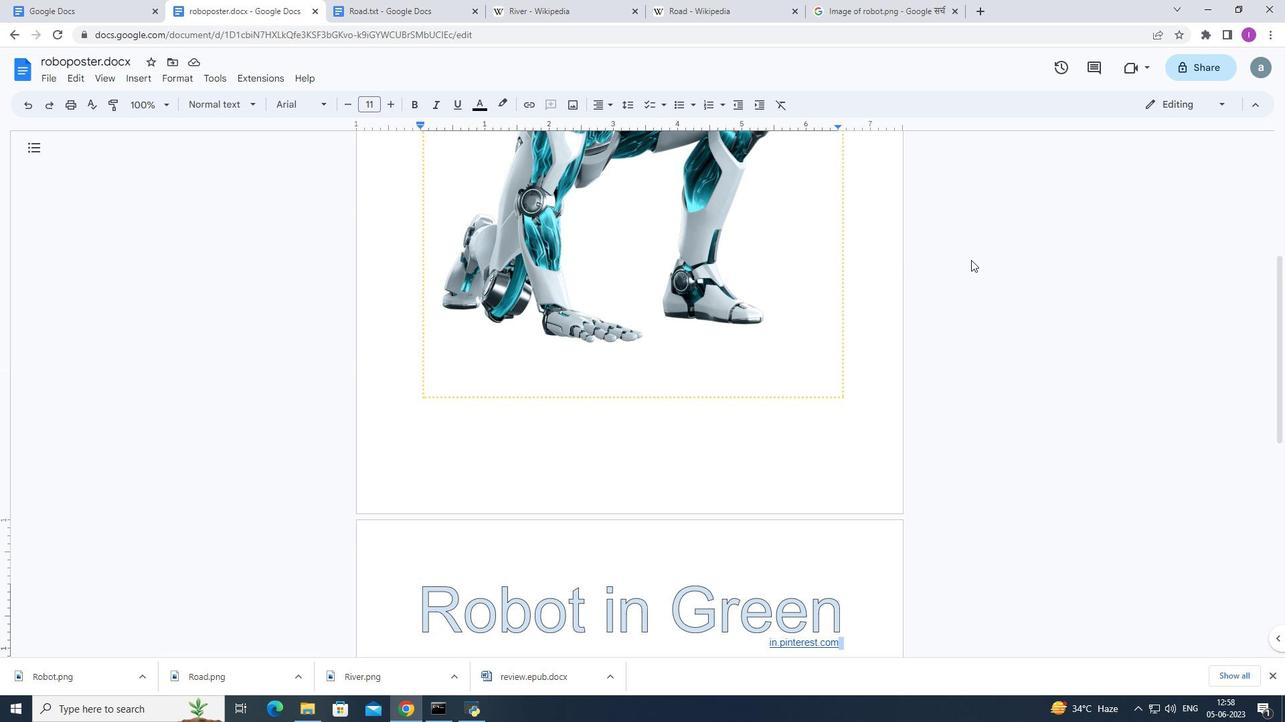 
Action: Mouse moved to (1020, 255)
Screenshot: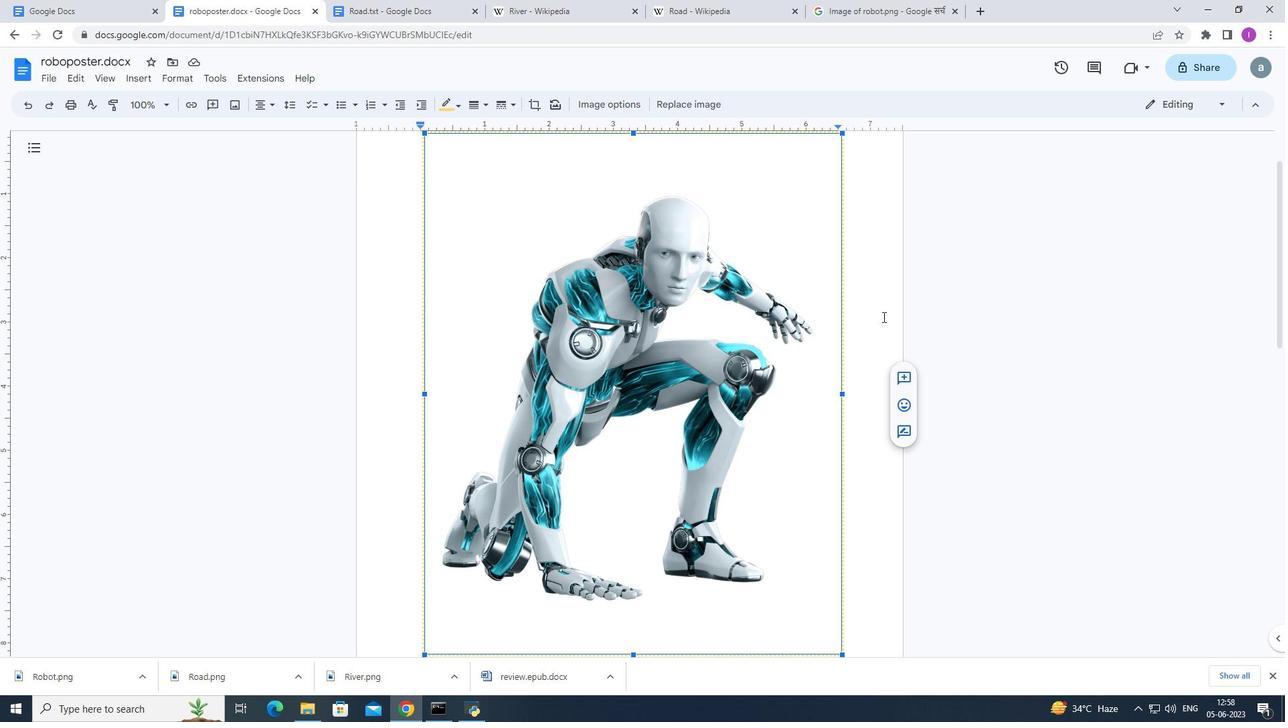 
Action: Mouse pressed left at (1020, 255)
Screenshot: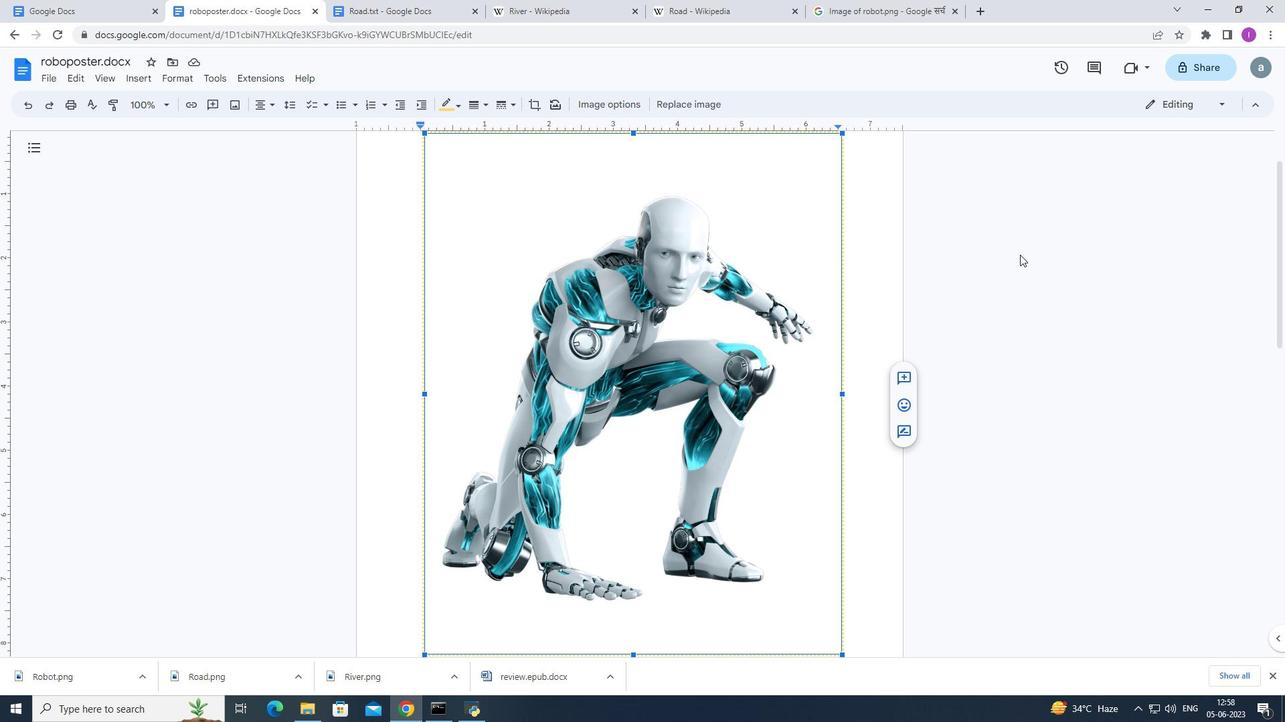 
Action: Mouse moved to (973, 277)
Screenshot: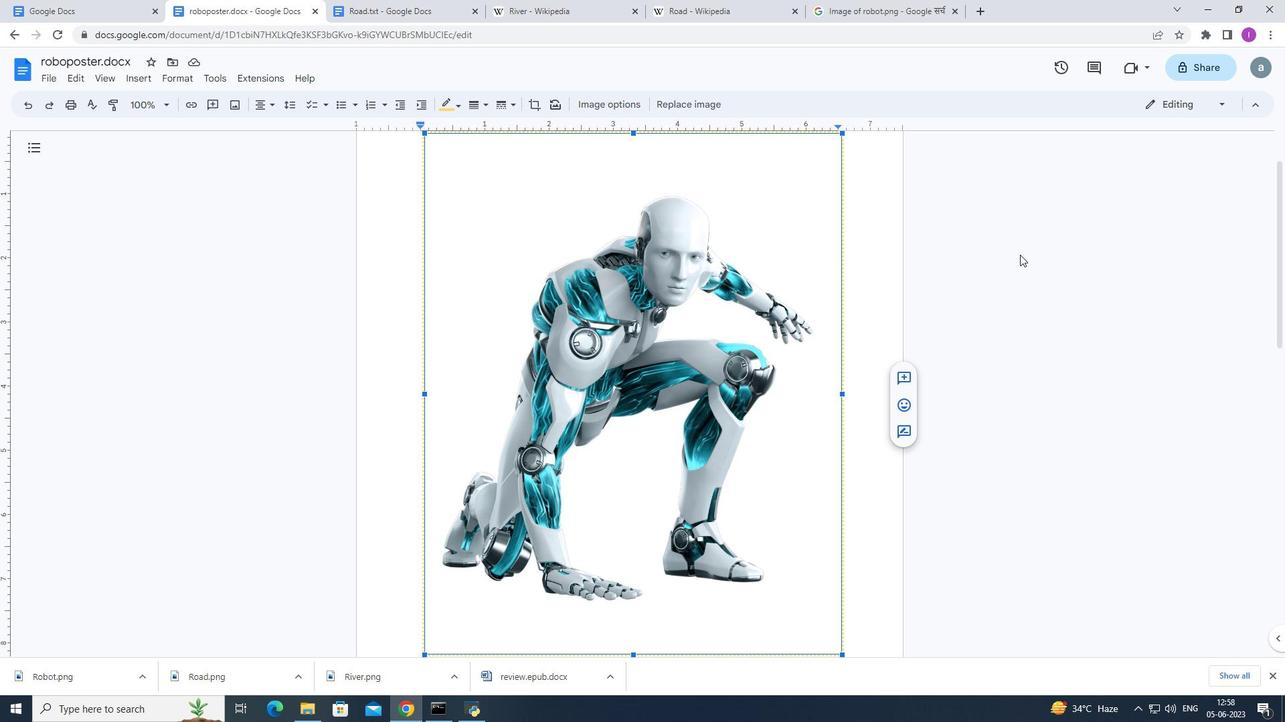 
Action: Mouse pressed left at (973, 277)
Screenshot: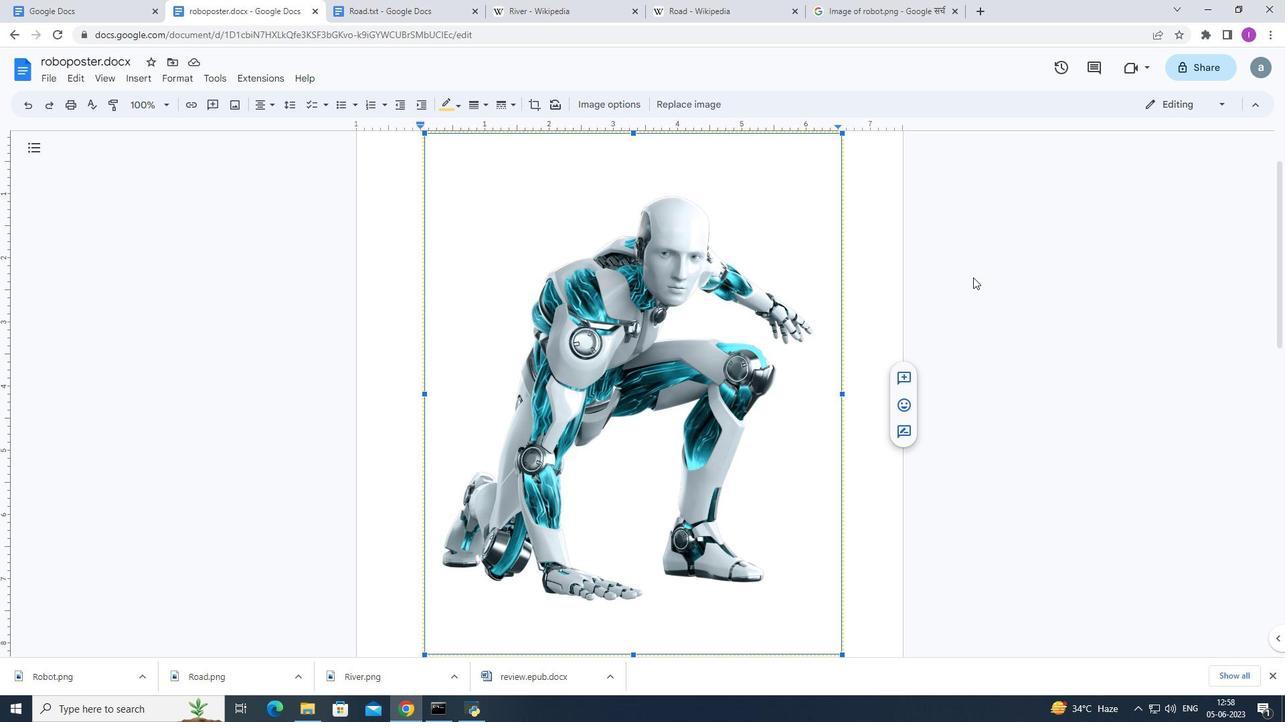 
Action: Mouse moved to (972, 277)
Screenshot: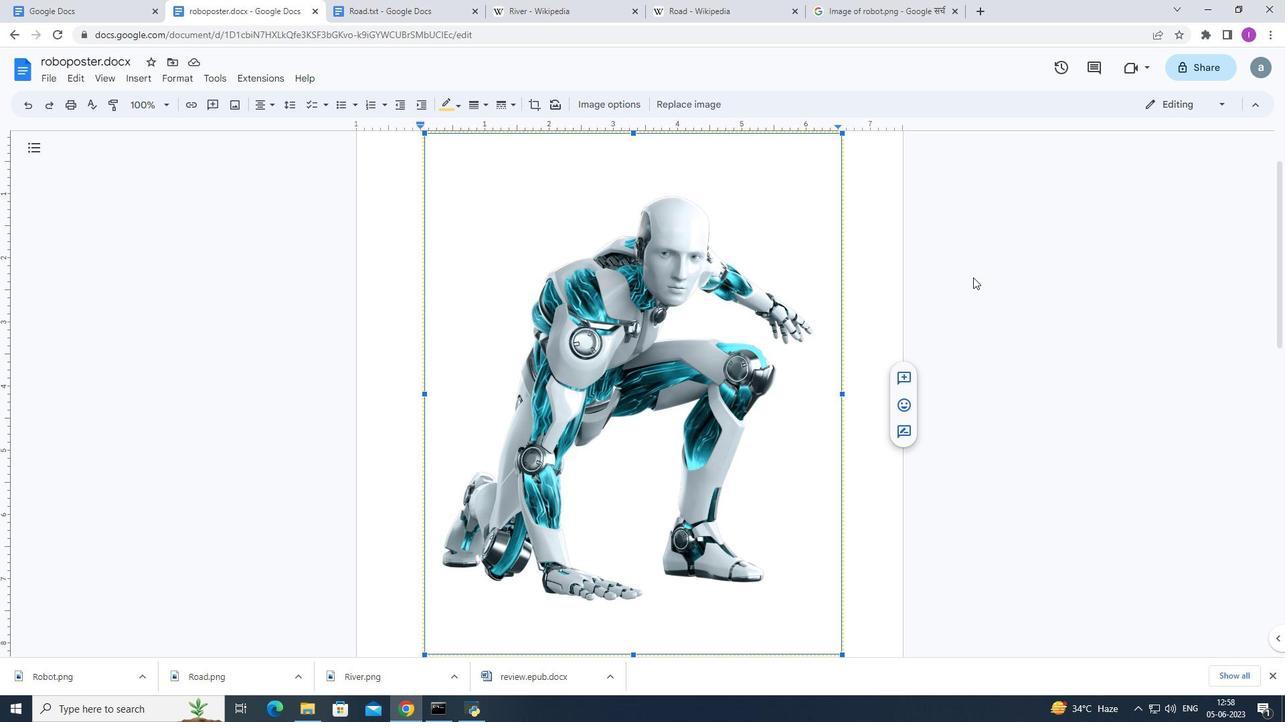
Action: Mouse pressed left at (972, 277)
Screenshot: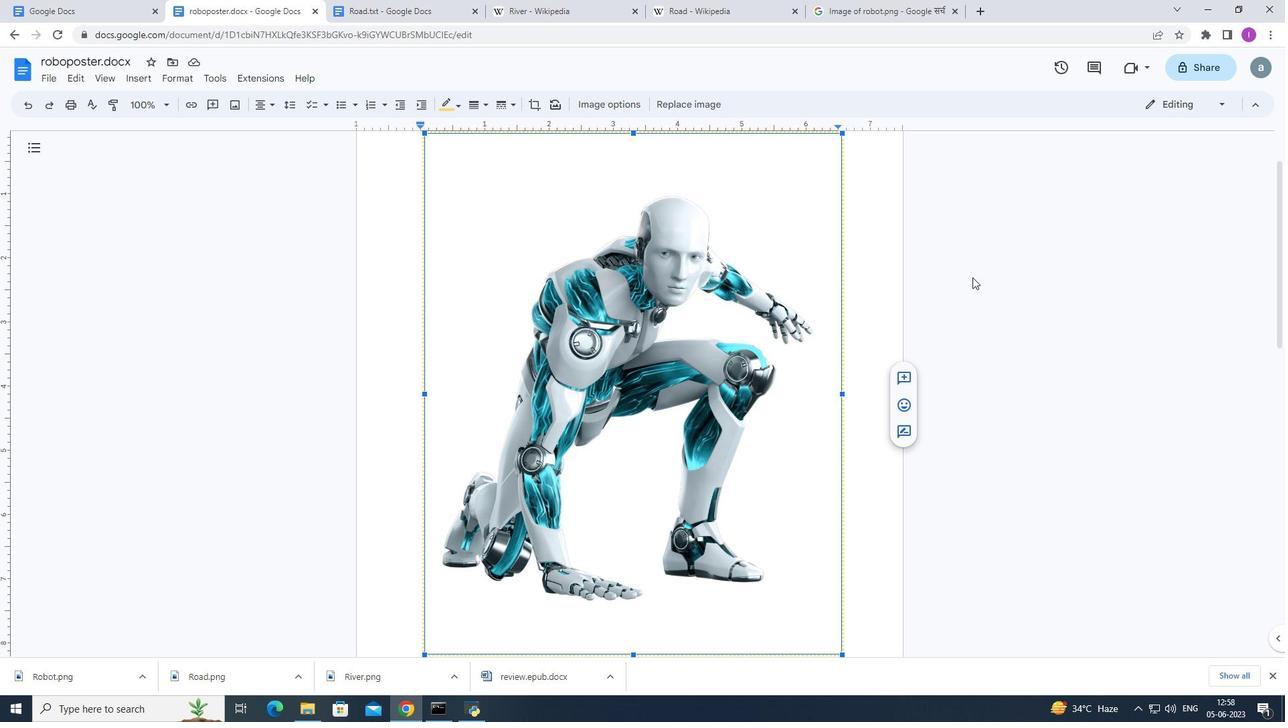 
Action: Mouse moved to (302, 353)
Screenshot: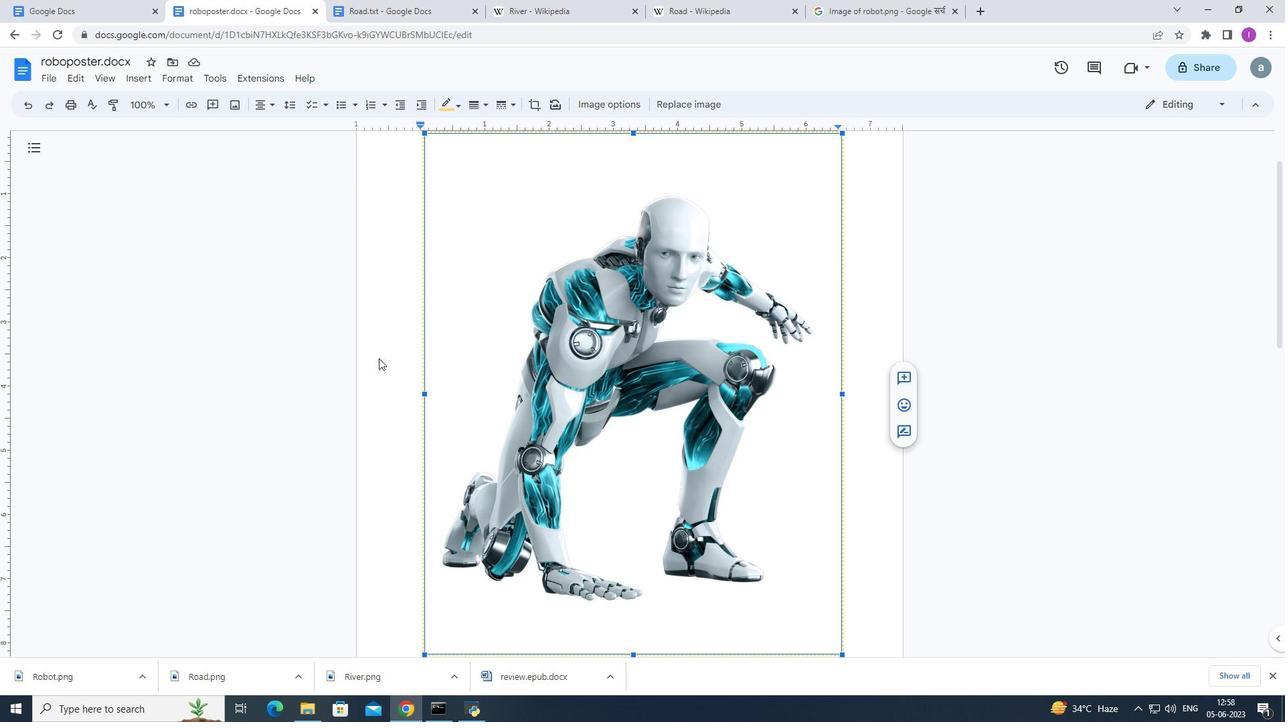 
Action: Mouse pressed left at (302, 353)
Screenshot: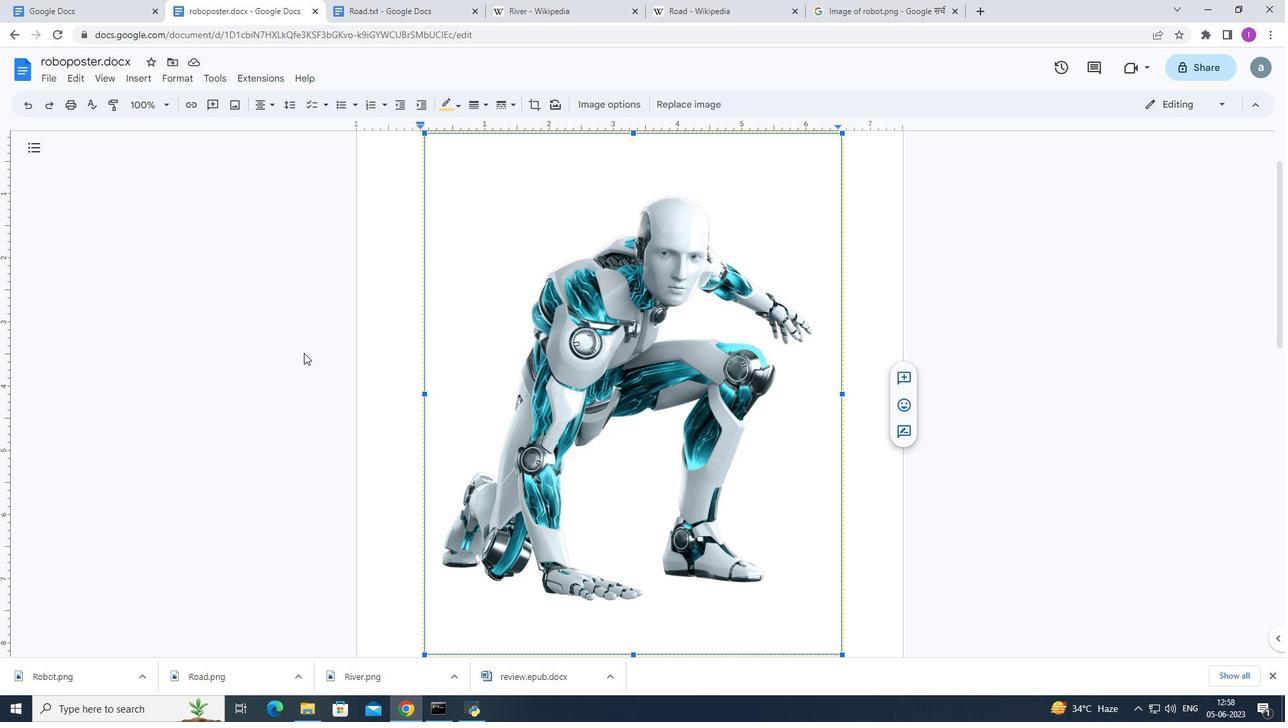 
Action: Mouse moved to (414, 304)
Screenshot: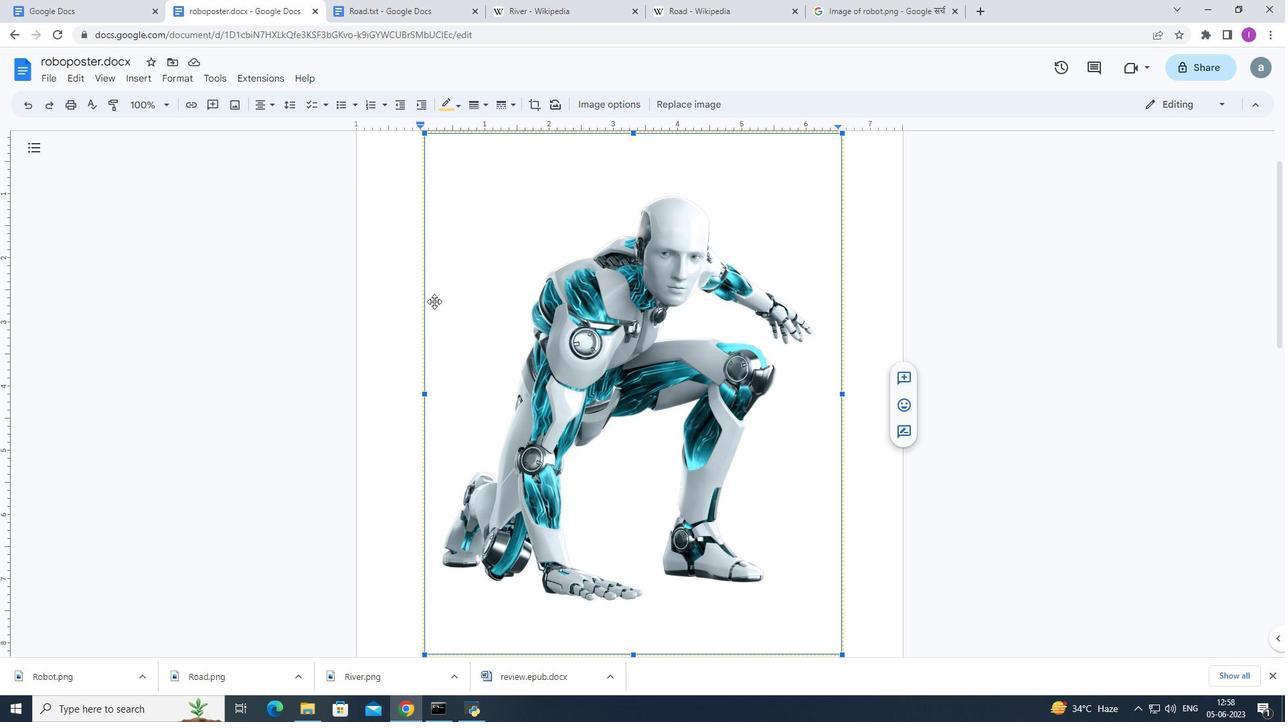 
Action: Mouse pressed left at (414, 304)
Screenshot: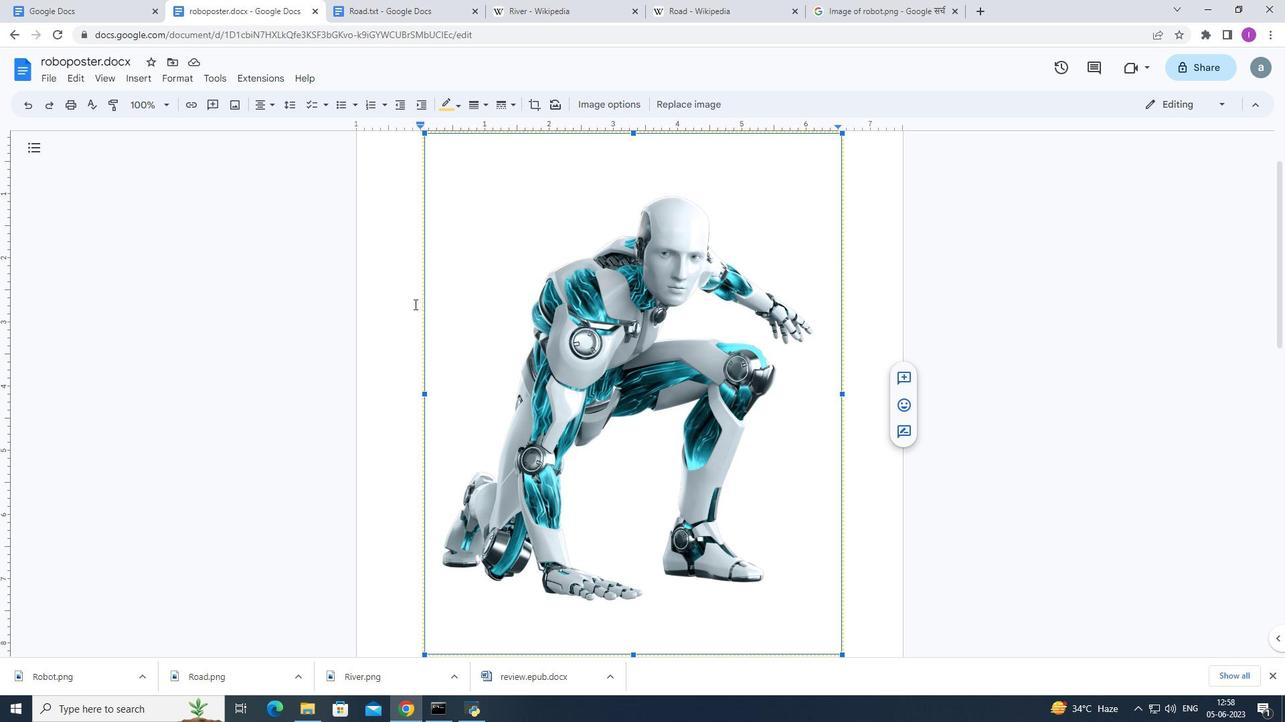 
Action: Mouse pressed left at (414, 304)
Screenshot: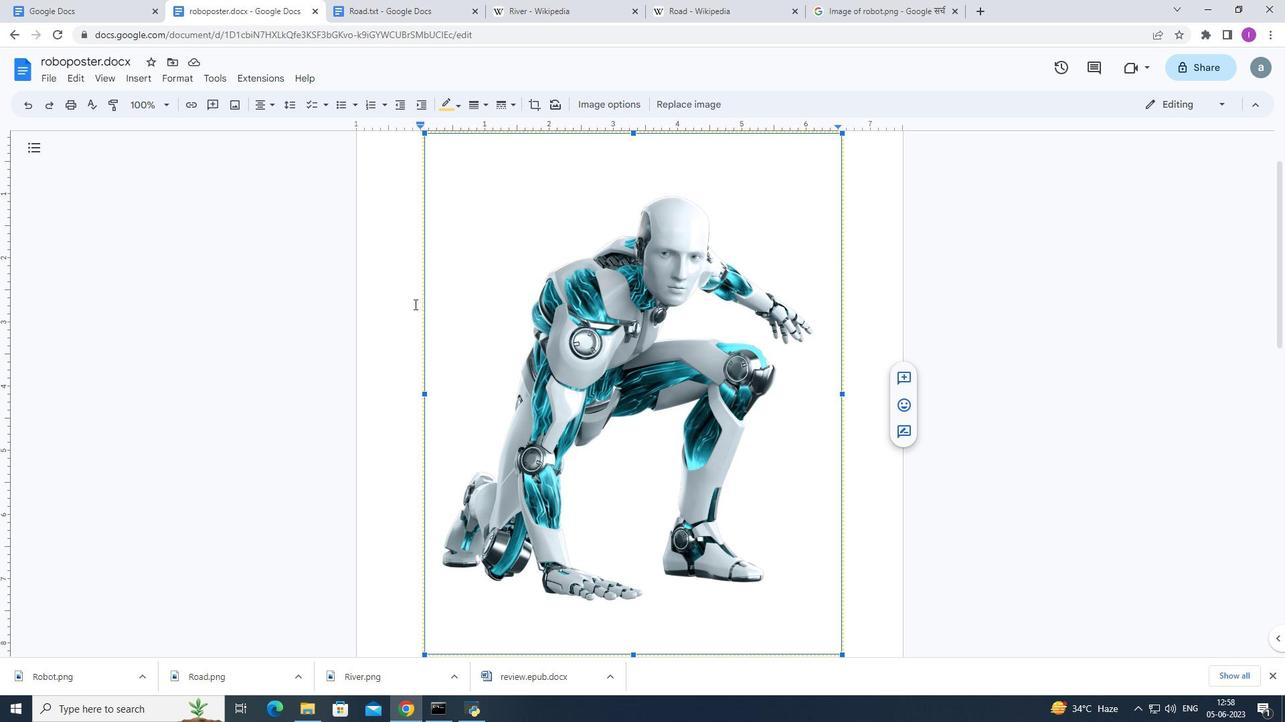 
Action: Mouse moved to (935, 166)
Screenshot: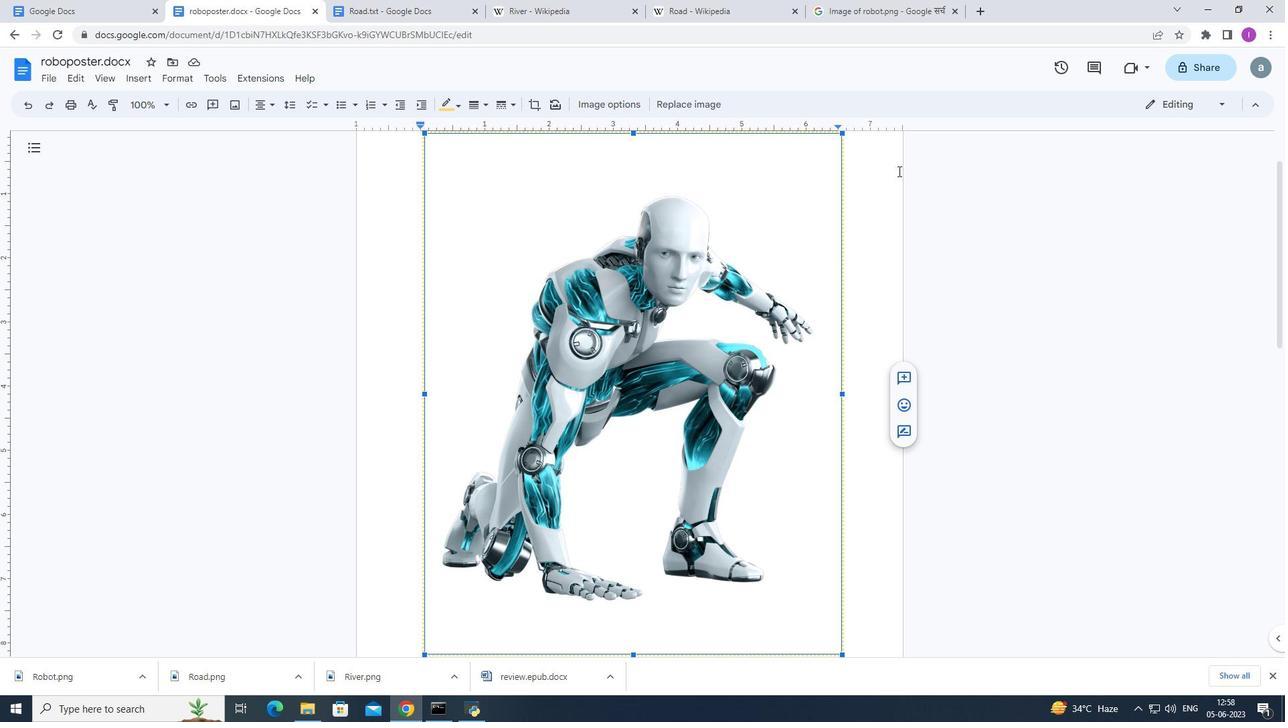 
Action: Mouse pressed left at (935, 166)
Screenshot: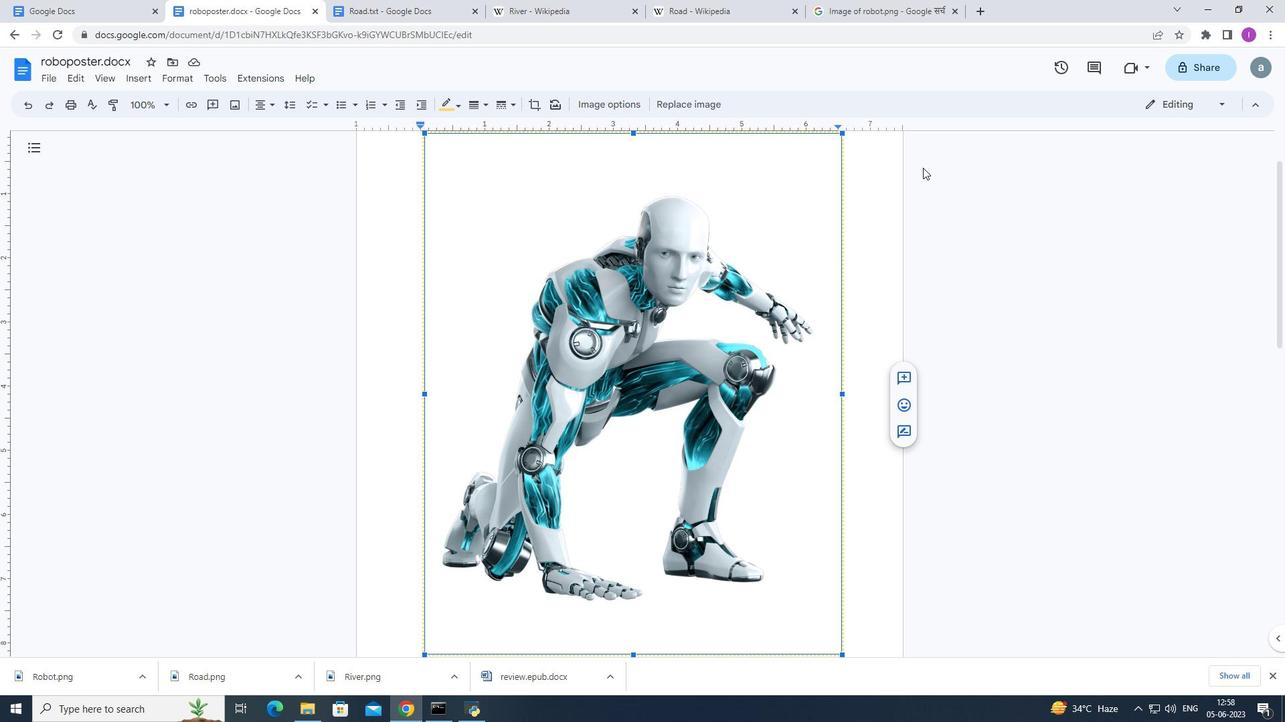 
Action: Mouse pressed left at (935, 166)
Screenshot: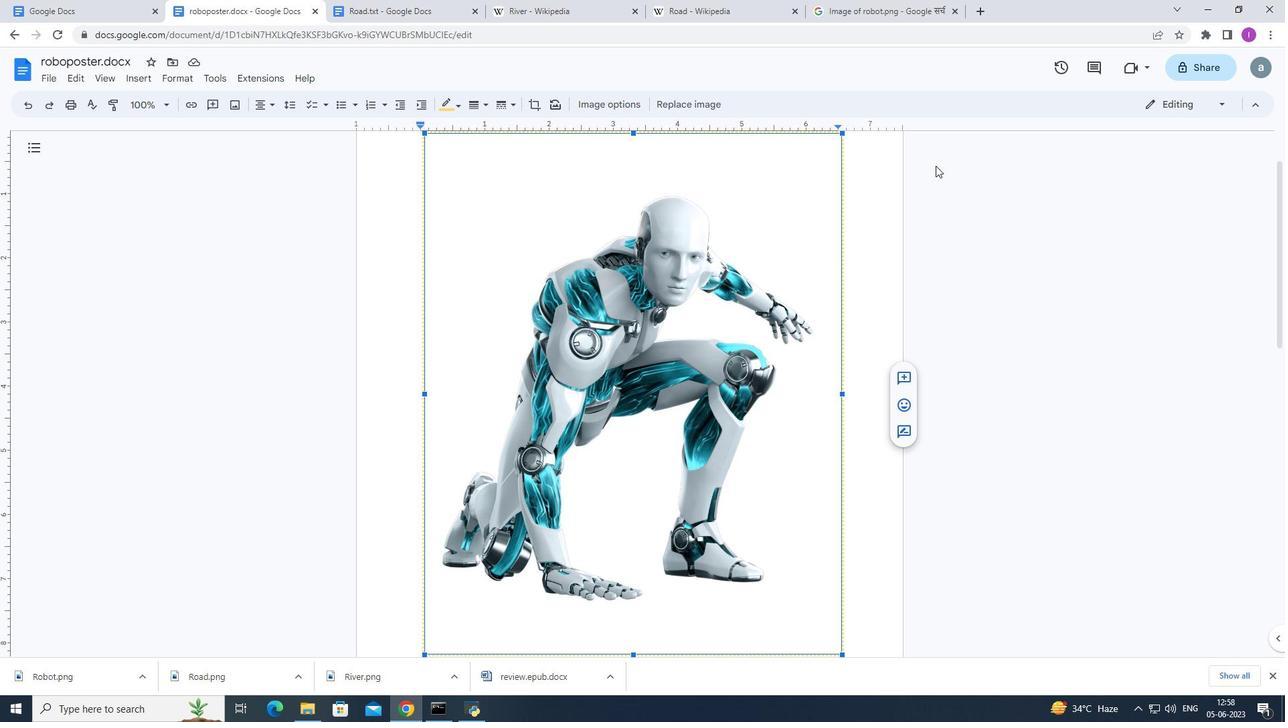 
Action: Mouse moved to (884, 251)
Screenshot: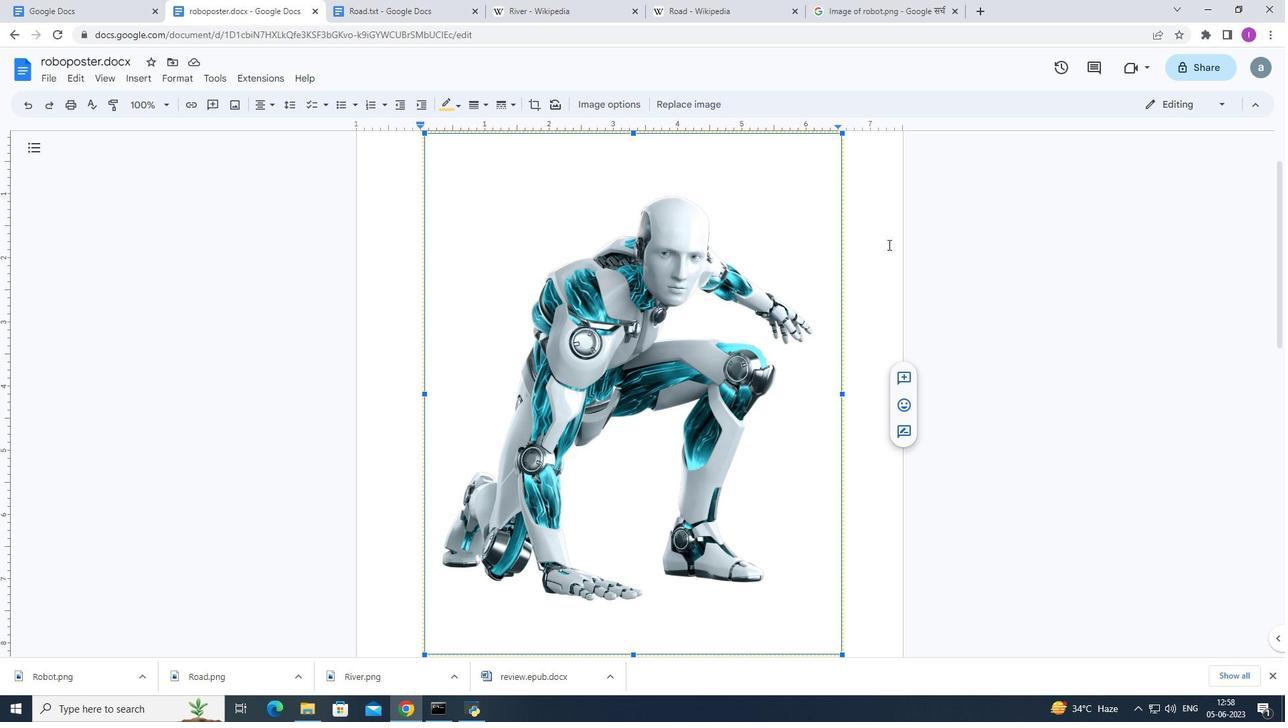 
Action: Mouse pressed left at (884, 251)
Screenshot: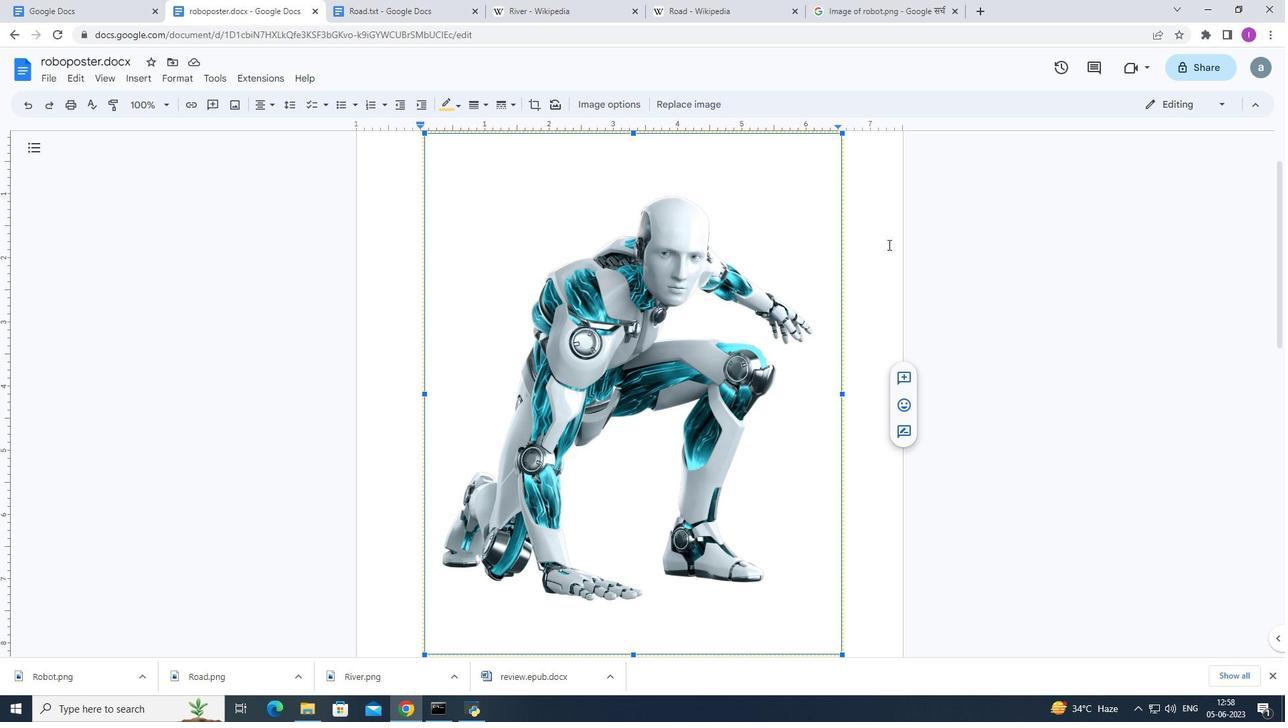 
Action: Mouse moved to (846, 355)
Screenshot: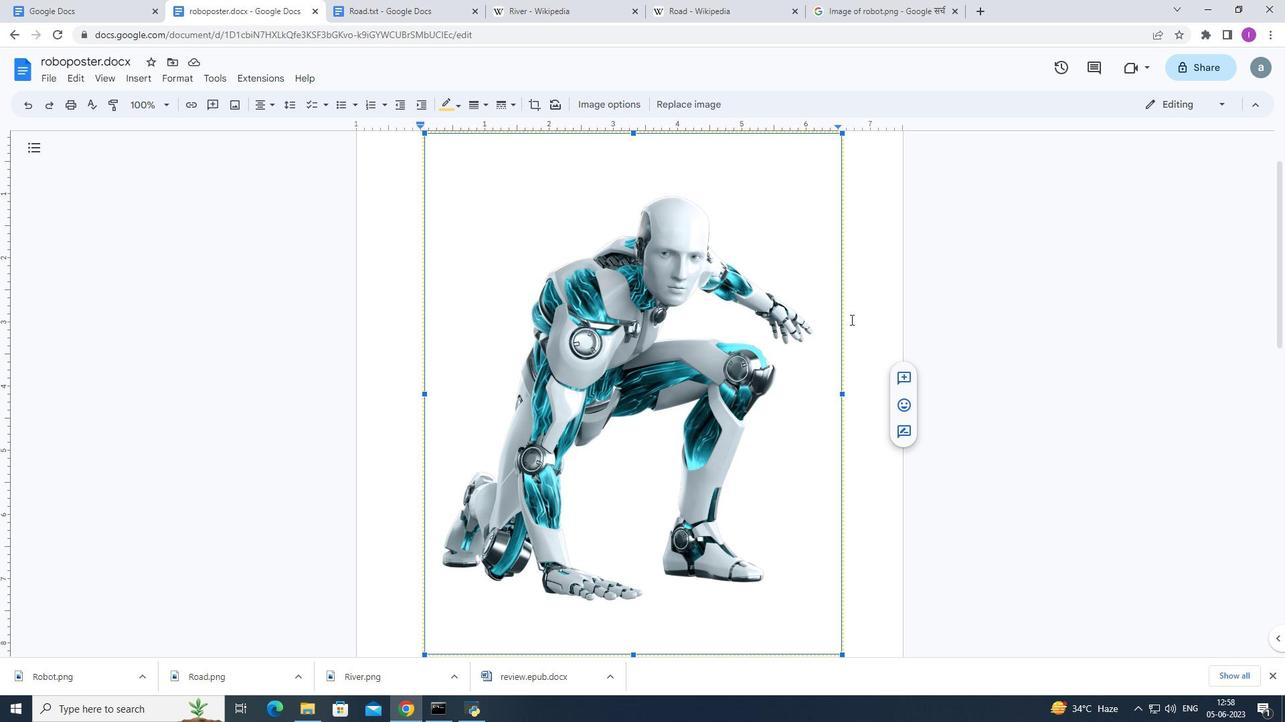 
Action: Mouse scrolled (846, 354) with delta (0, 0)
Screenshot: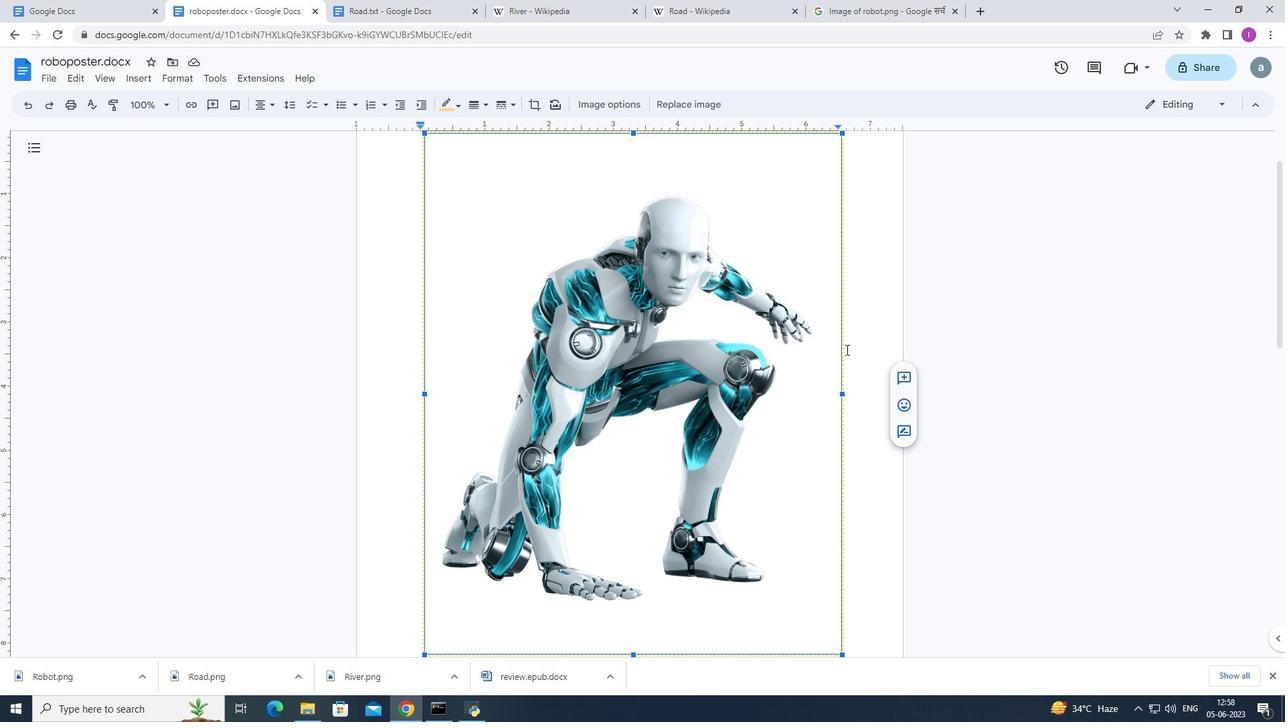 
Action: Mouse scrolled (846, 354) with delta (0, 0)
Screenshot: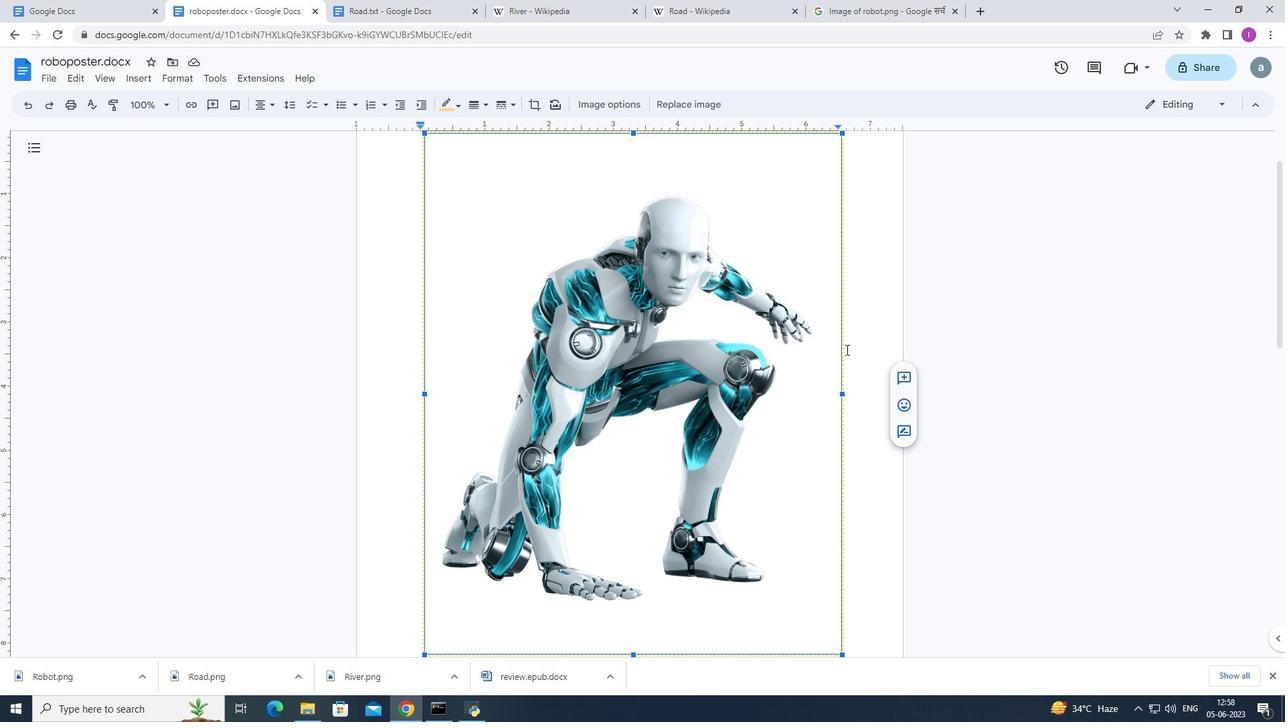 
Action: Mouse scrolled (846, 354) with delta (0, 0)
Screenshot: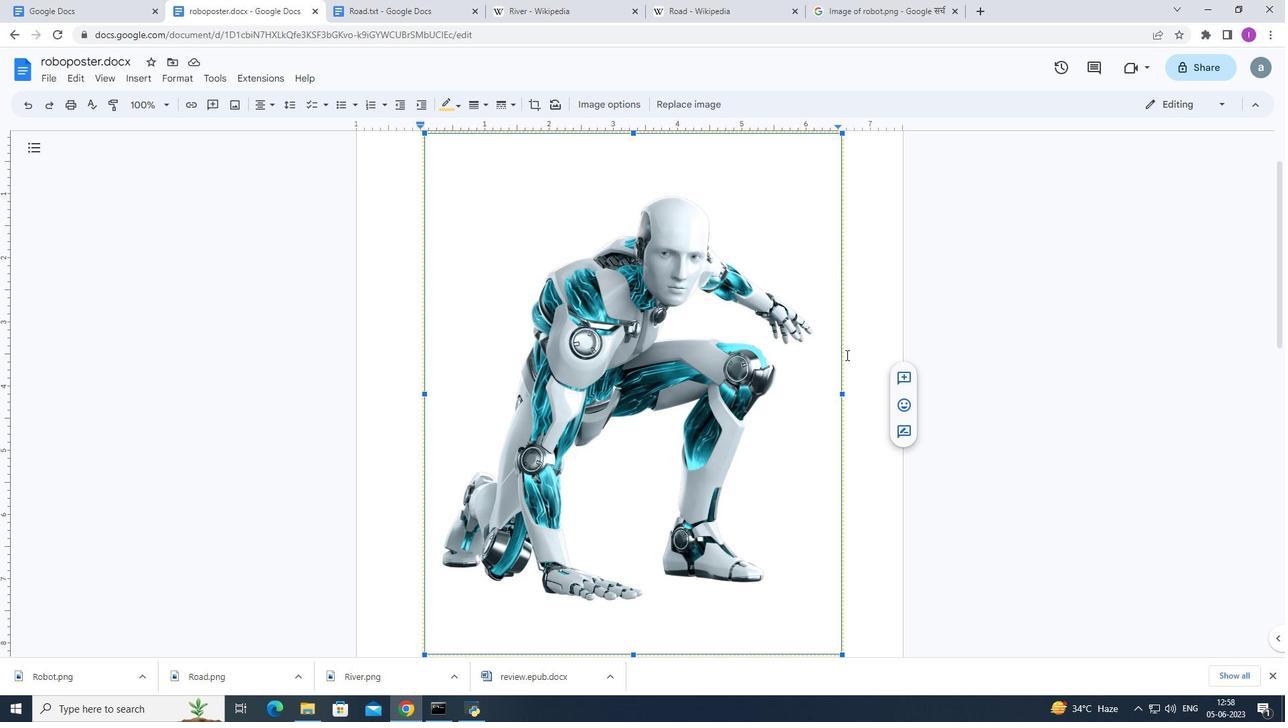 
Action: Mouse moved to (853, 345)
Screenshot: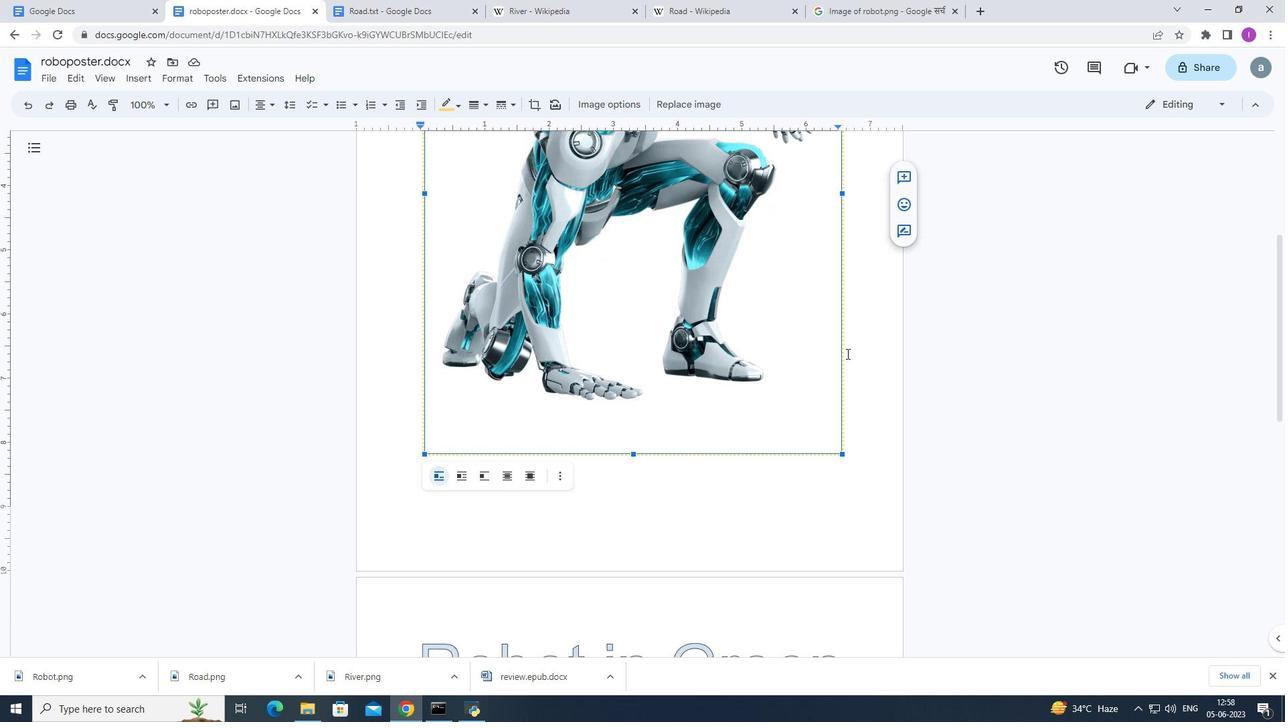 
Action: Mouse scrolled (853, 344) with delta (0, 0)
Screenshot: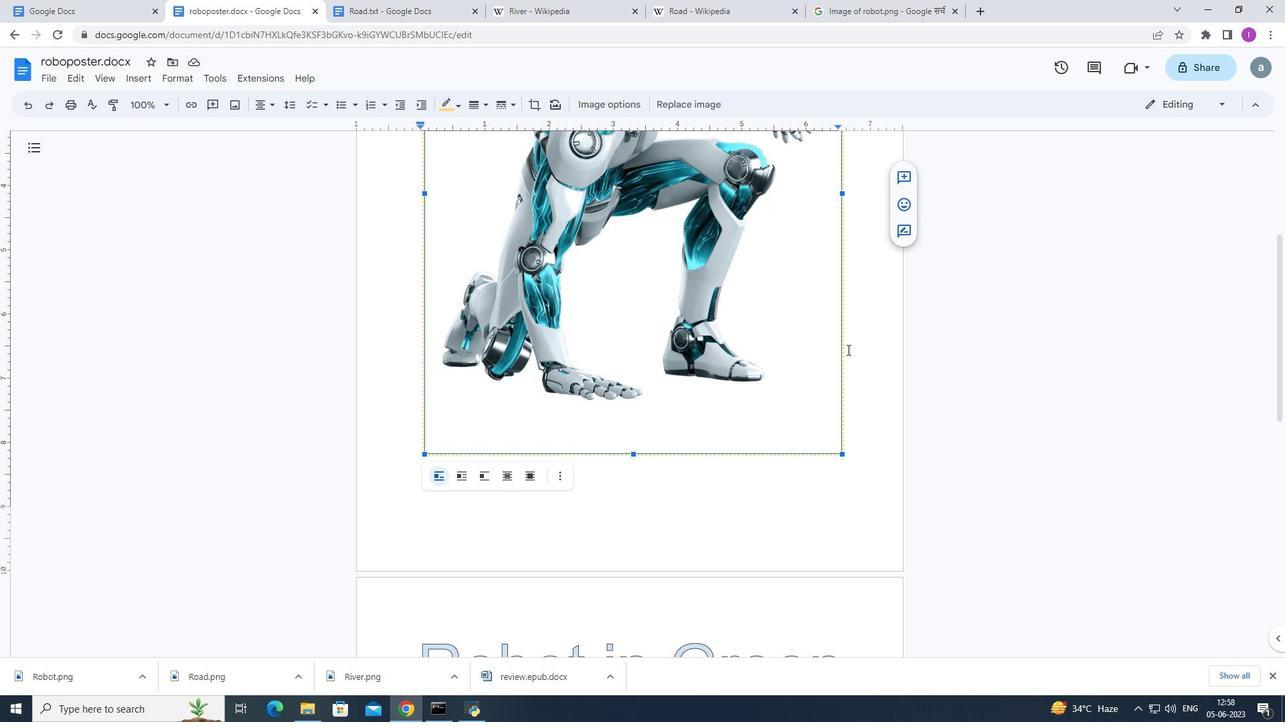 
Action: Mouse moved to (856, 344)
Screenshot: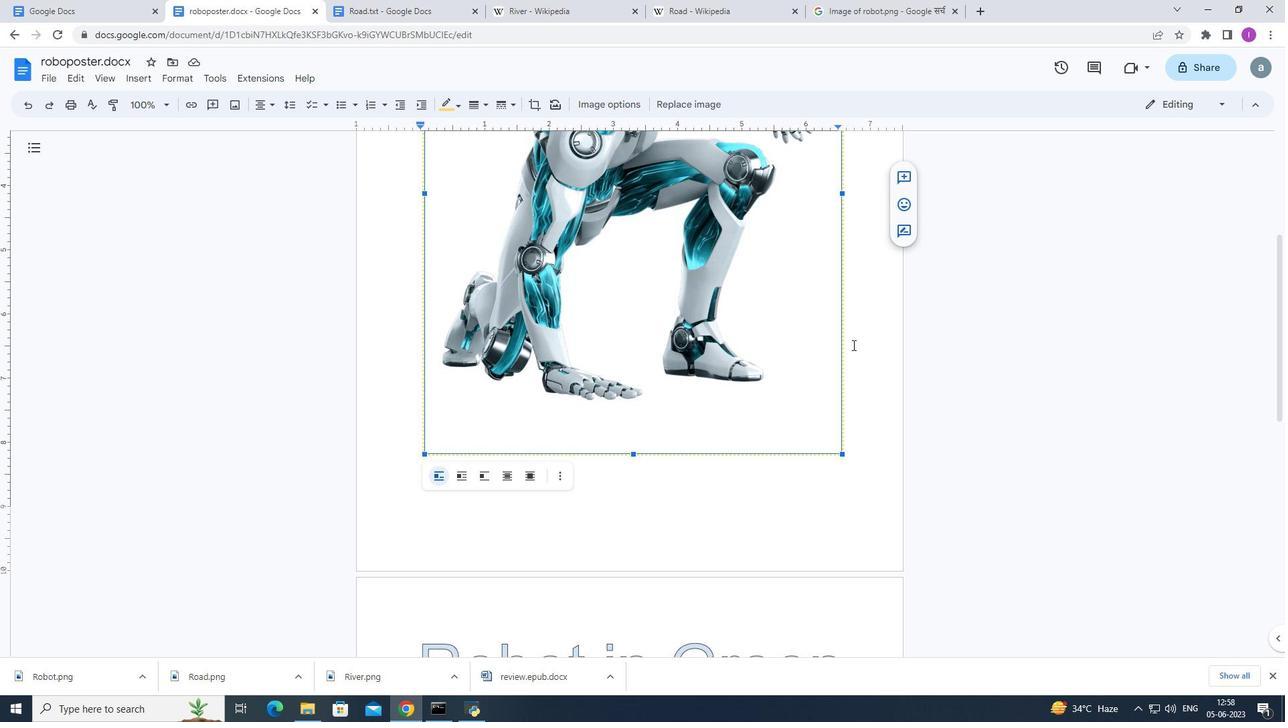 
Action: Mouse scrolled (855, 343) with delta (0, 0)
Screenshot: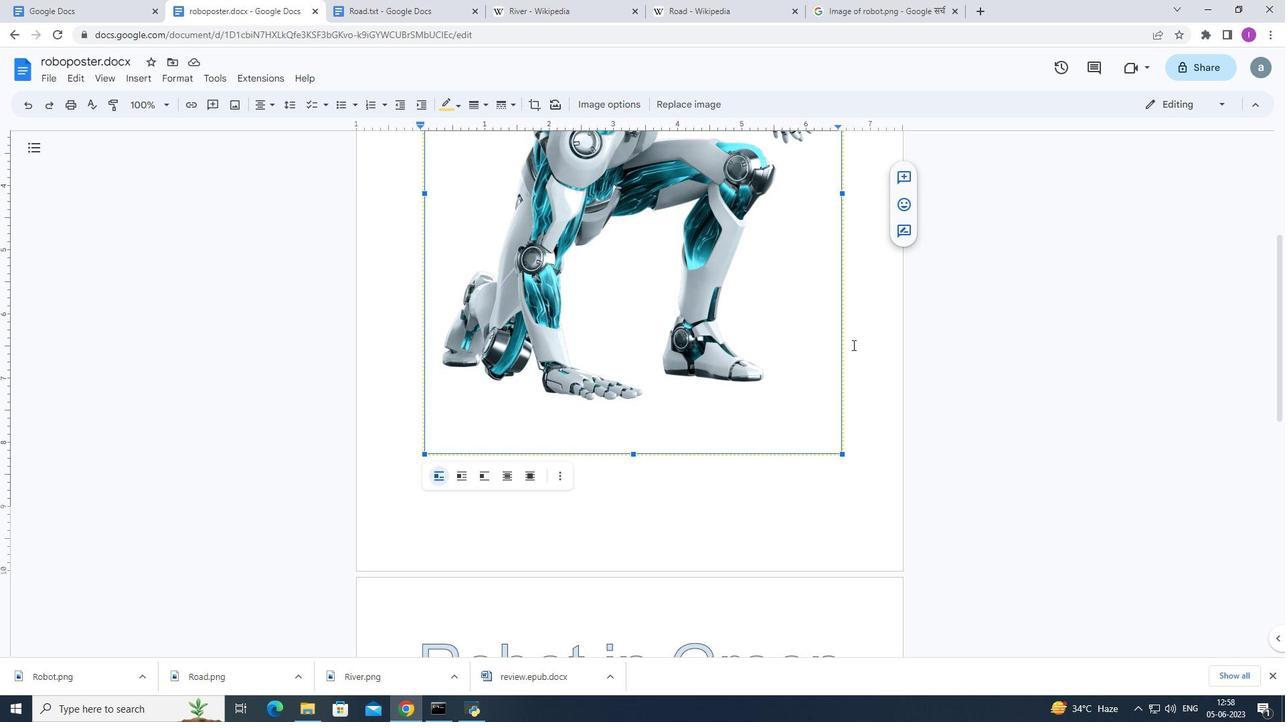 
Action: Mouse moved to (950, 335)
Screenshot: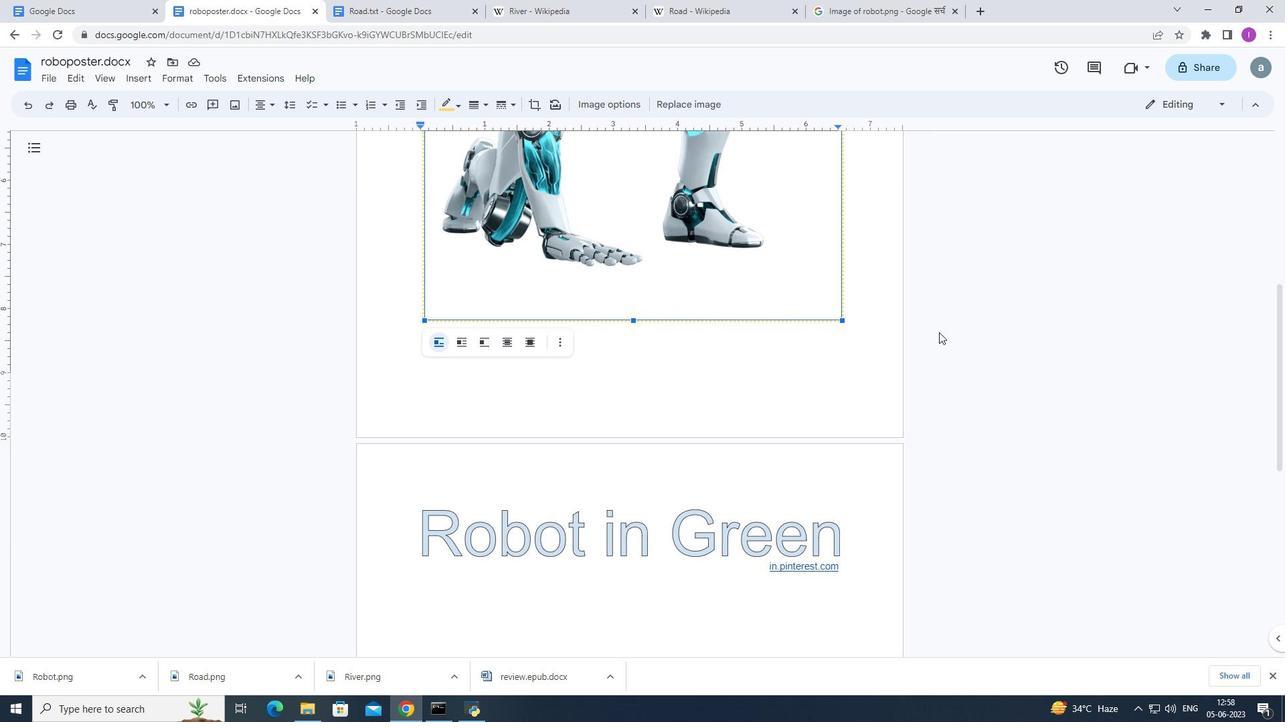 
Action: Mouse pressed left at (950, 335)
Screenshot: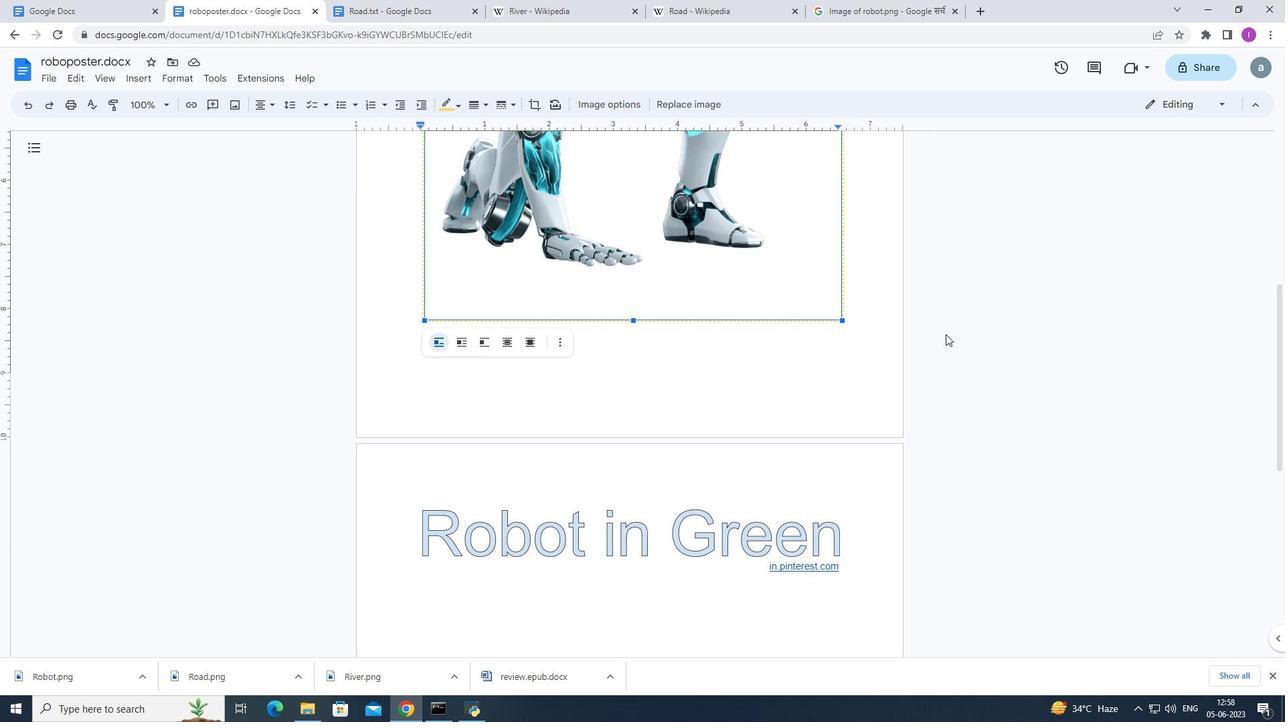 
Action: Mouse moved to (952, 336)
Screenshot: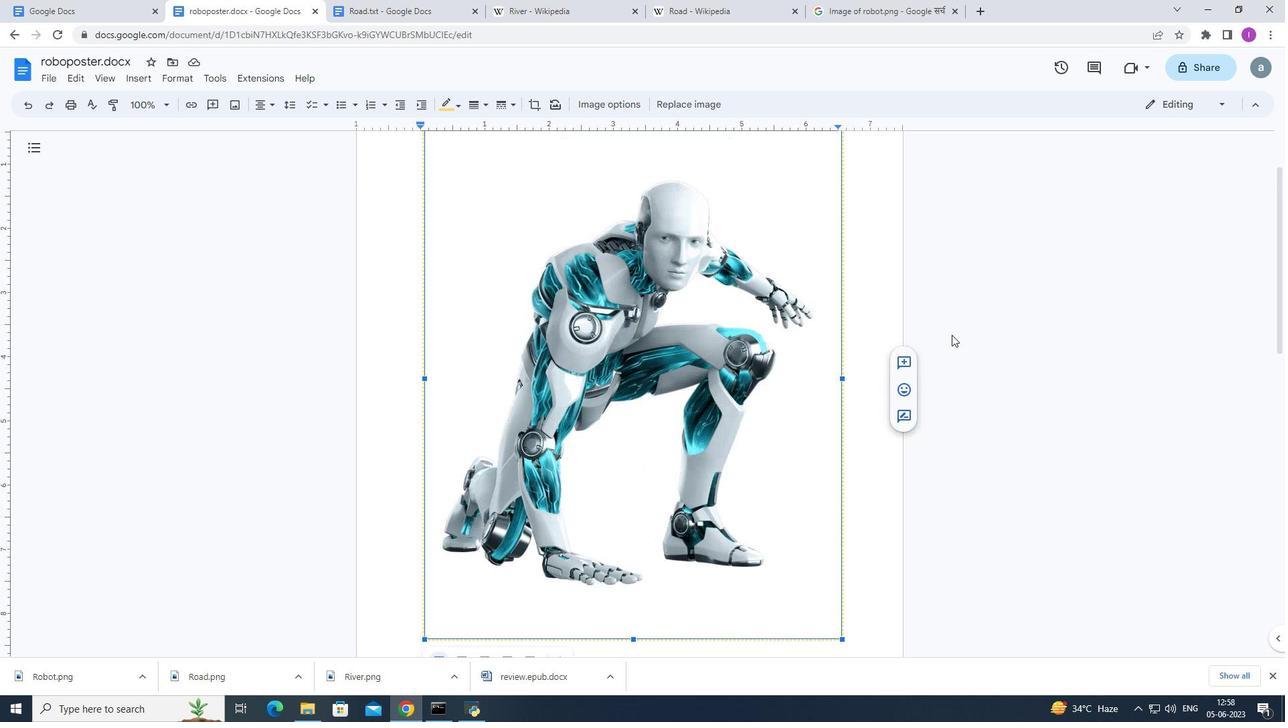 
Action: Mouse pressed left at (952, 336)
Screenshot: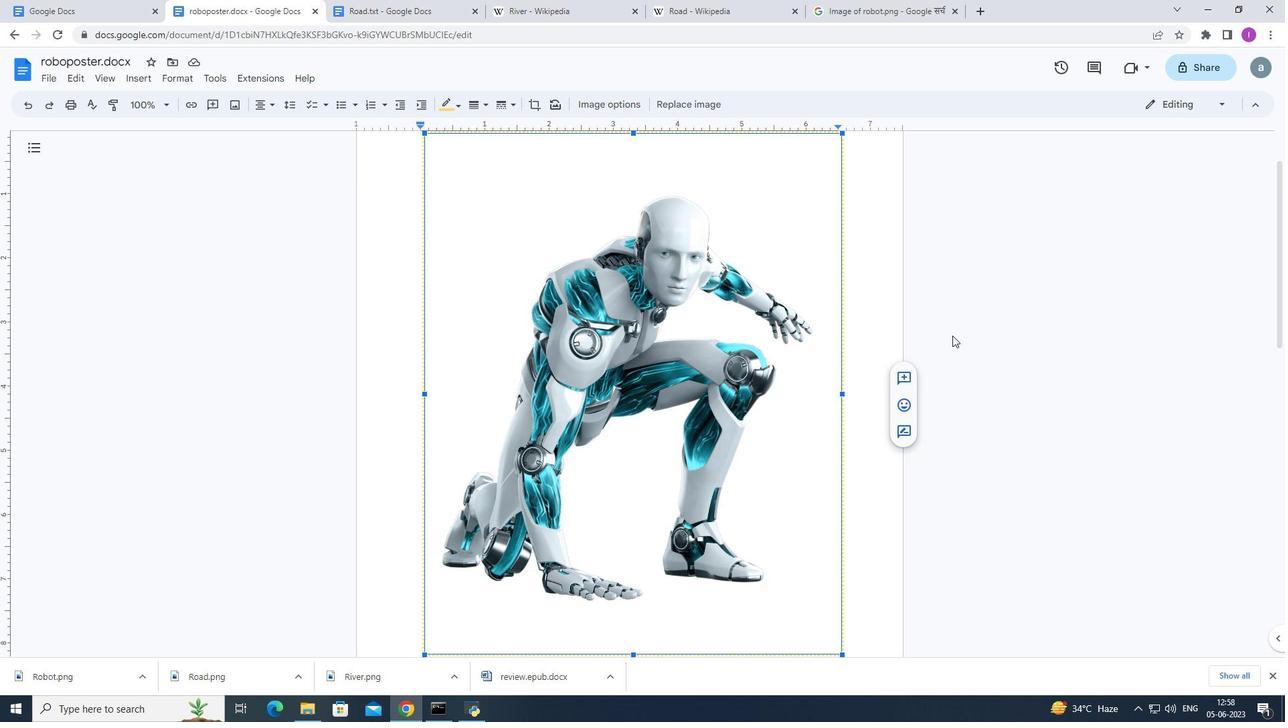 
Action: Mouse moved to (1032, 287)
Screenshot: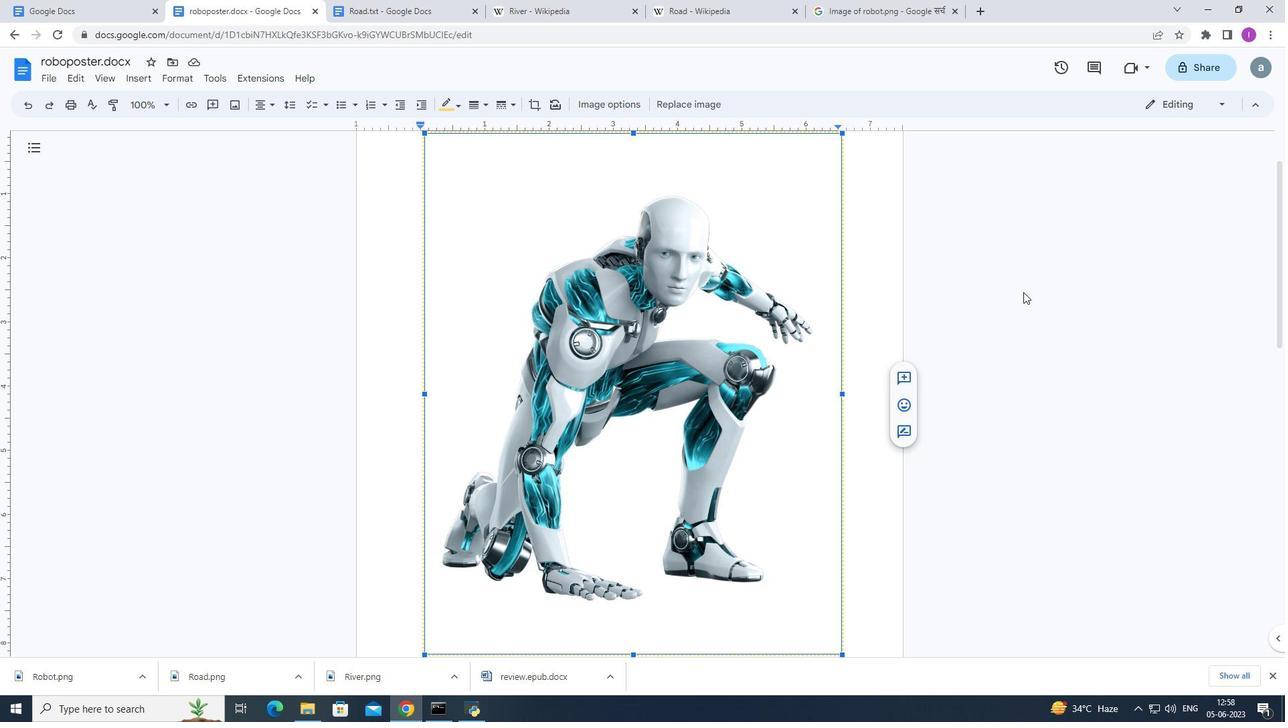 
Action: Mouse scrolled (1032, 286) with delta (0, 0)
Screenshot: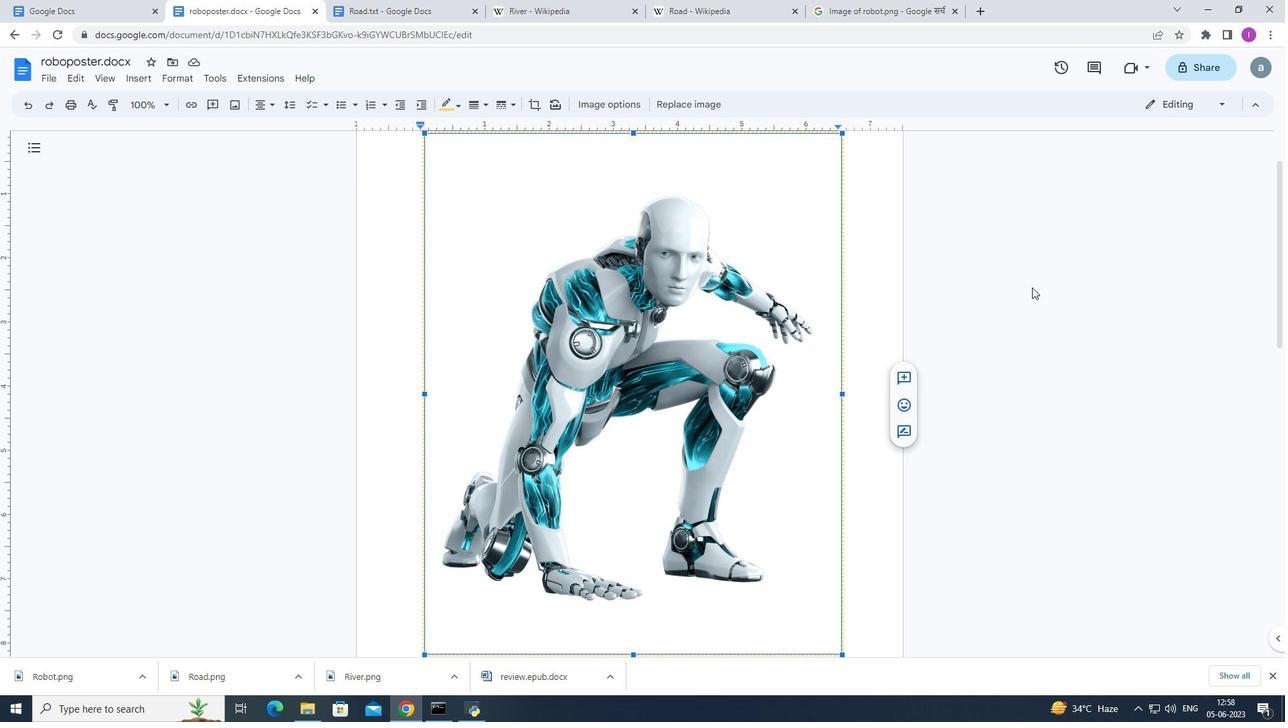 
Action: Mouse scrolled (1032, 286) with delta (0, 0)
Screenshot: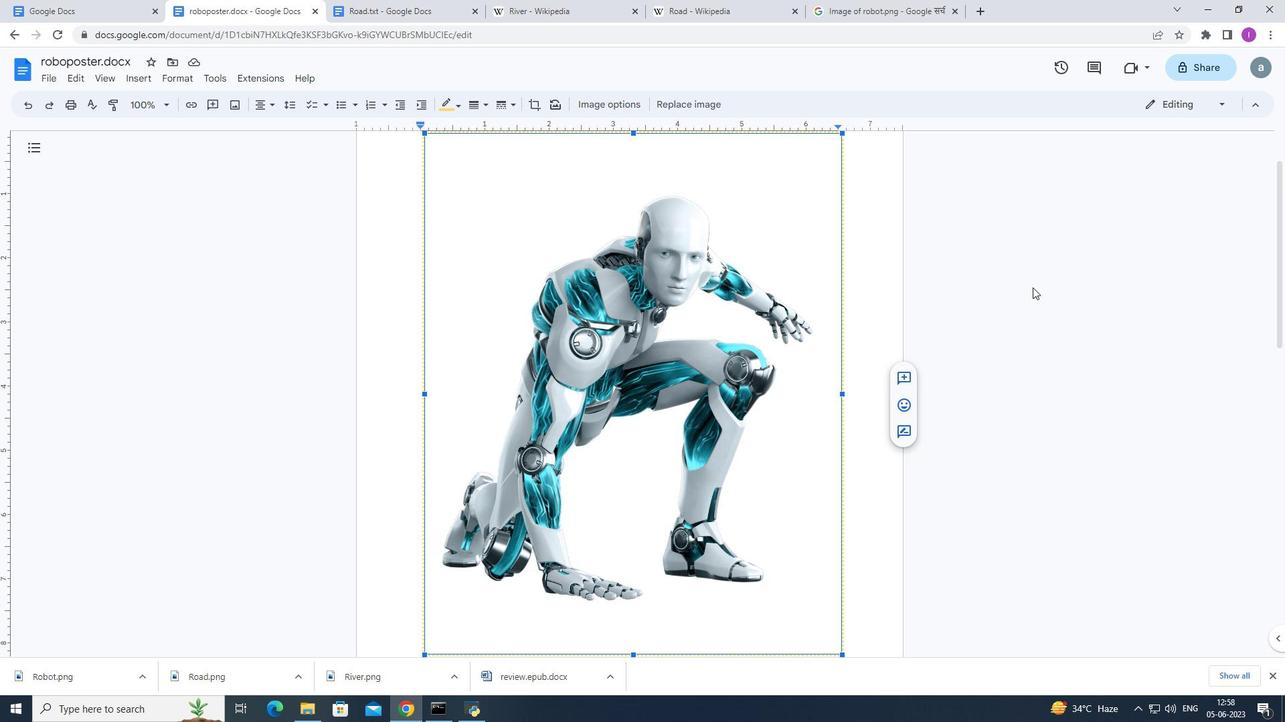 
Action: Mouse scrolled (1032, 286) with delta (0, 0)
Screenshot: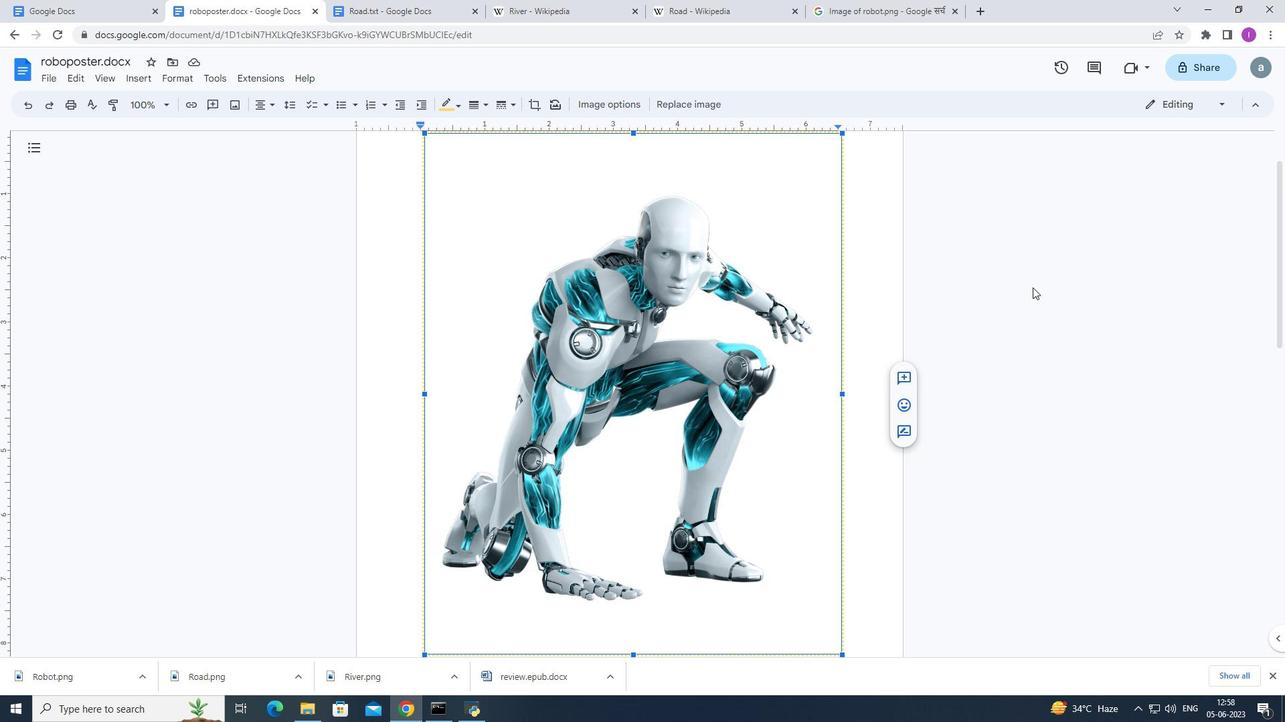 
Action: Mouse moved to (850, 623)
Screenshot: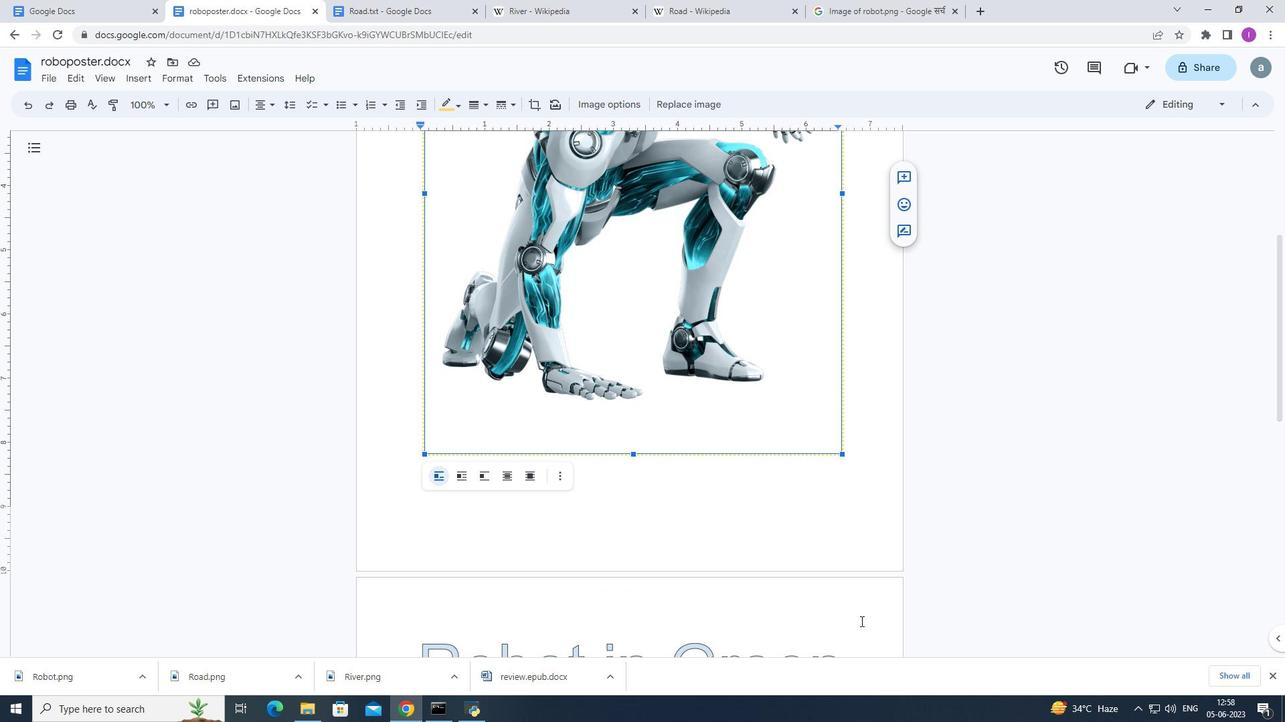 
Action: Mouse pressed left at (850, 623)
Screenshot: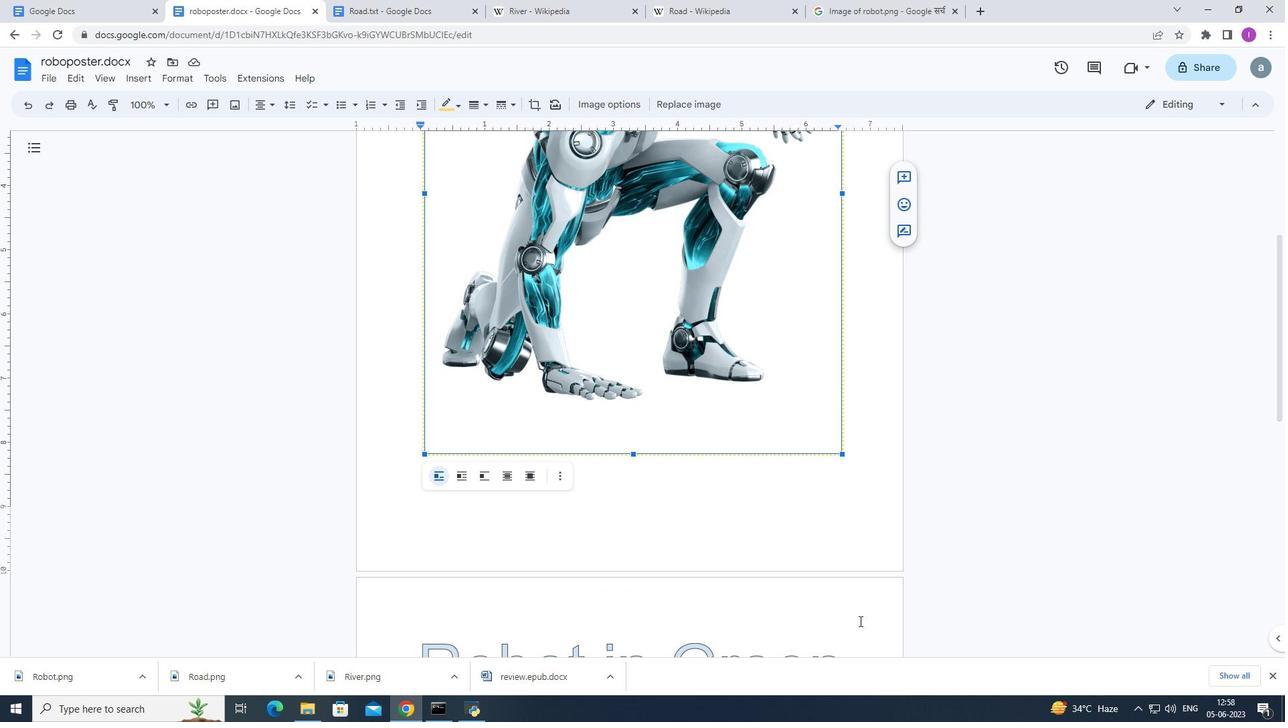 
Action: Mouse moved to (1044, 487)
Screenshot: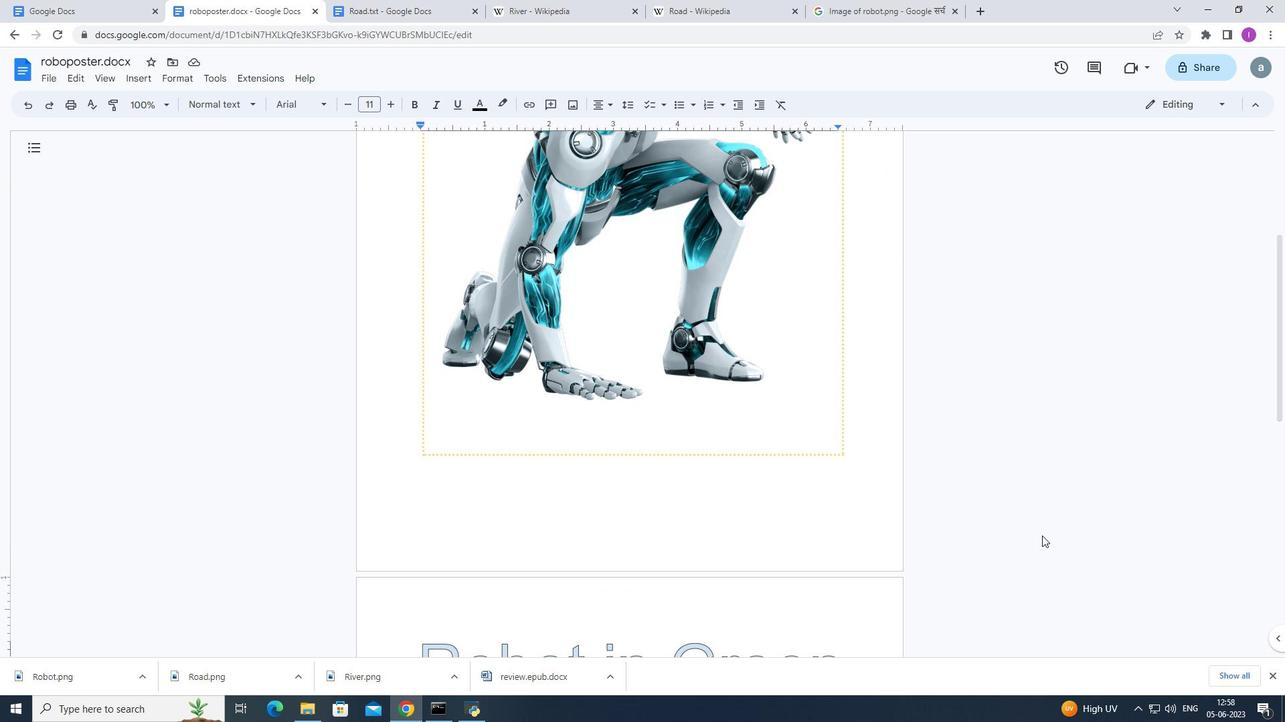 
Action: Mouse scrolled (1044, 486) with delta (0, 0)
Screenshot: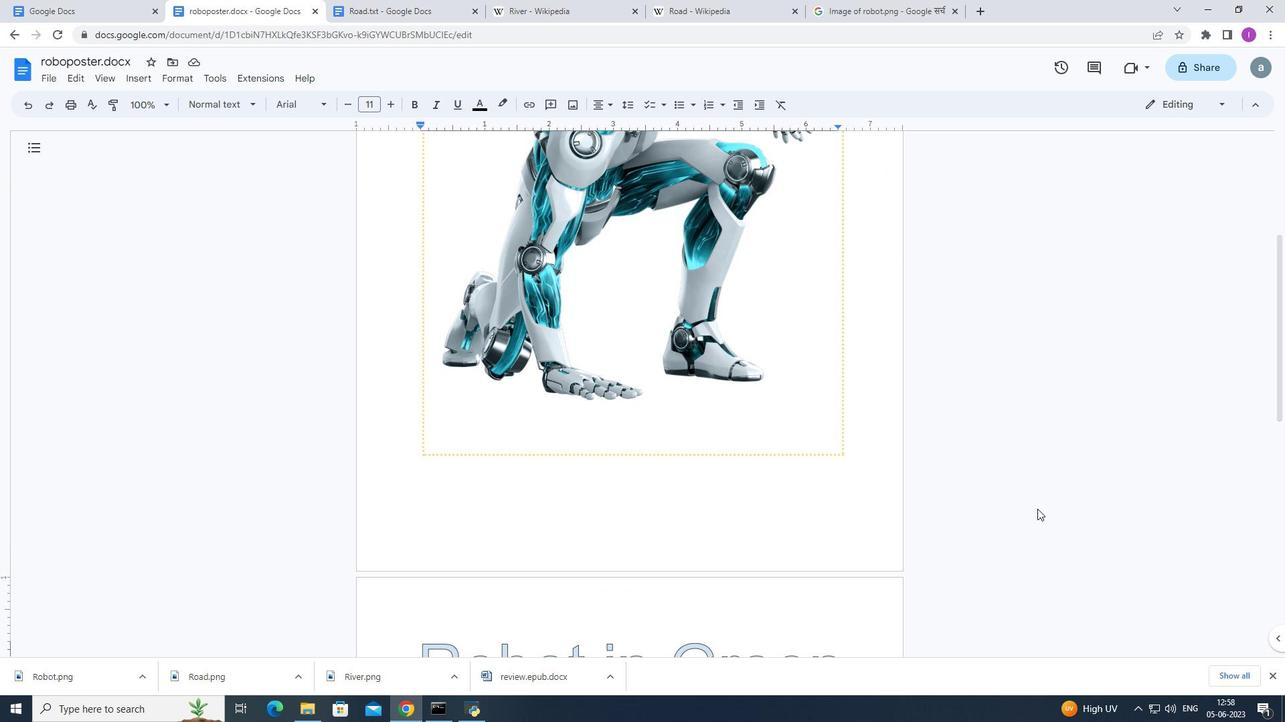 
Action: Mouse scrolled (1044, 486) with delta (0, 0)
Screenshot: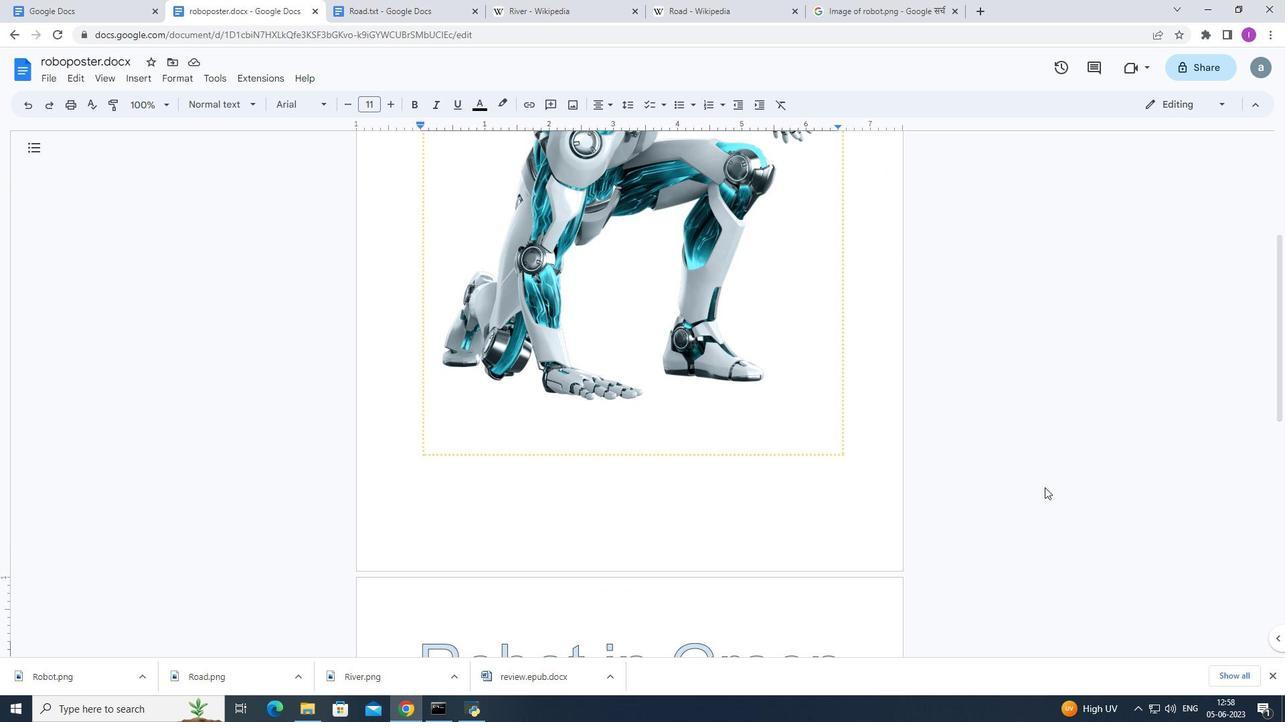 
Action: Mouse moved to (1044, 483)
Screenshot: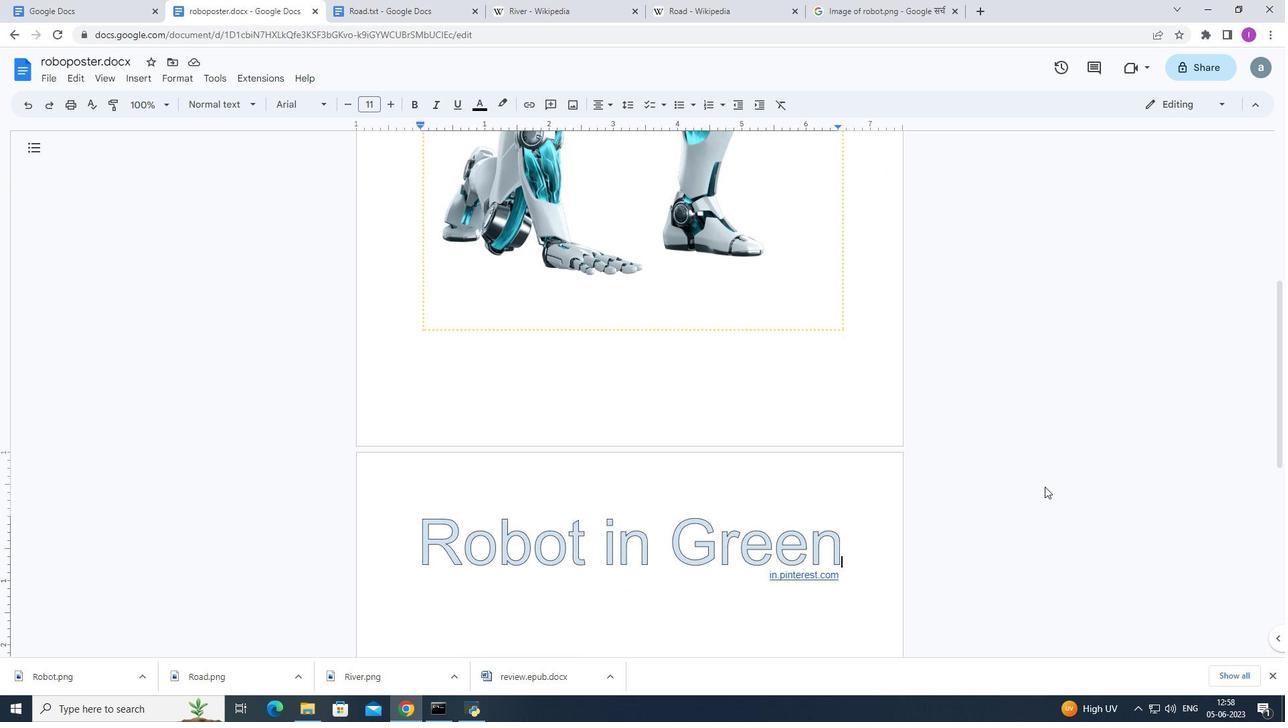 
Action: Mouse scrolled (1044, 482) with delta (0, 0)
Screenshot: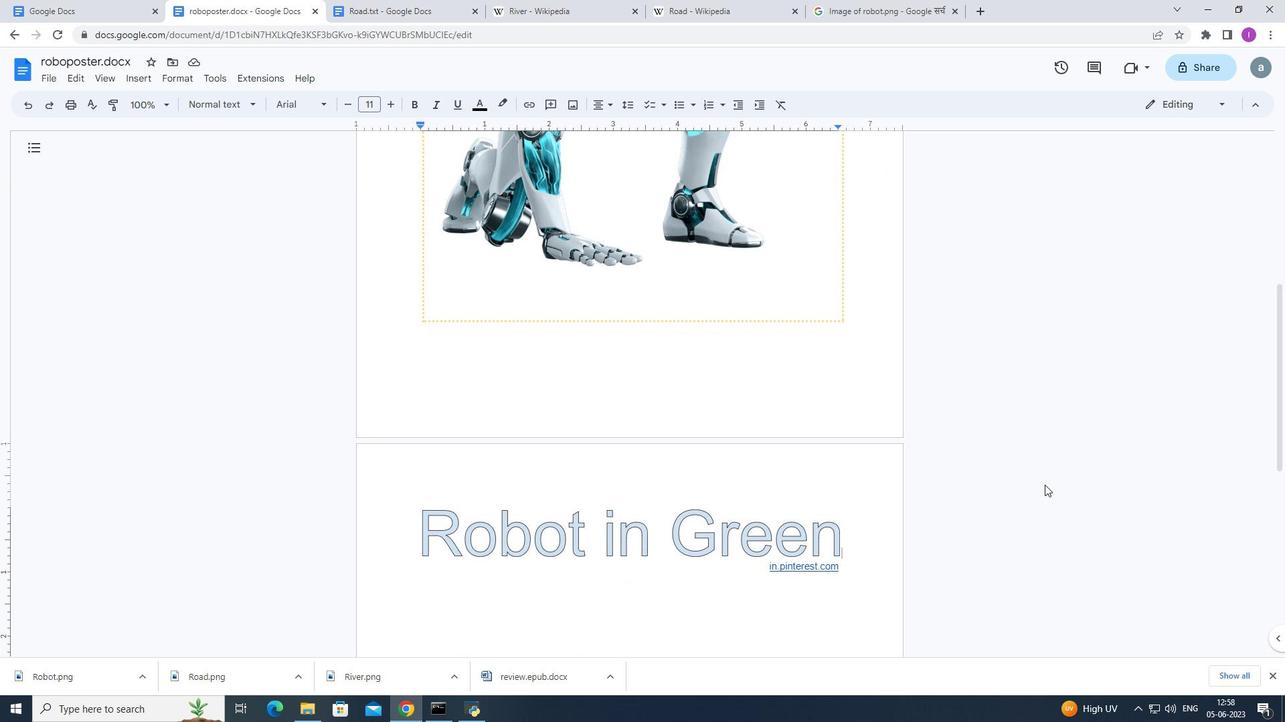 
Action: Mouse scrolled (1044, 482) with delta (0, 0)
Screenshot: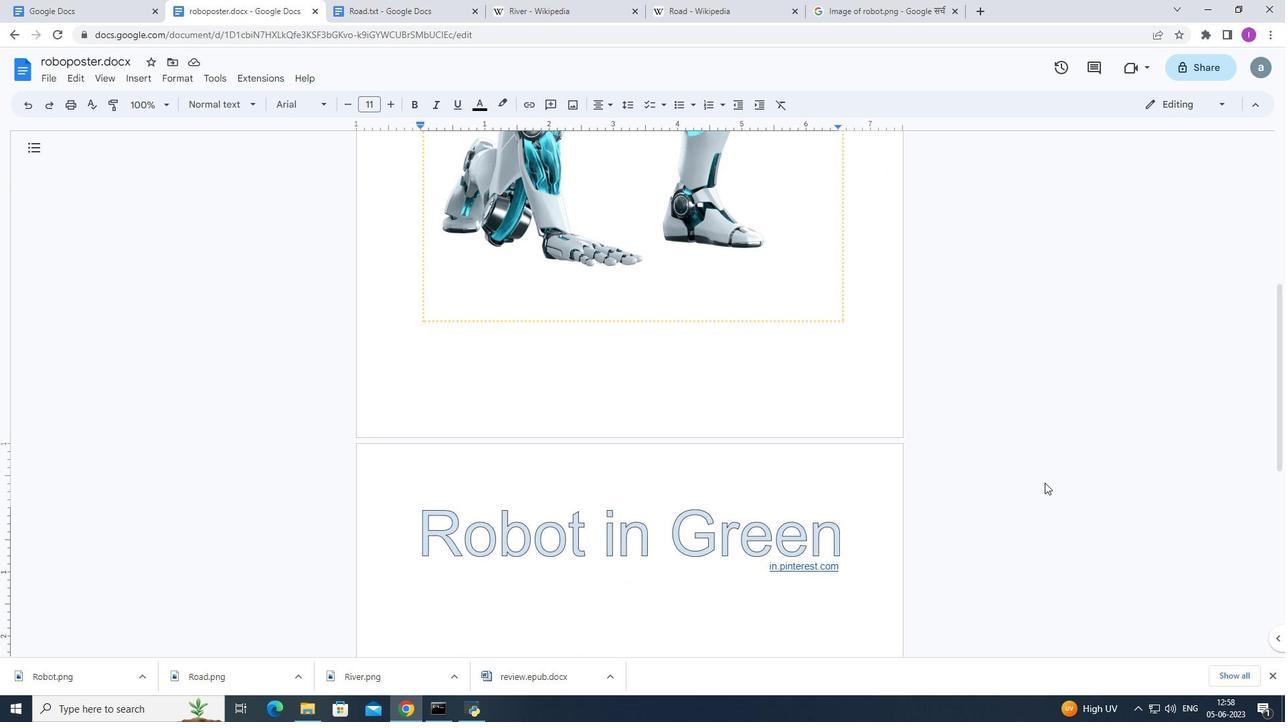 
Action: Mouse scrolled (1044, 482) with delta (0, 0)
Screenshot: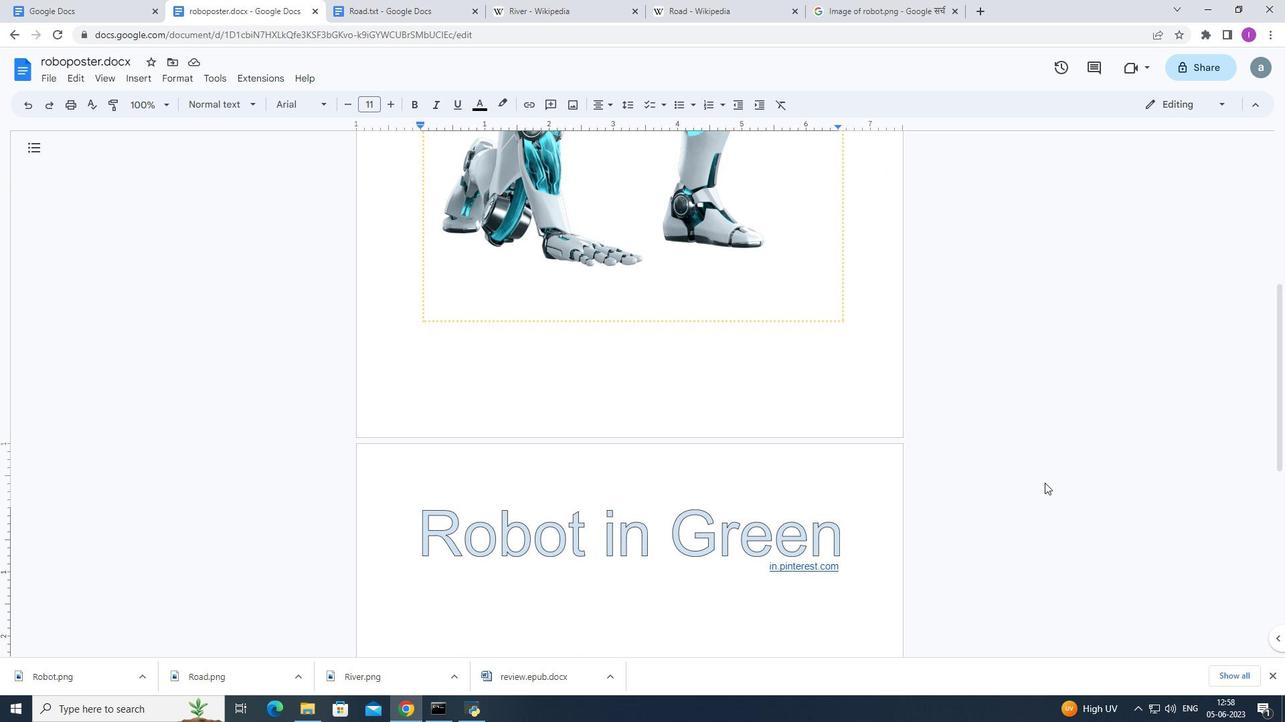 
Action: Mouse moved to (48, 73)
Screenshot: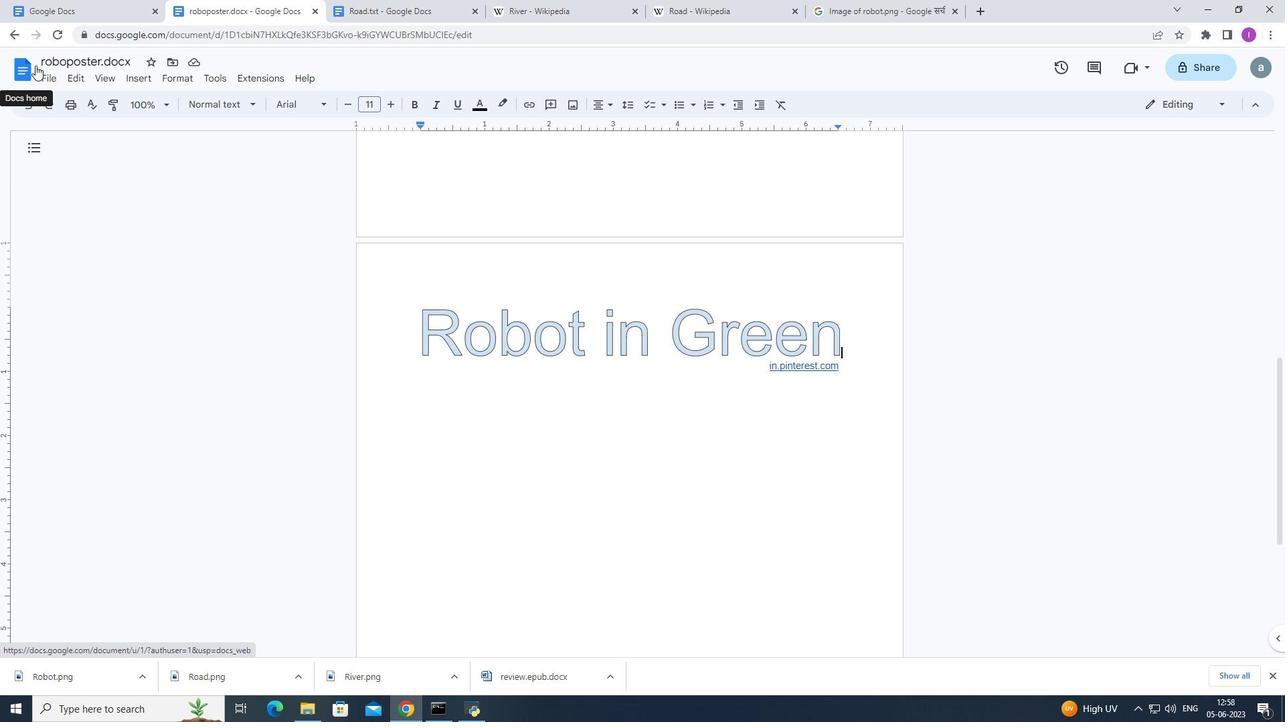 
Action: Mouse pressed left at (48, 73)
Screenshot: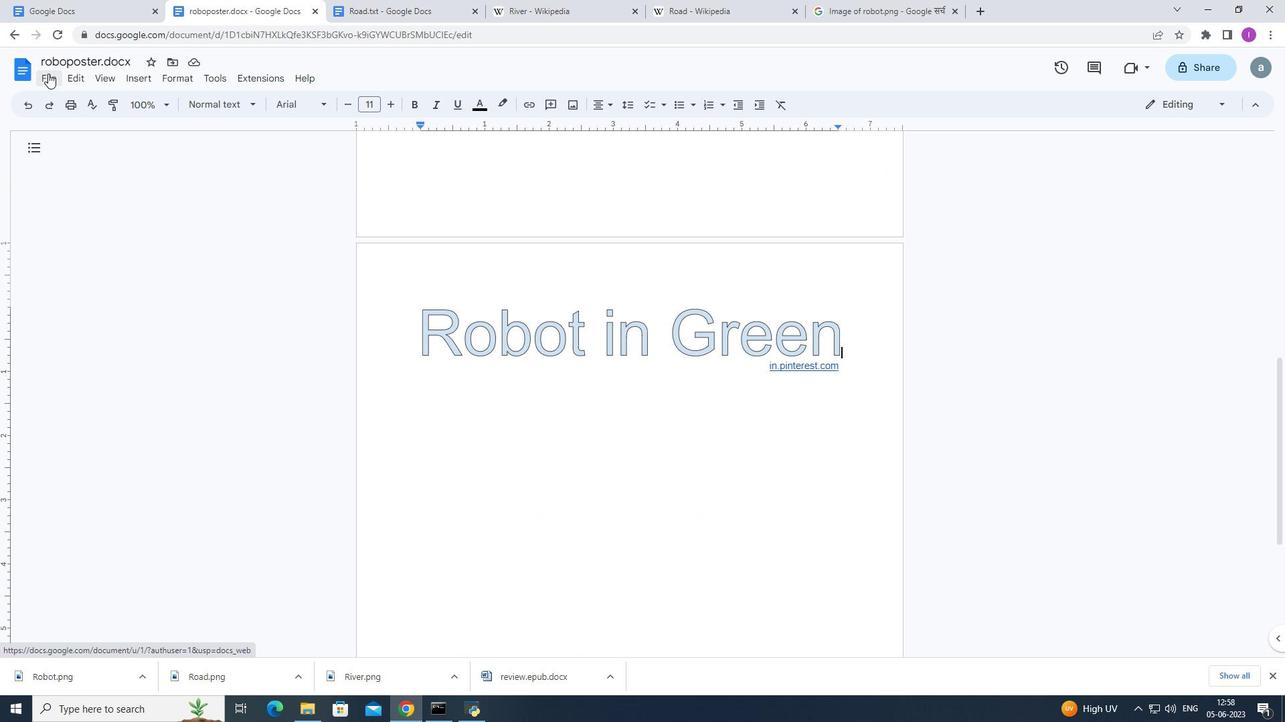 
Action: Mouse moved to (93, 446)
Screenshot: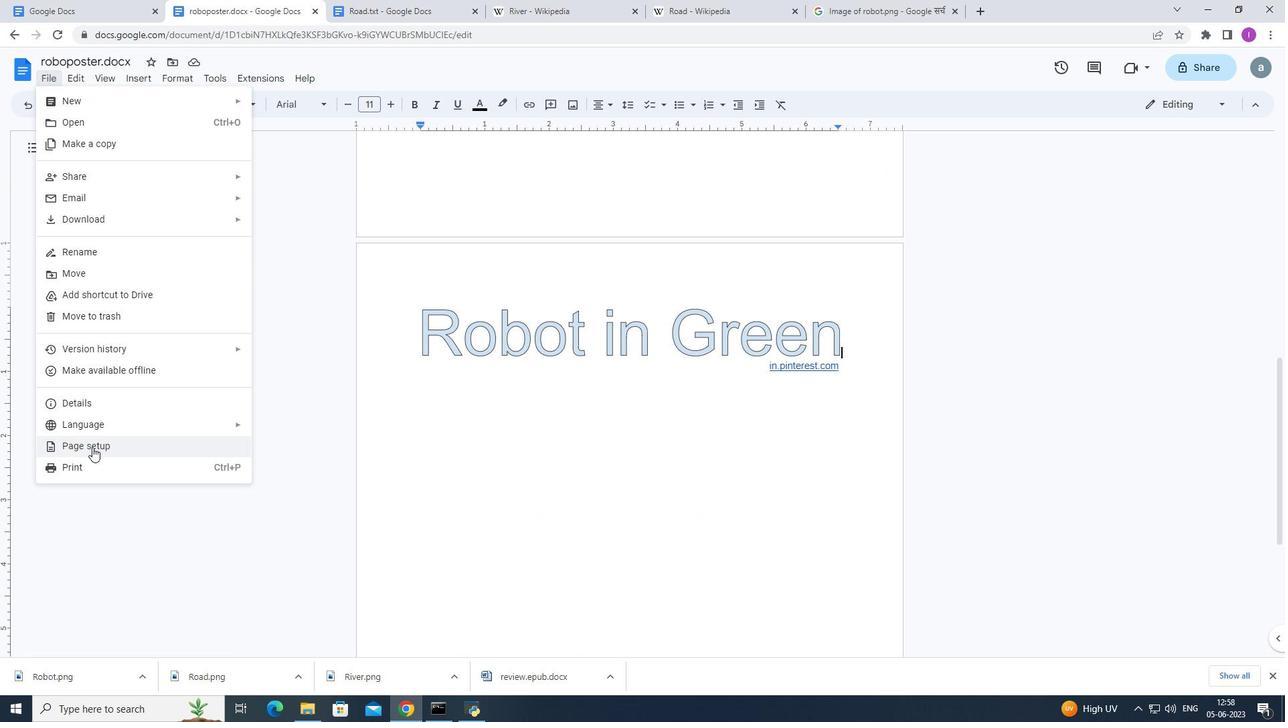 
Action: Mouse pressed left at (93, 446)
Screenshot: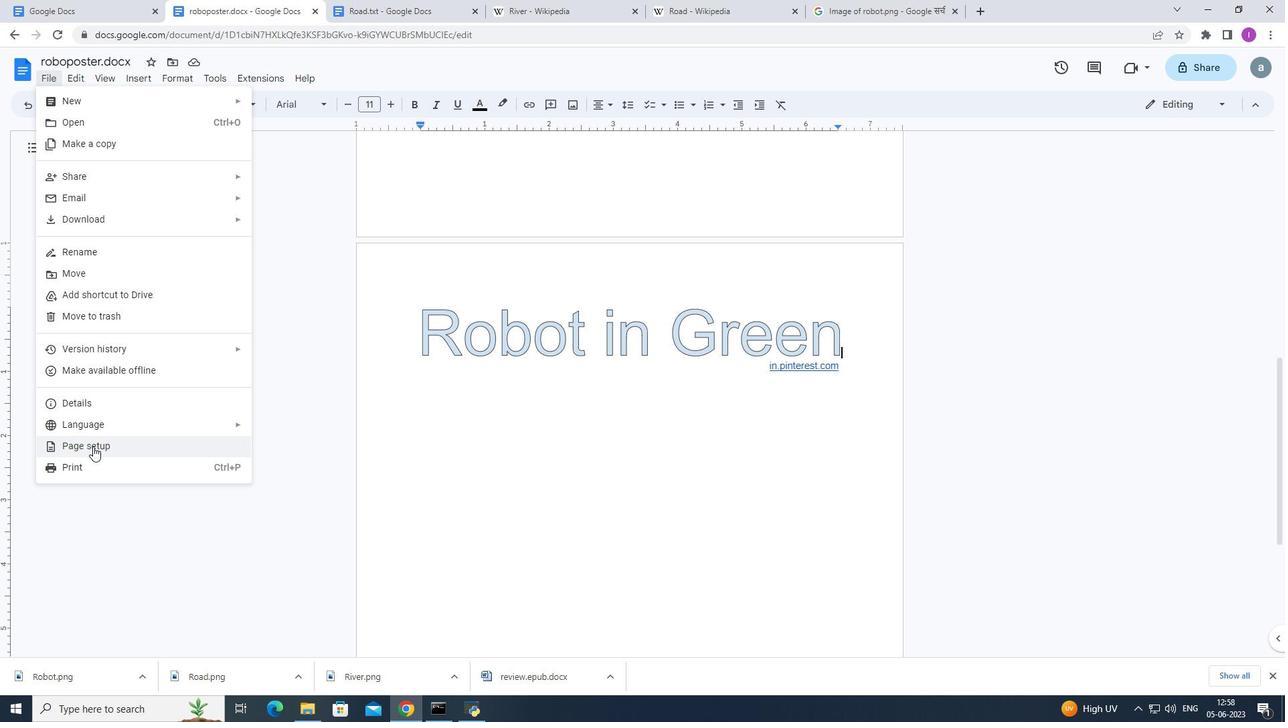 
Action: Mouse moved to (542, 434)
Screenshot: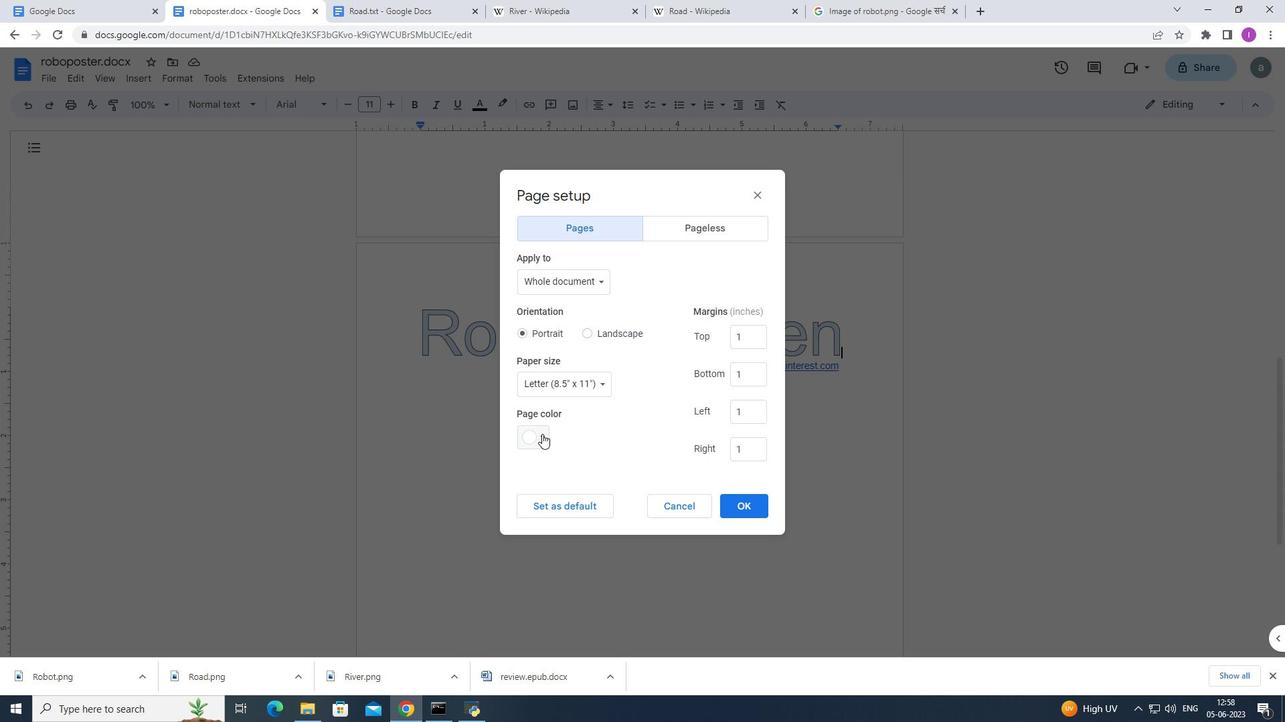
Action: Mouse pressed left at (542, 434)
Screenshot: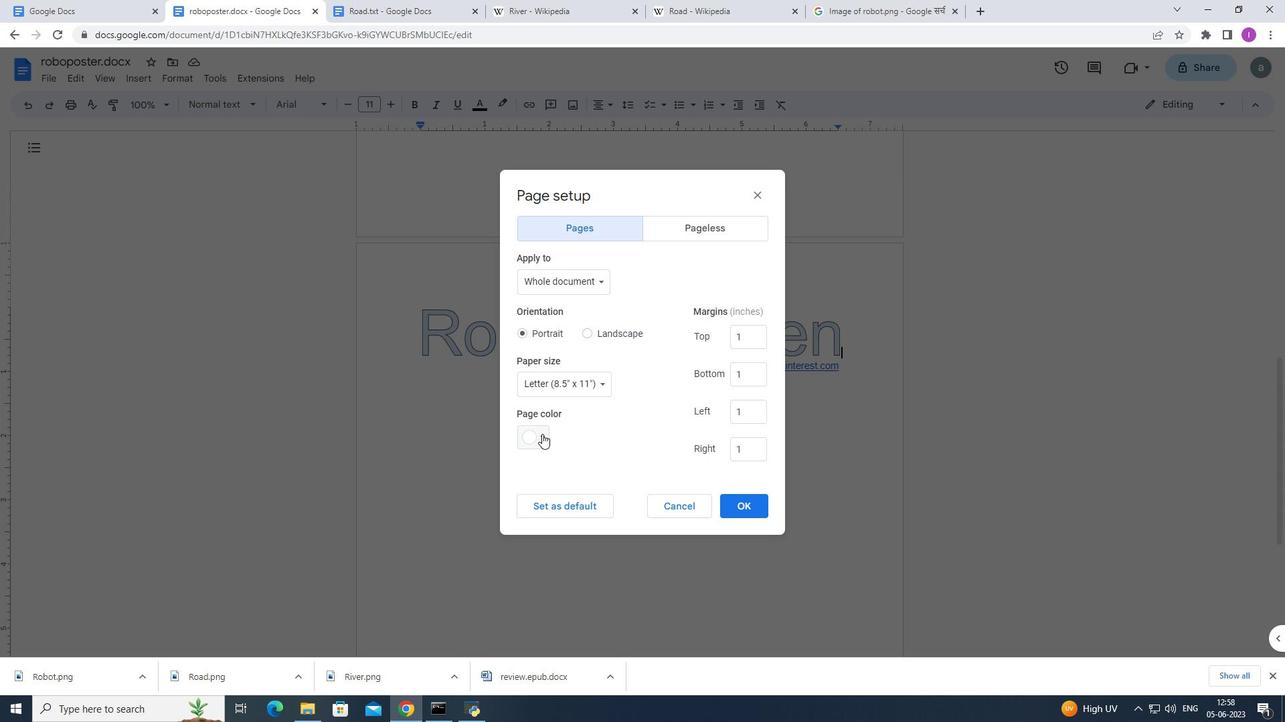 
Action: Mouse moved to (526, 462)
Screenshot: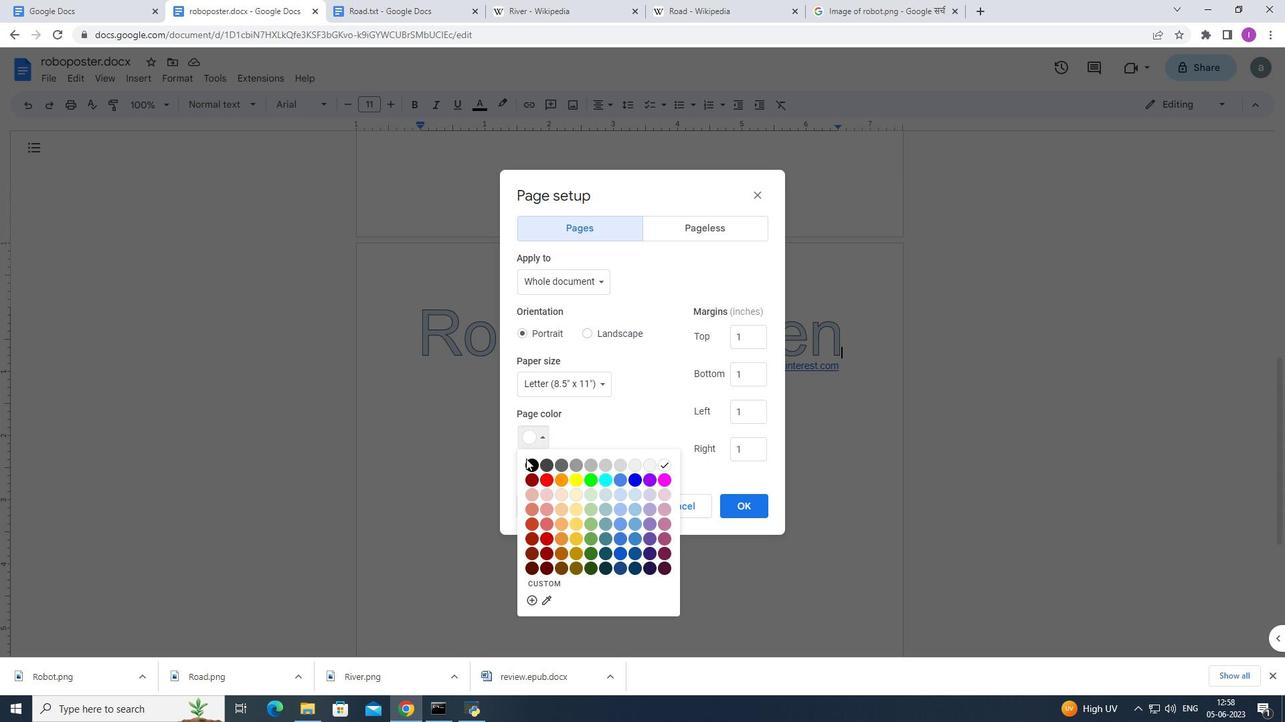 
Action: Mouse pressed left at (526, 462)
Screenshot: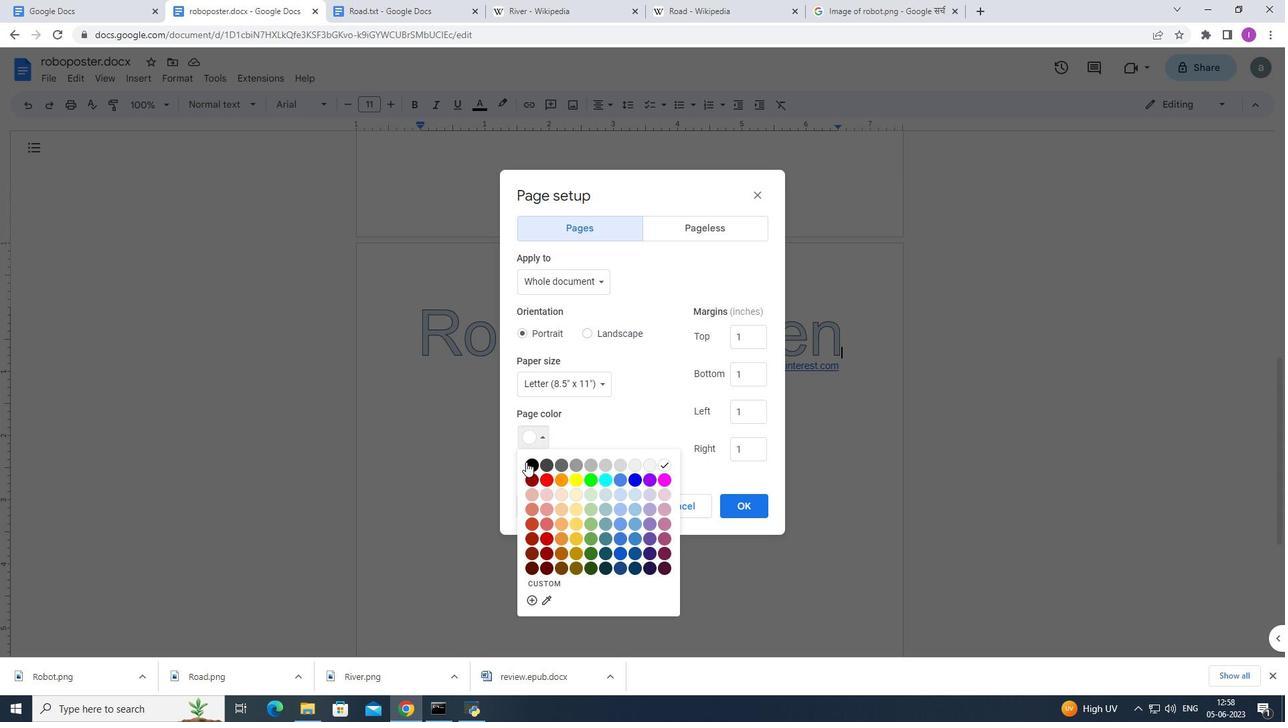 
Action: Mouse moved to (734, 504)
Screenshot: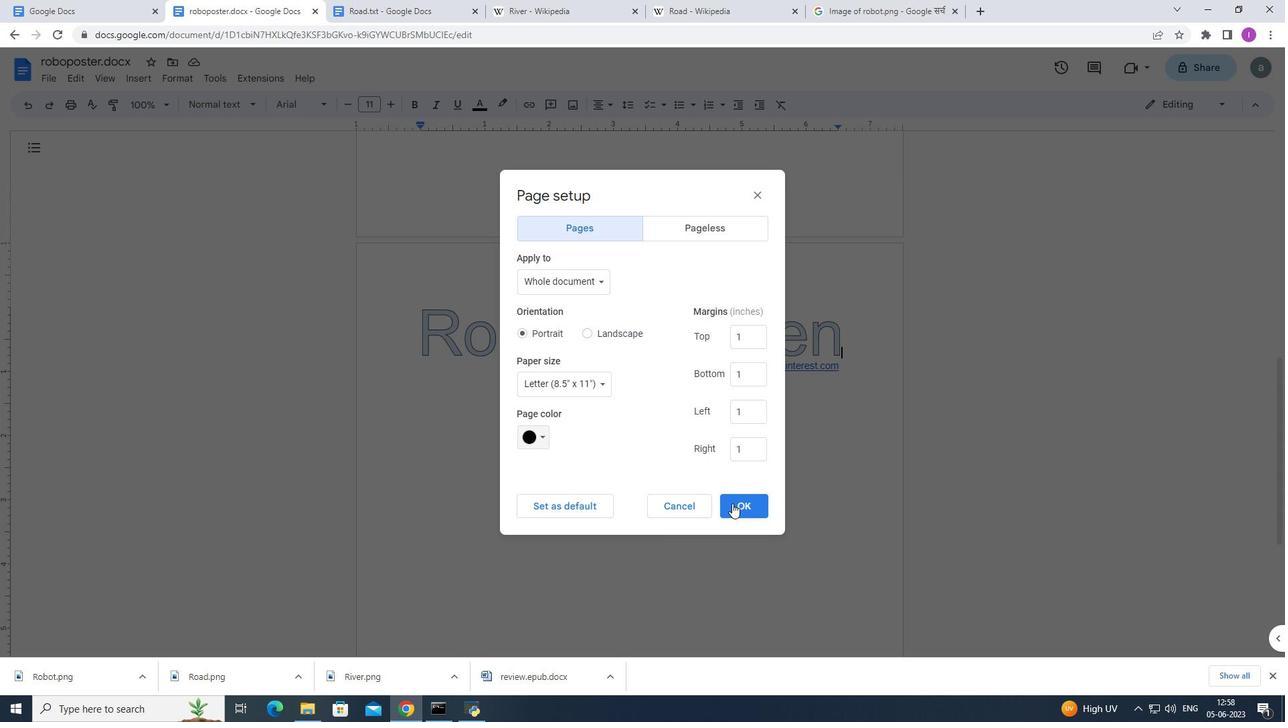 
Action: Mouse pressed left at (734, 504)
Screenshot: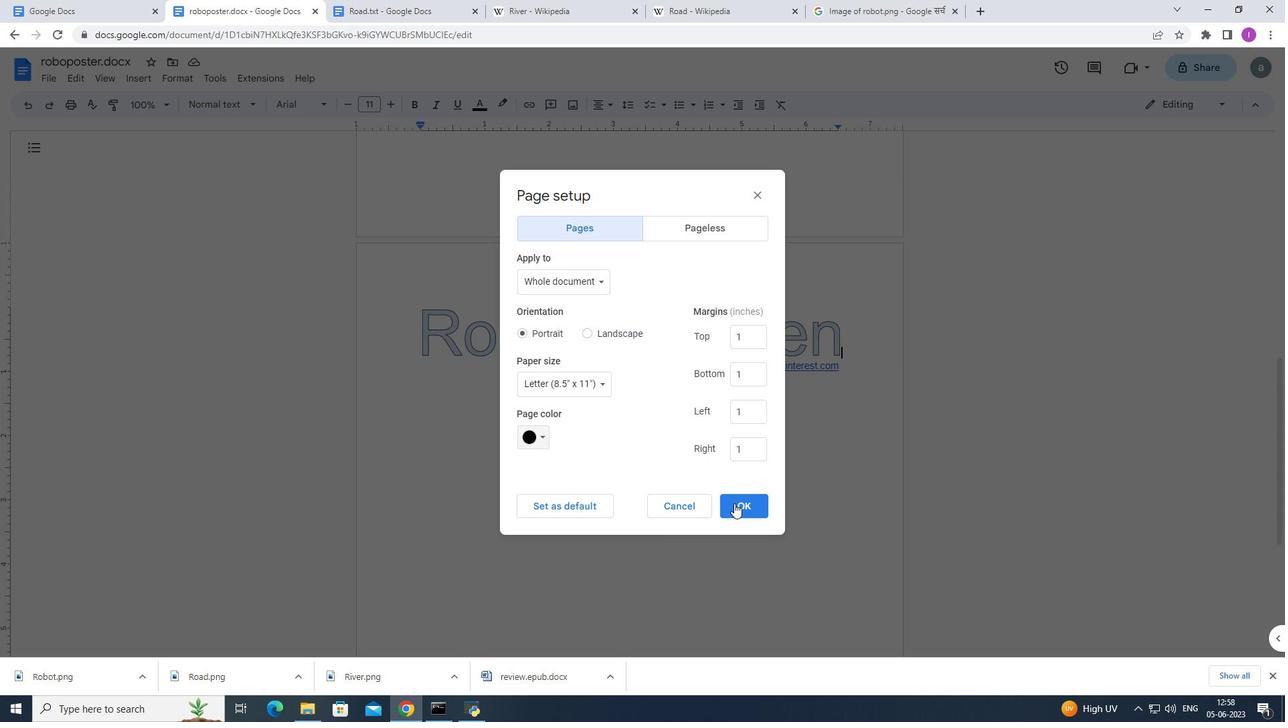 
Action: Mouse moved to (740, 501)
Screenshot: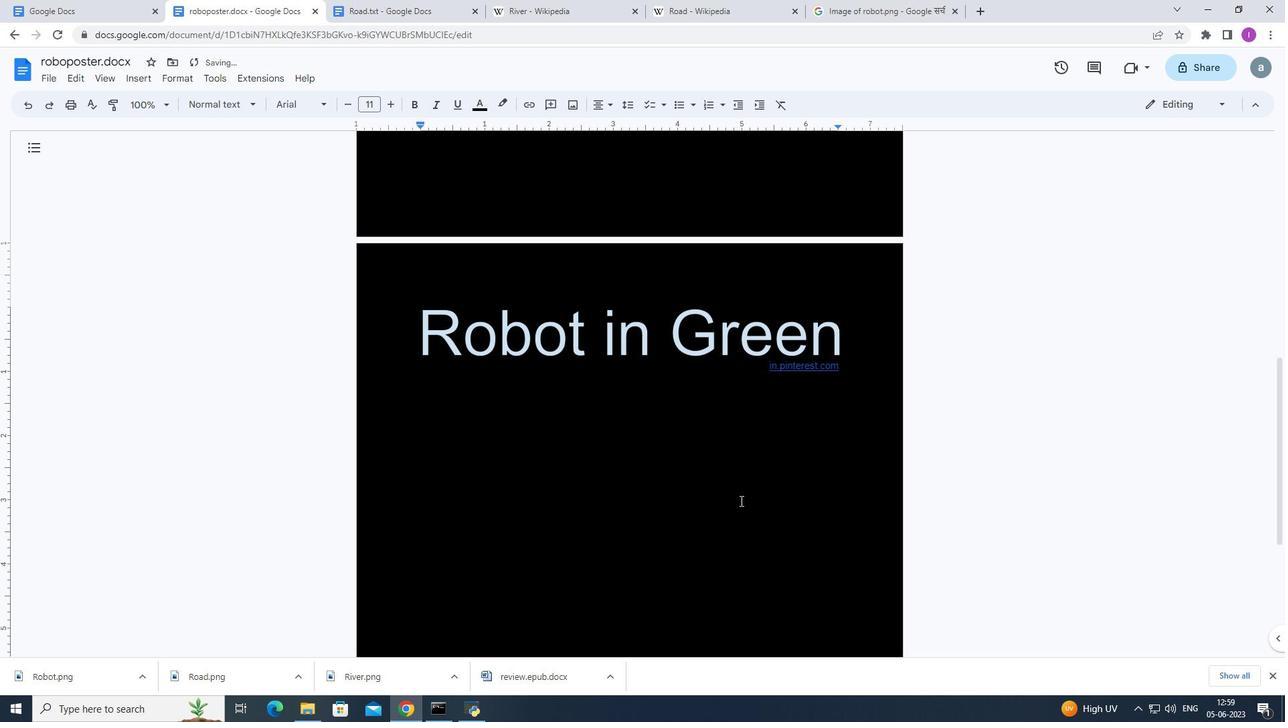 
Action: Mouse scrolled (740, 502) with delta (0, 0)
Screenshot: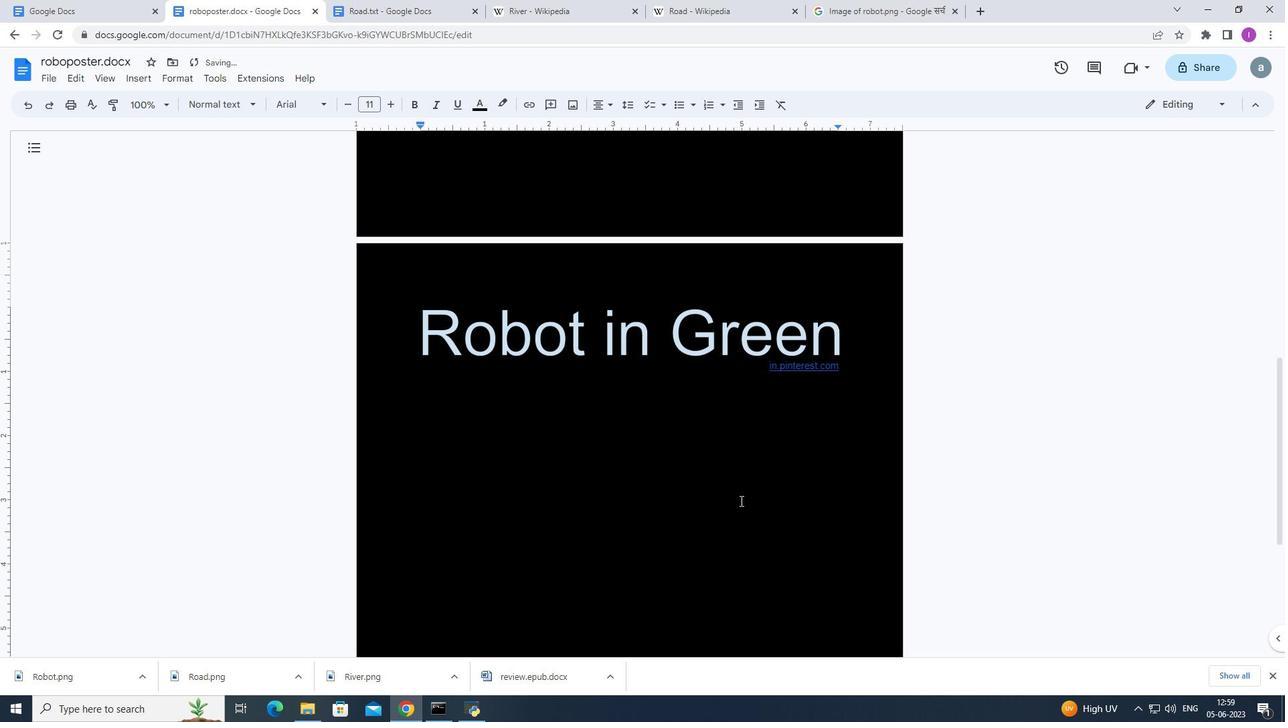 
Action: Mouse scrolled (740, 502) with delta (0, 0)
Screenshot: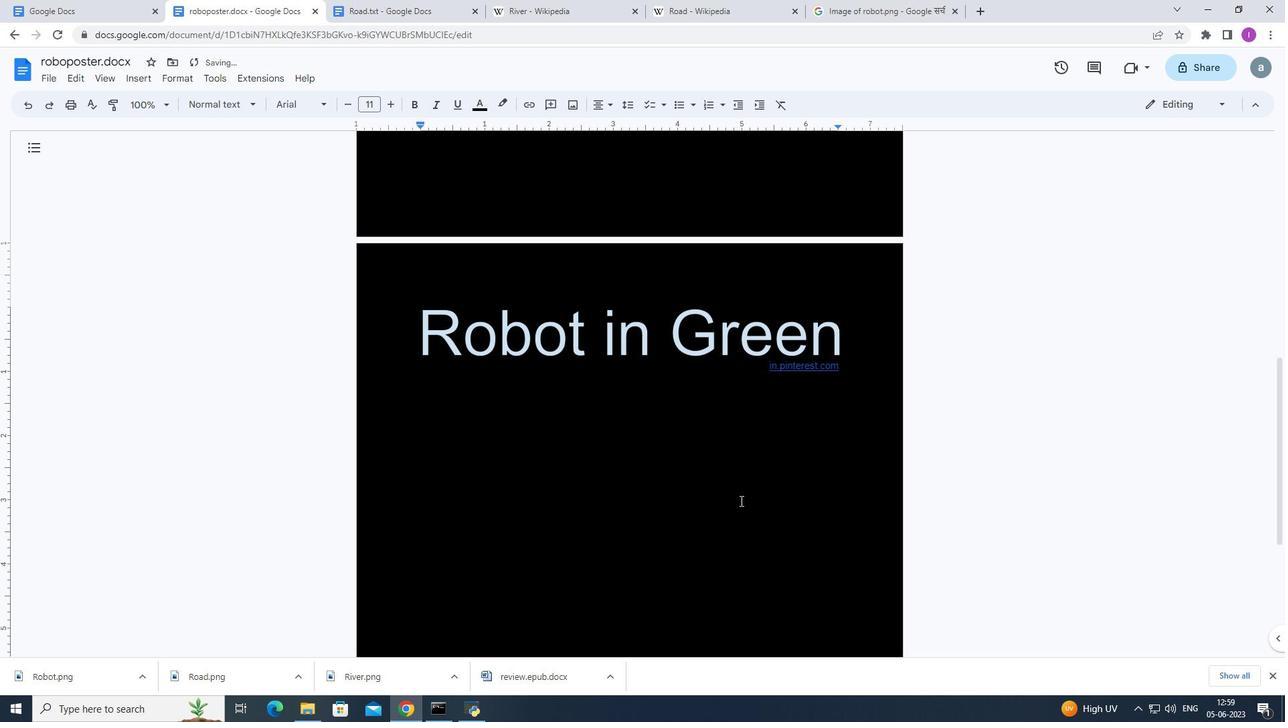 
Action: Mouse scrolled (740, 502) with delta (0, 0)
Screenshot: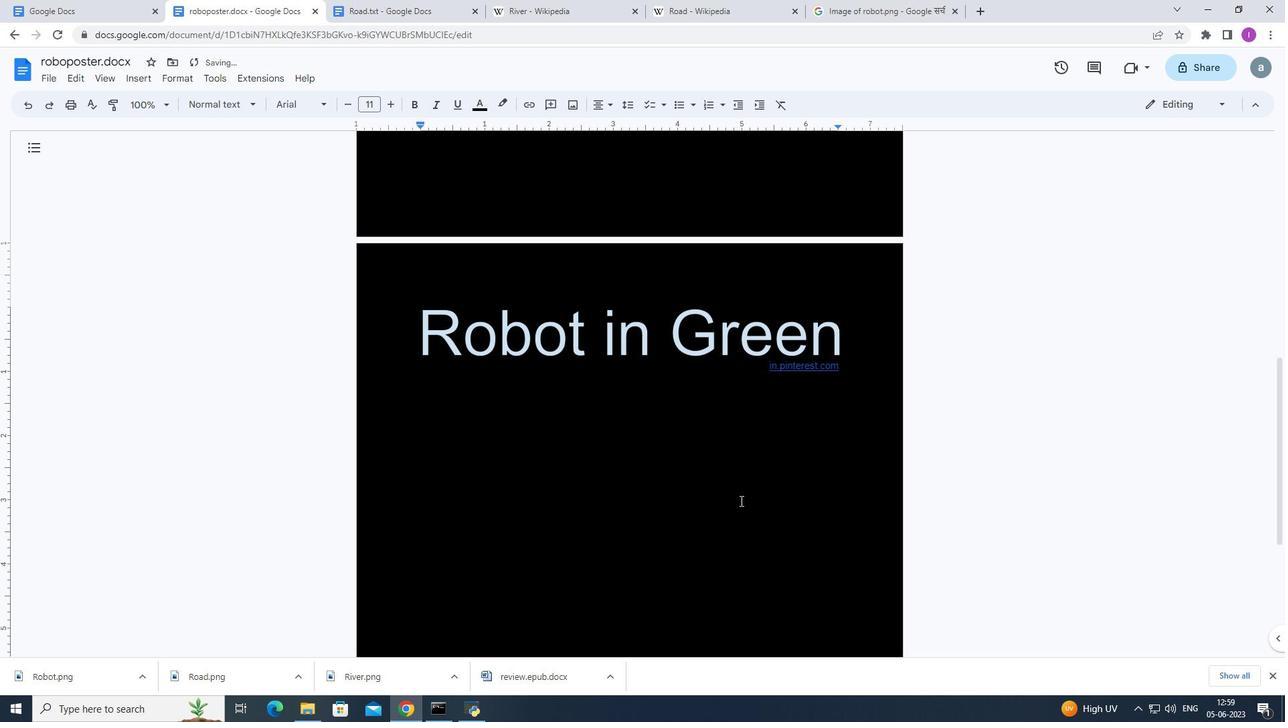 
Action: Mouse scrolled (740, 502) with delta (0, 0)
Screenshot: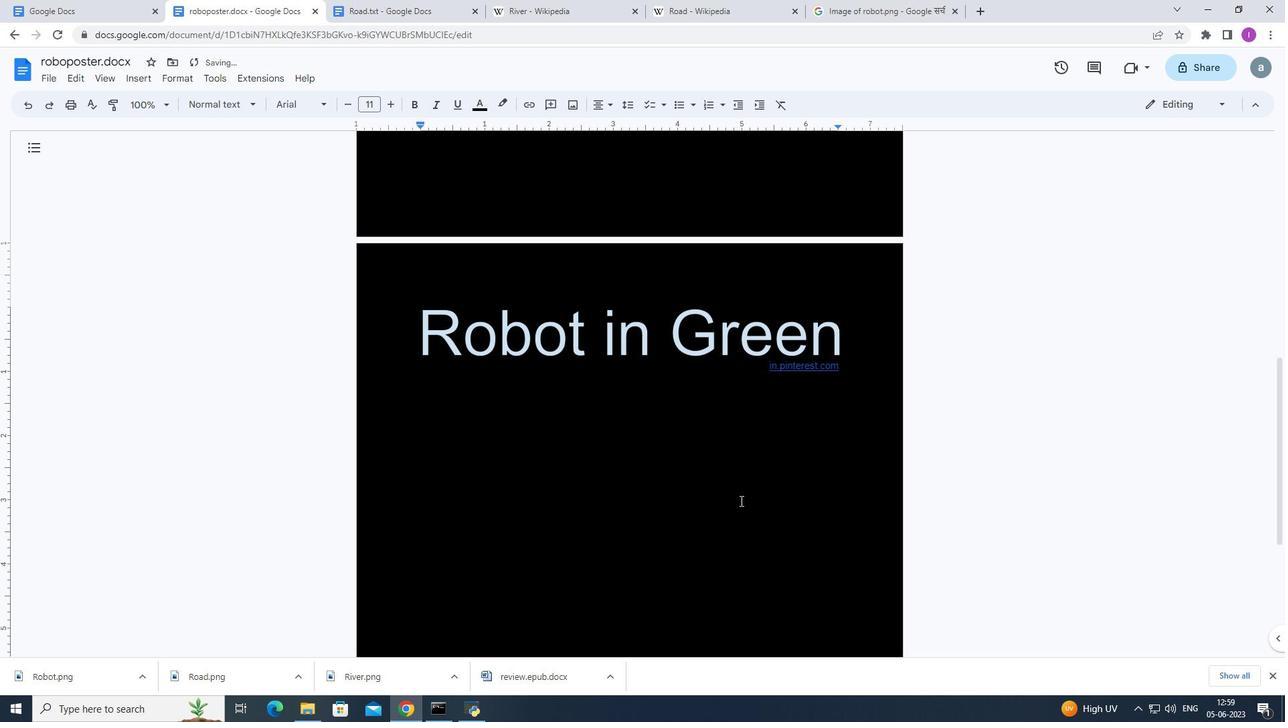 
Action: Mouse moved to (745, 496)
Screenshot: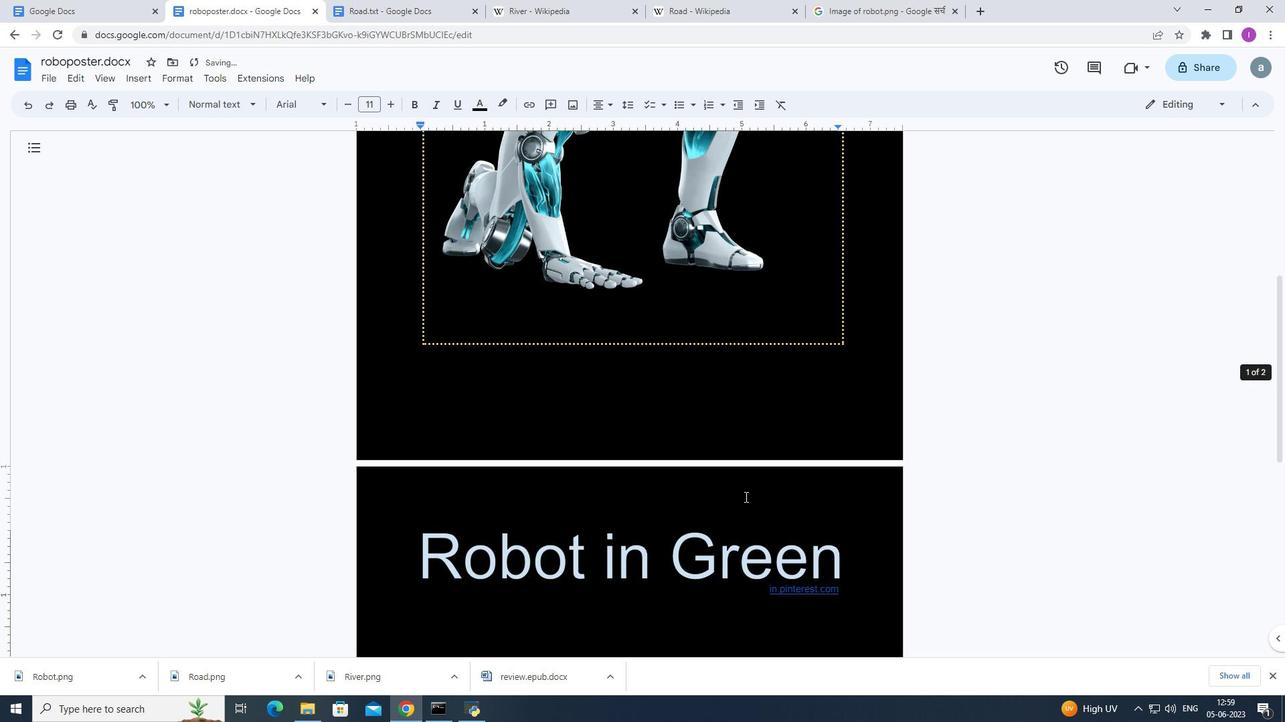 
Action: Mouse scrolled (745, 497) with delta (0, 0)
Screenshot: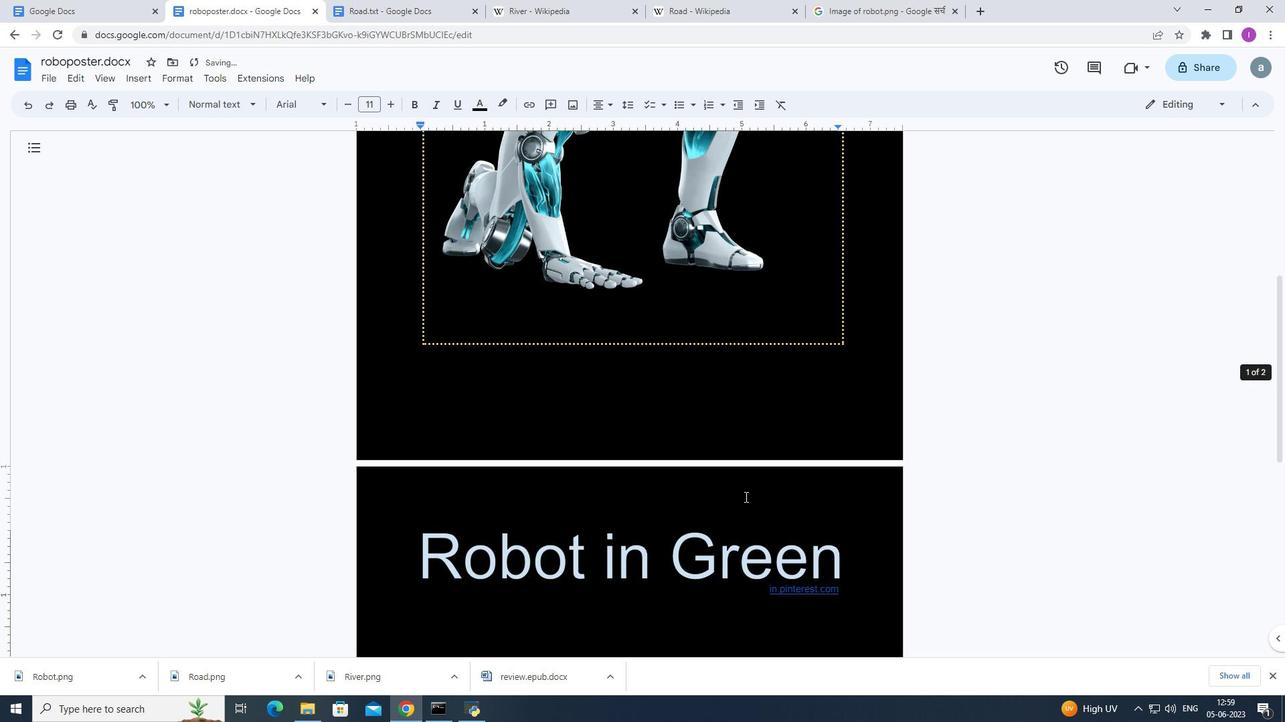 
Action: Mouse moved to (745, 495)
Screenshot: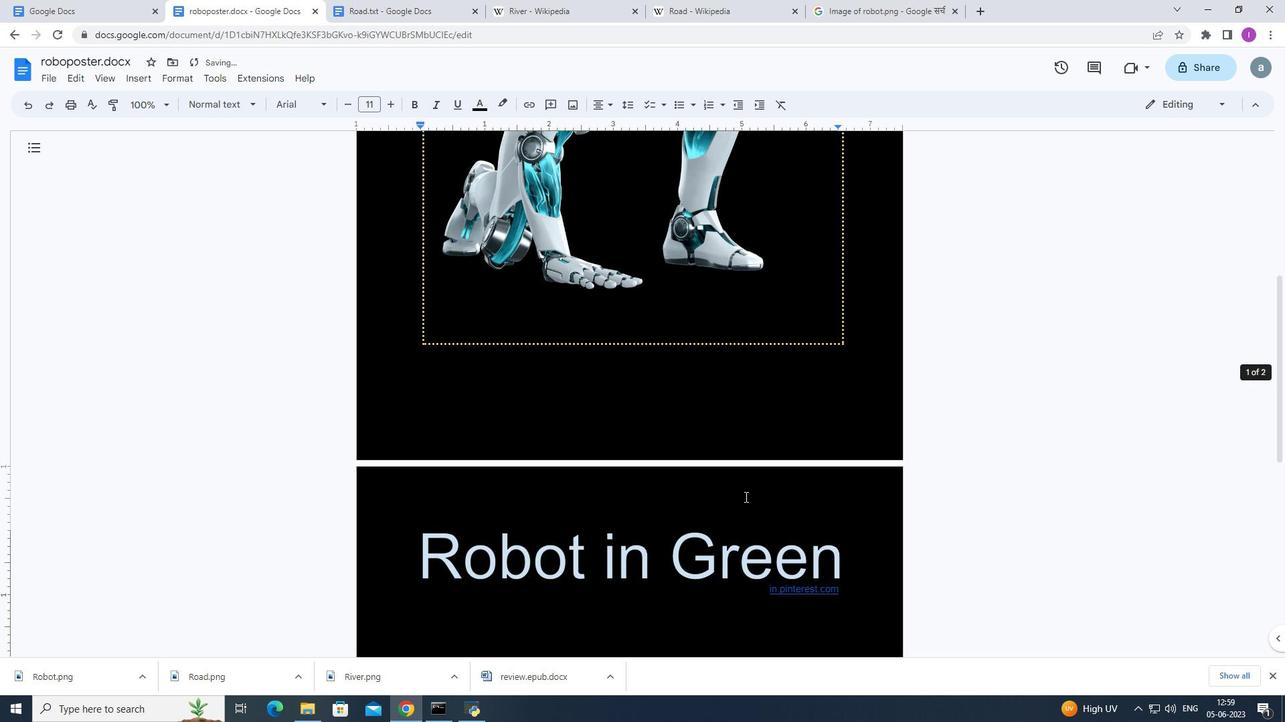 
Action: Mouse scrolled (745, 497) with delta (0, 0)
Screenshot: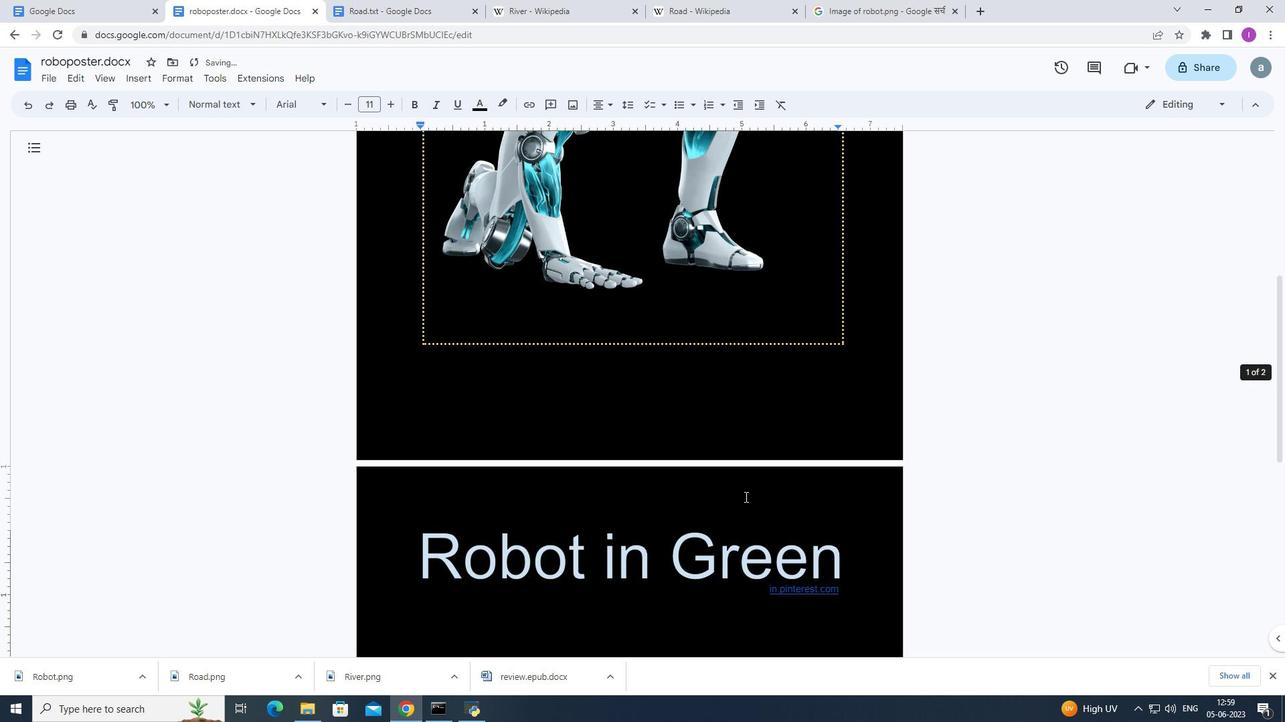 
Action: Mouse scrolled (745, 497) with delta (0, 0)
Screenshot: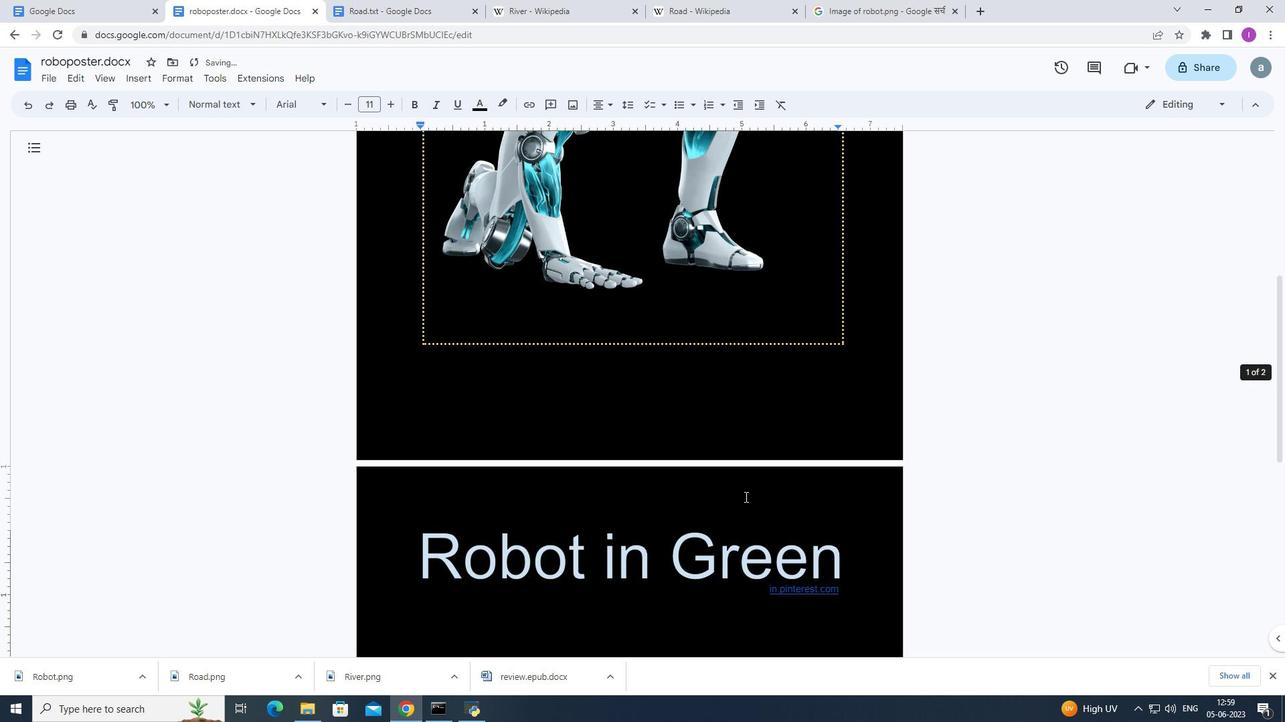 
Action: Mouse moved to (745, 493)
Screenshot: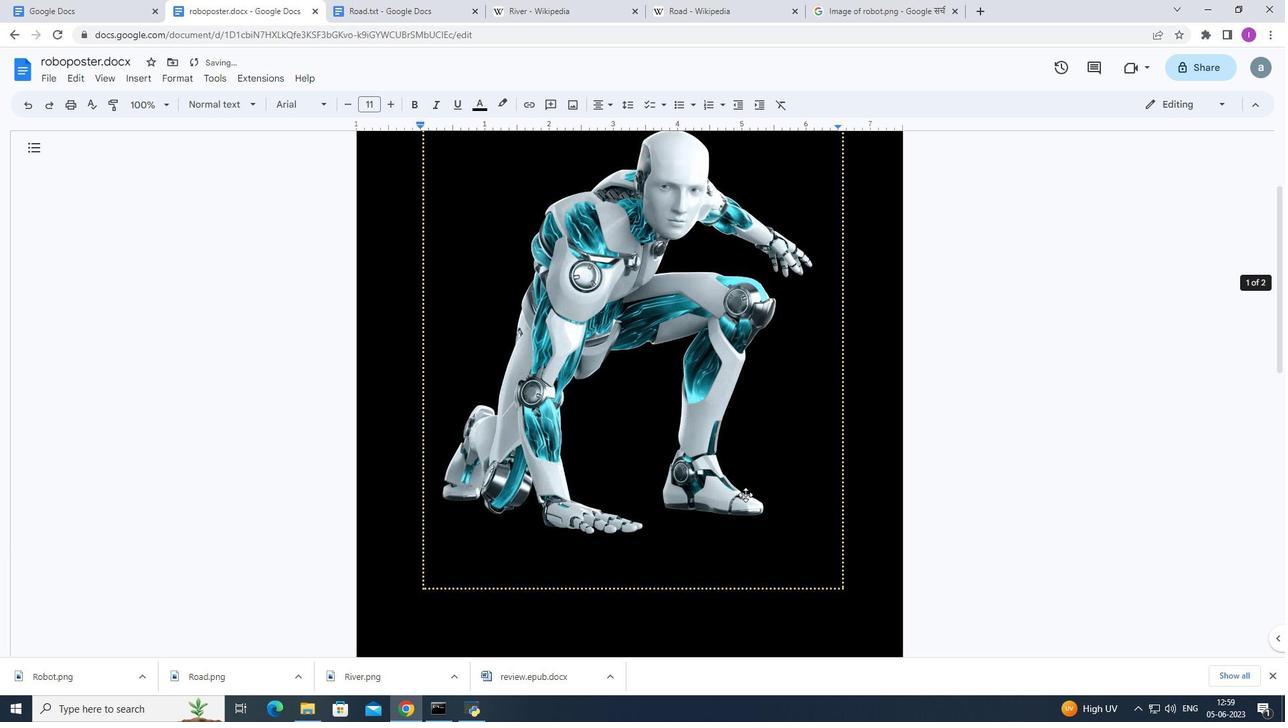 
Action: Mouse scrolled (745, 493) with delta (0, 0)
Screenshot: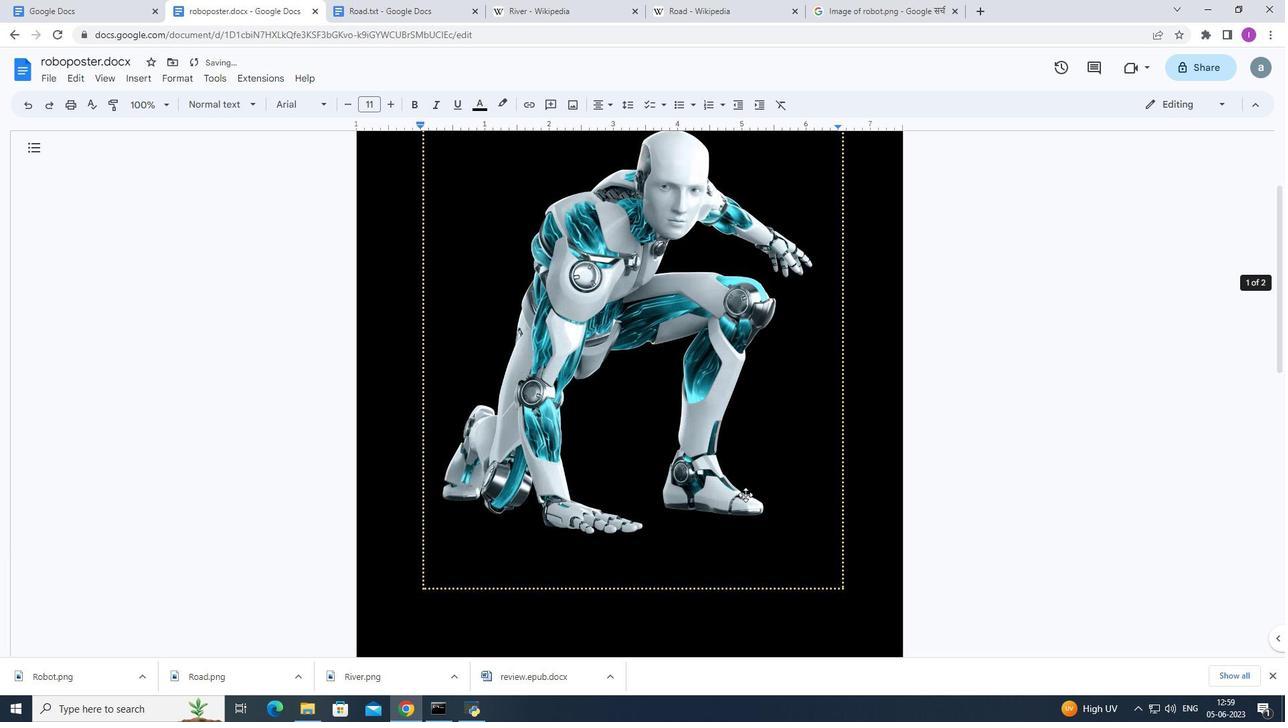 
Action: Mouse moved to (745, 491)
Screenshot: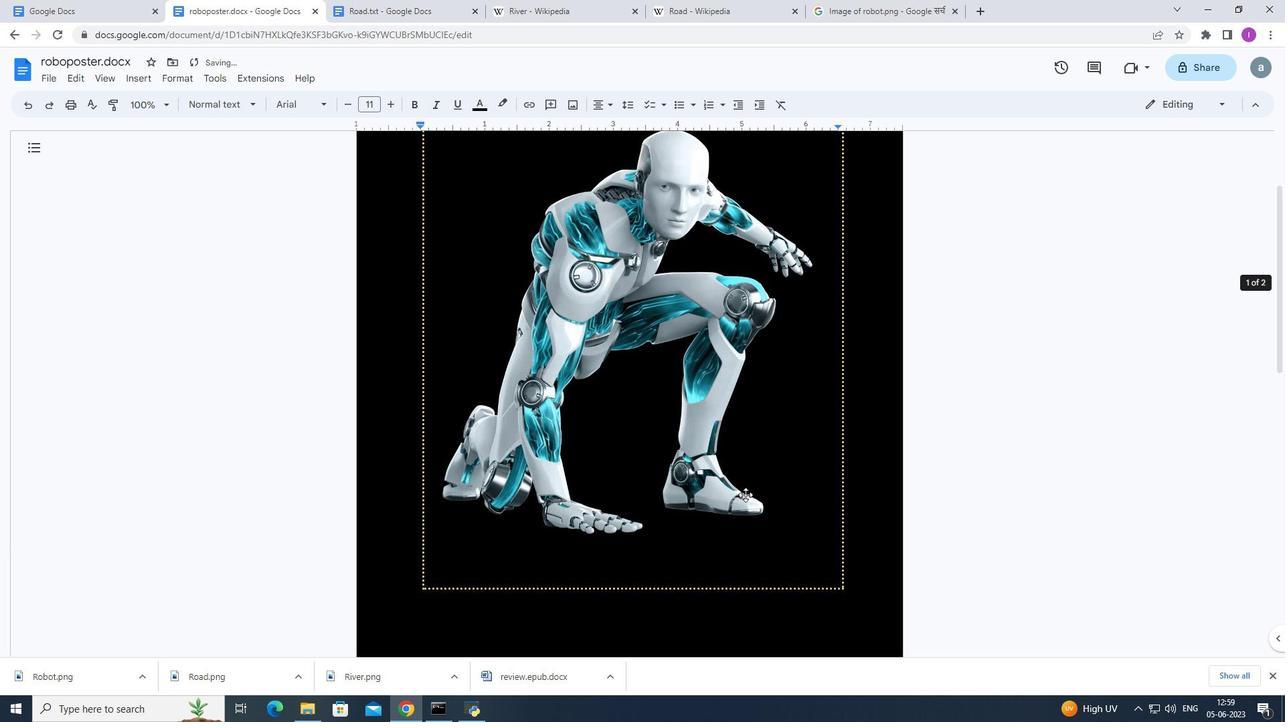 
Action: Mouse scrolled (745, 492) with delta (0, 0)
Screenshot: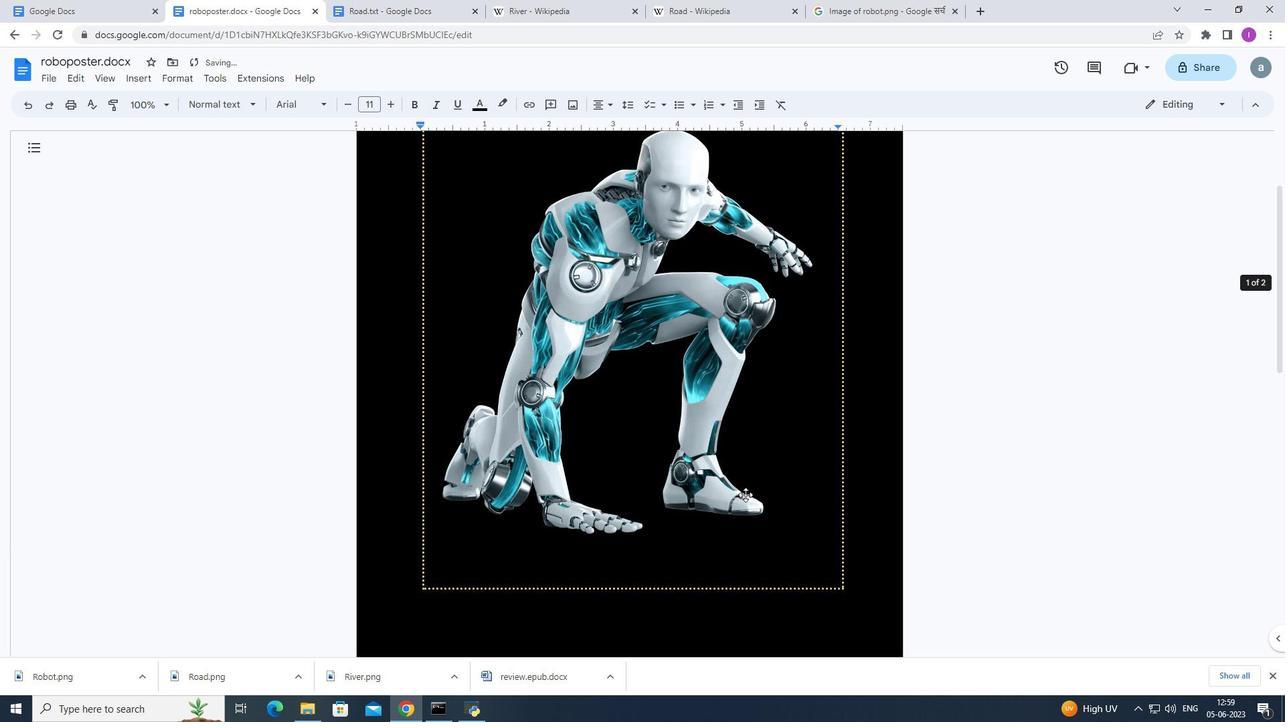 
Action: Mouse moved to (745, 491)
Screenshot: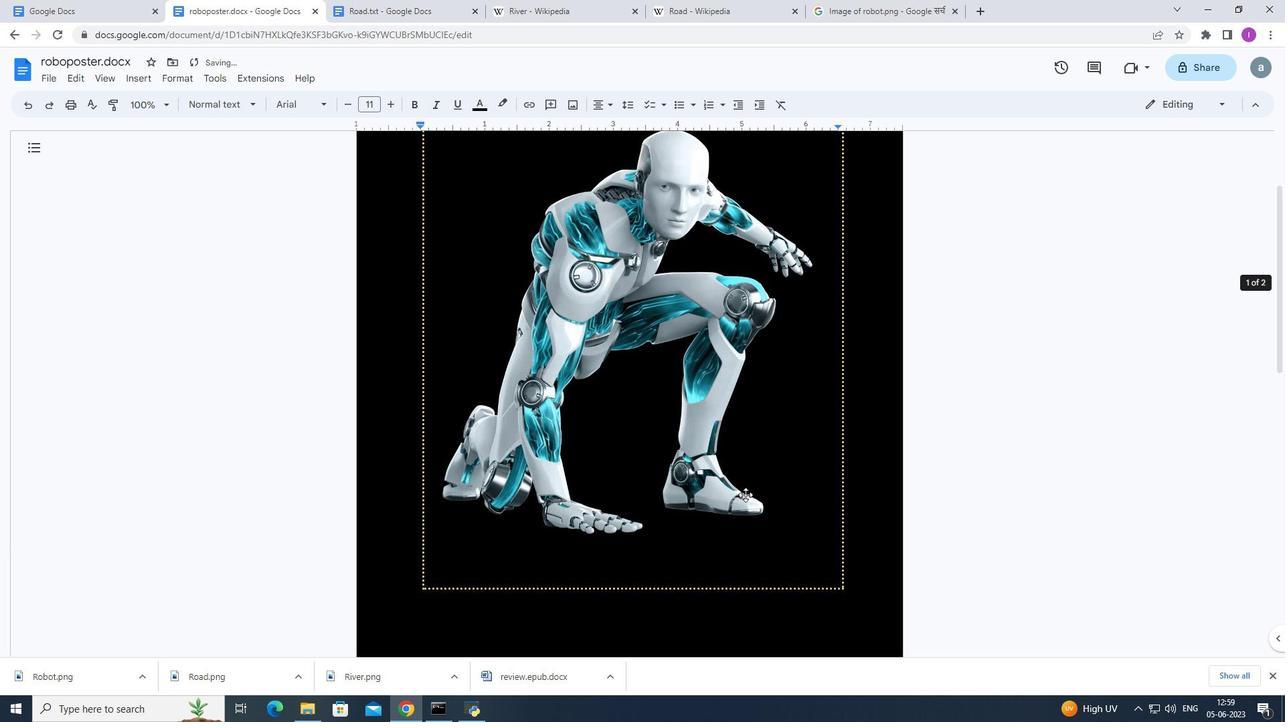 
Action: Mouse scrolled (745, 491) with delta (0, 0)
Screenshot: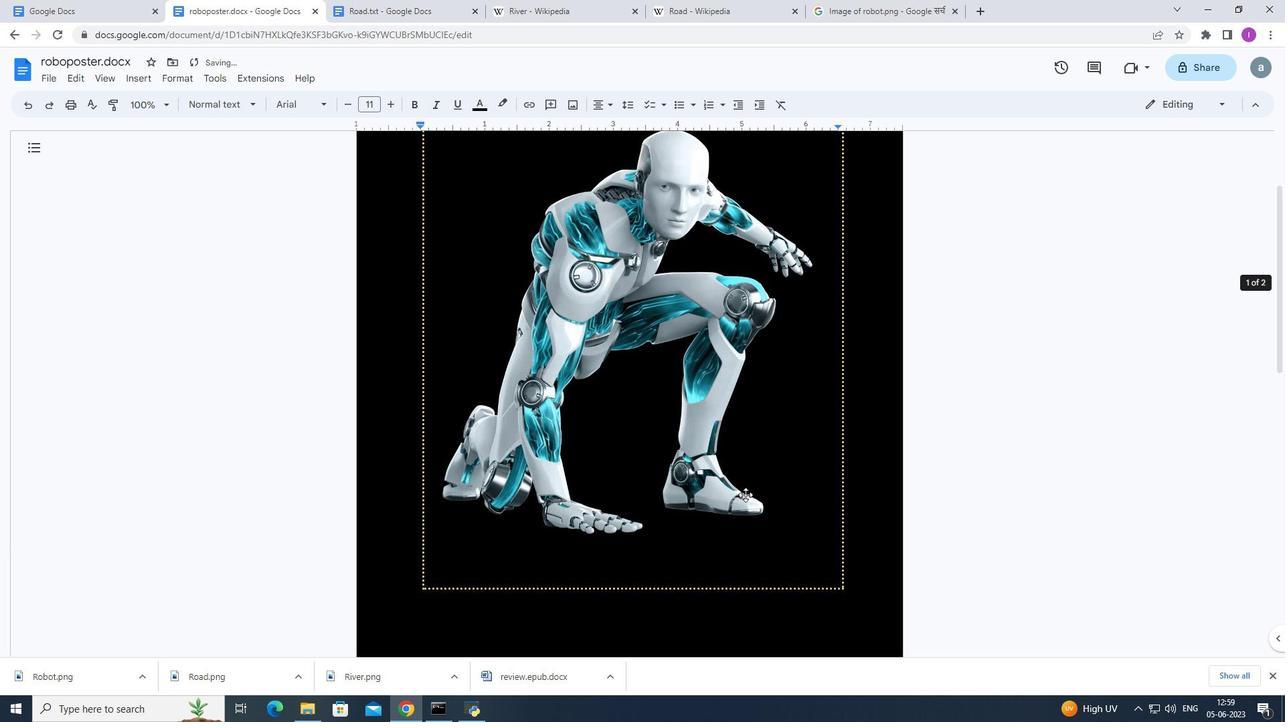 
Action: Mouse moved to (745, 489)
Screenshot: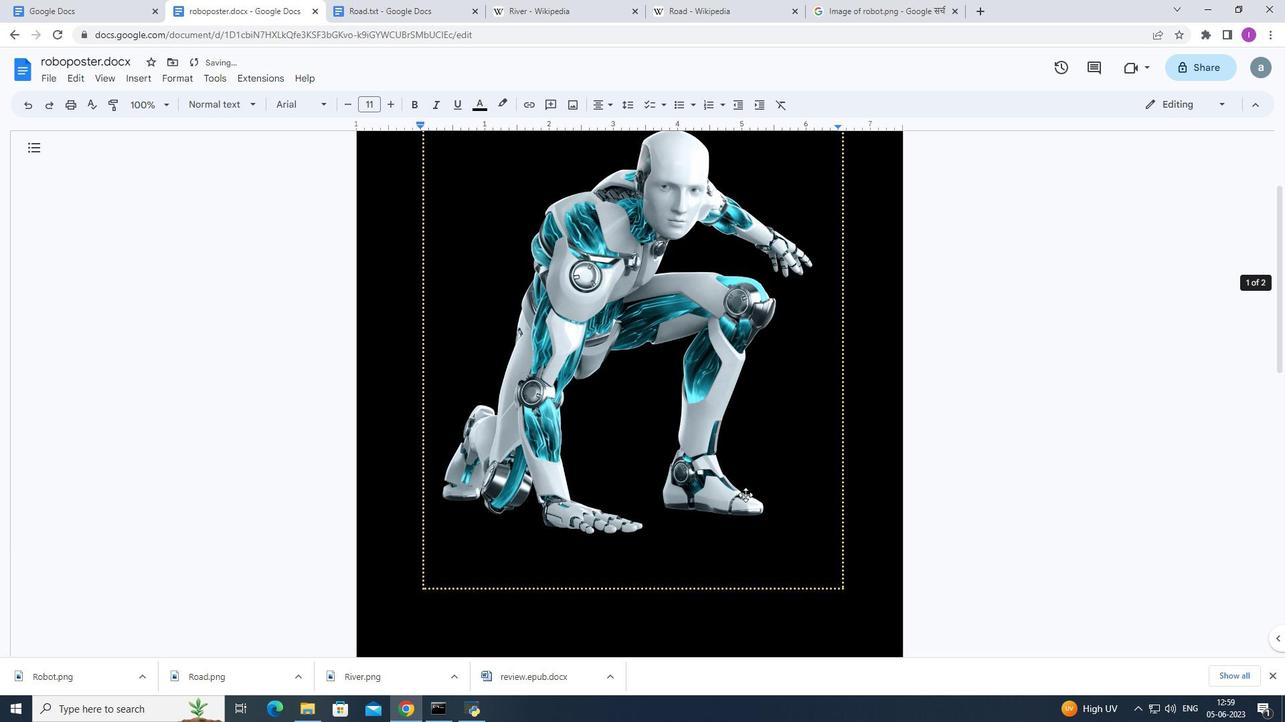 
Action: Mouse scrolled (745, 490) with delta (0, 0)
Screenshot: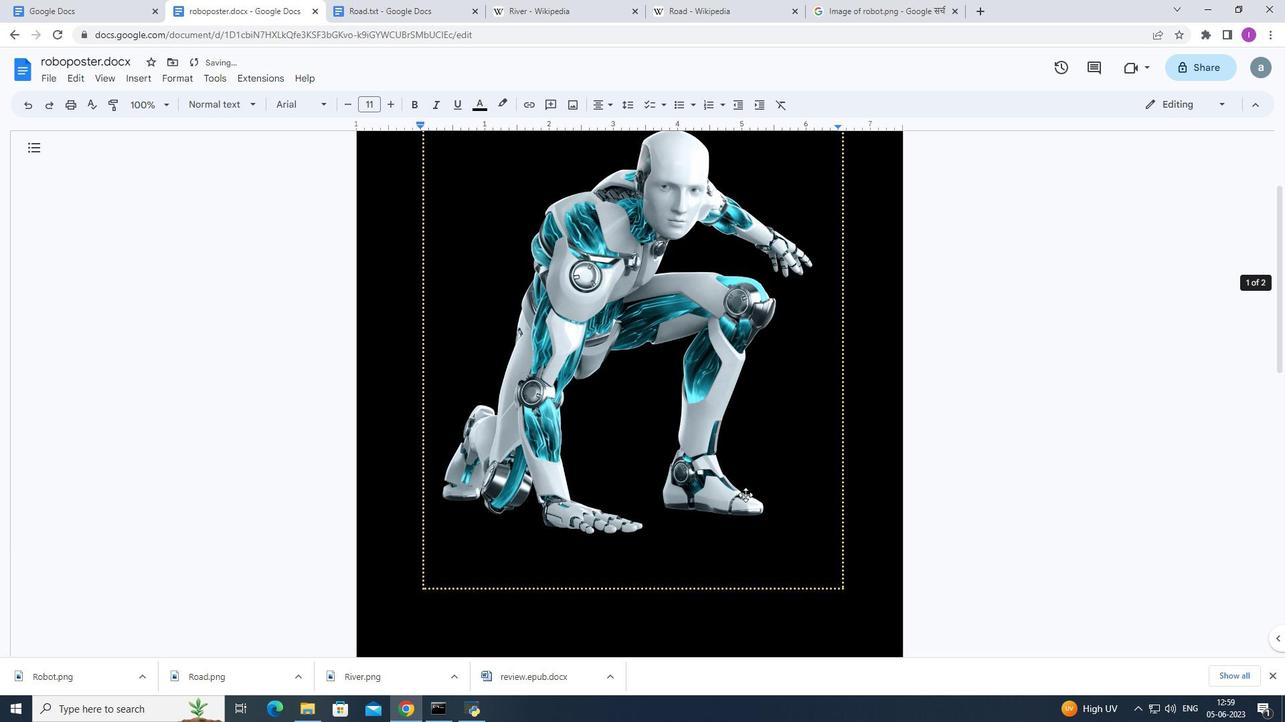 
Action: Mouse moved to (745, 487)
Screenshot: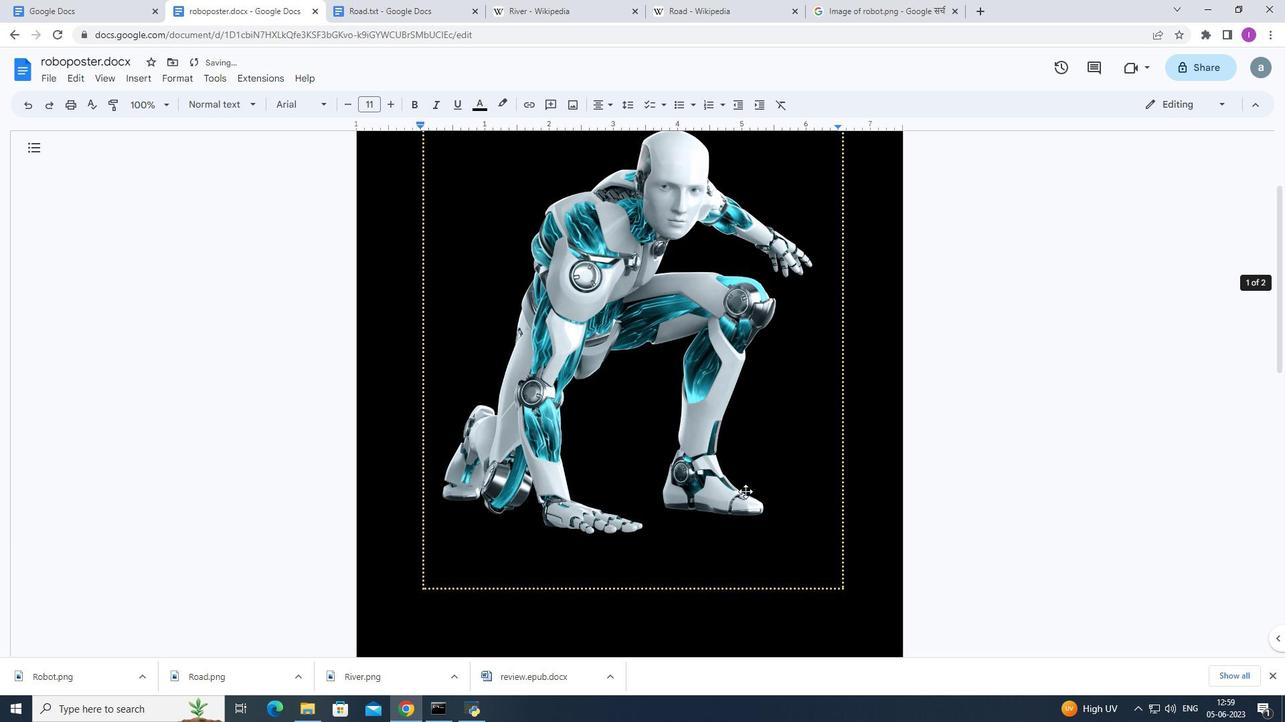 
Action: Mouse scrolled (745, 488) with delta (0, 0)
Screenshot: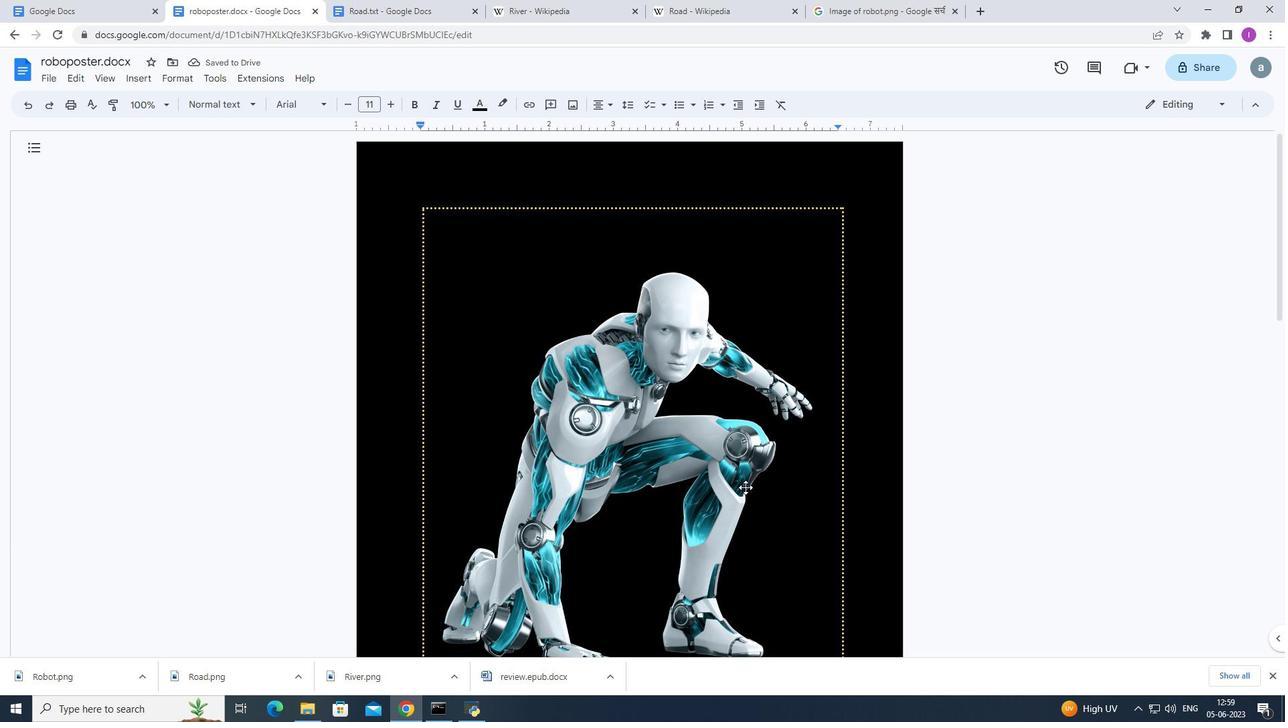 
Action: Mouse scrolled (745, 488) with delta (0, 0)
Screenshot: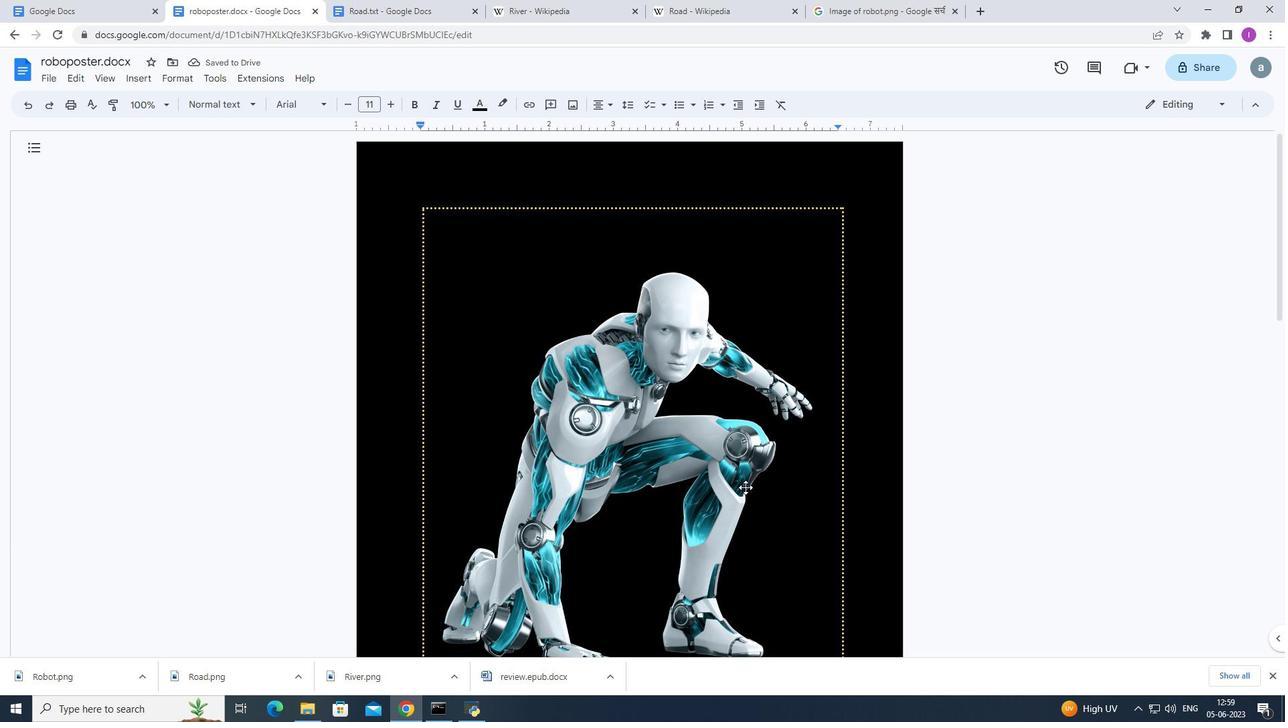 
Action: Mouse scrolled (745, 488) with delta (0, 0)
Screenshot: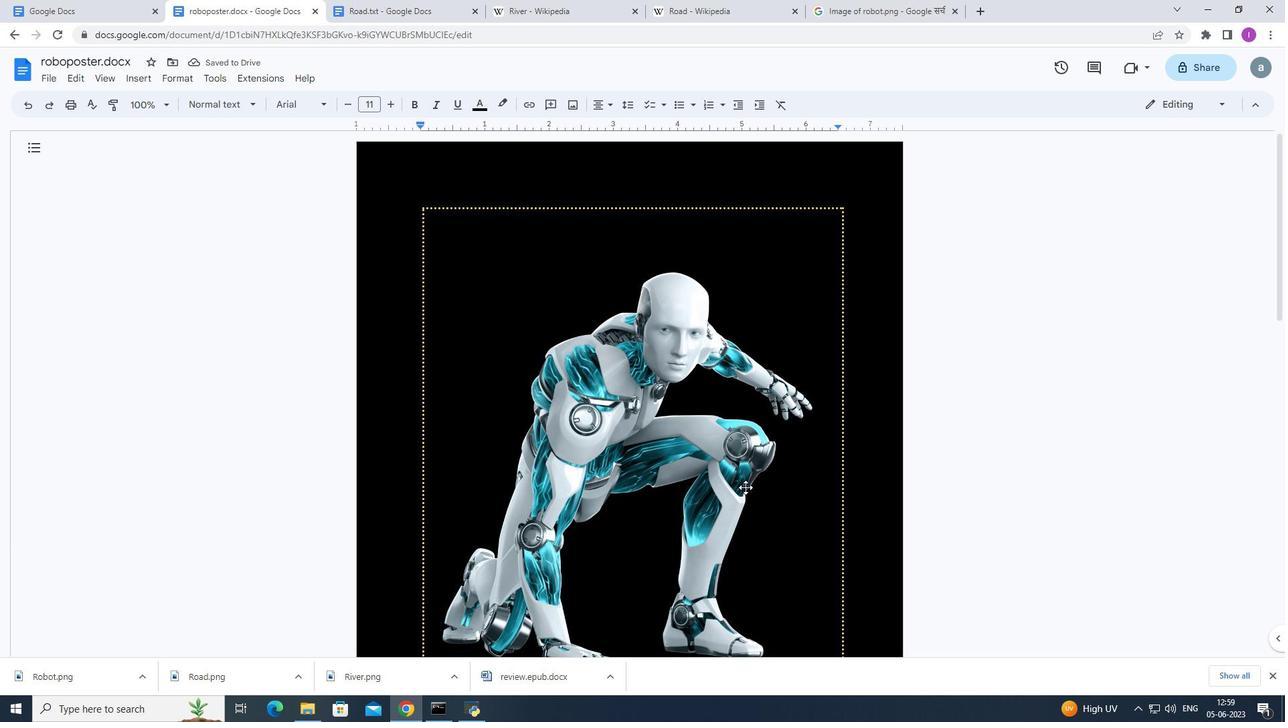
Action: Mouse moved to (325, 404)
Screenshot: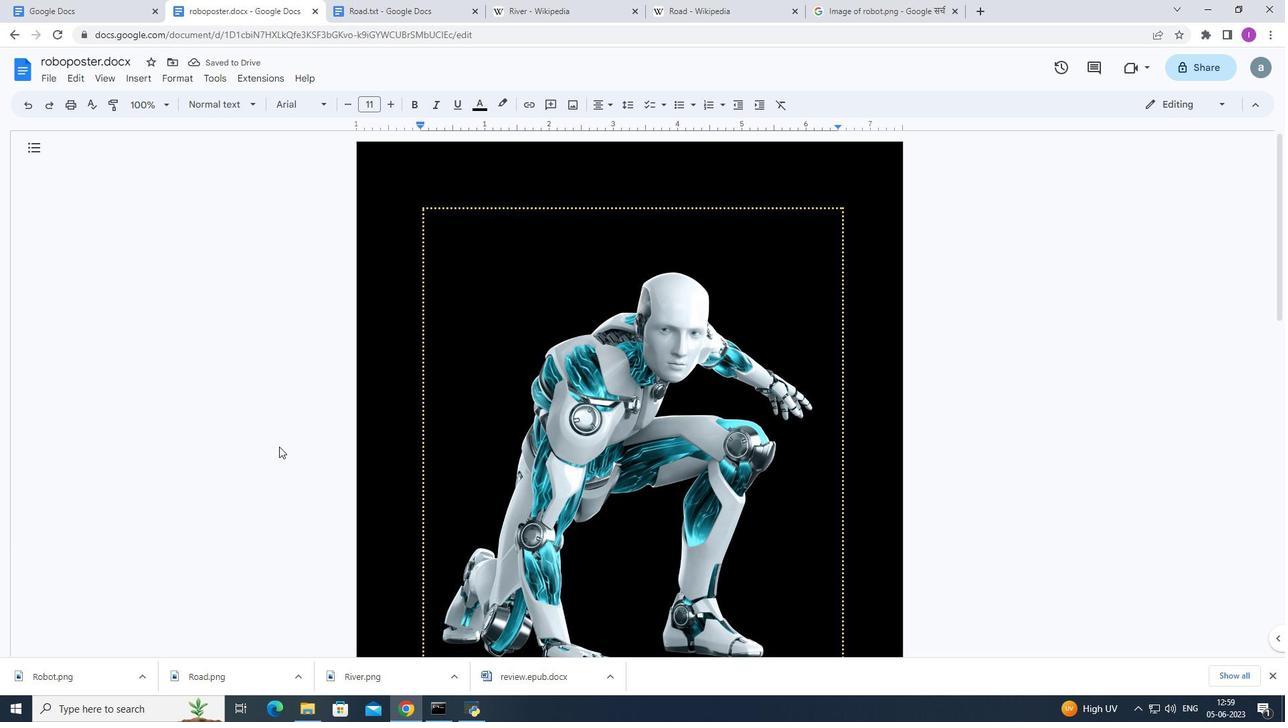 
